 Task: Look for space in Tandahimba, Tanzania from 12th August, 2023 to 16th August, 2023 for 8 adults in price range Rs.10000 to Rs.16000. Place can be private room with 8 bedrooms having 8 beds and 8 bathrooms. Property type can be house, flat, guest house, hotel. Amenities needed are: wifi, TV, free parkinig on premises, gym, breakfast. Booking option can be shelf check-in. Required host language is English.
Action: Mouse moved to (583, 130)
Screenshot: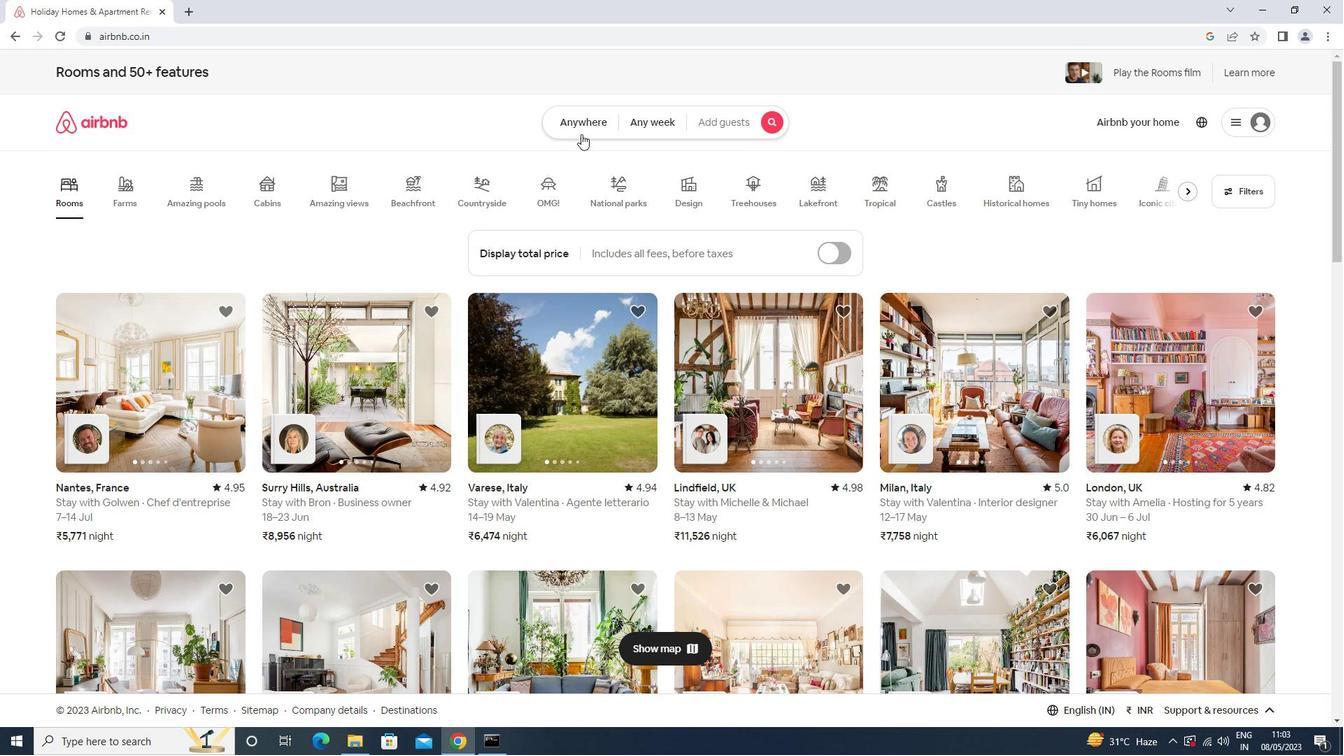 
Action: Mouse pressed left at (583, 130)
Screenshot: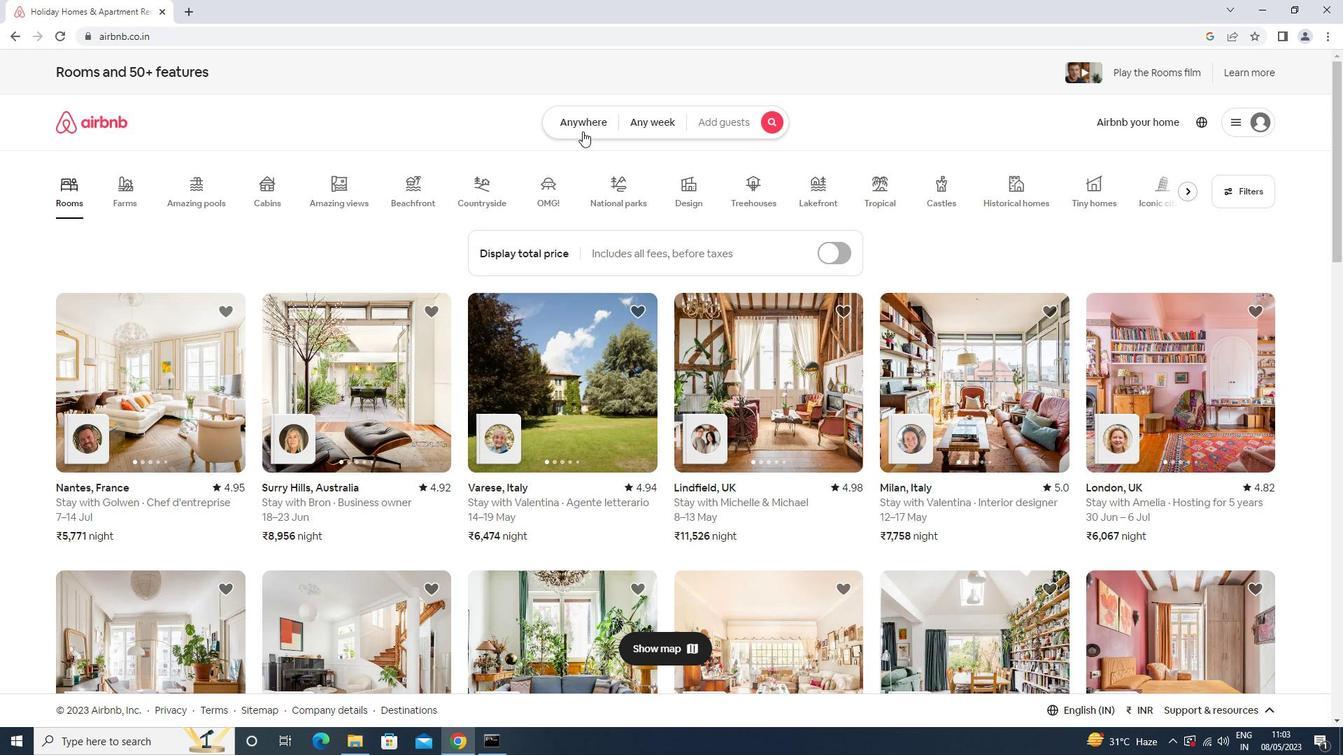 
Action: Mouse moved to (527, 173)
Screenshot: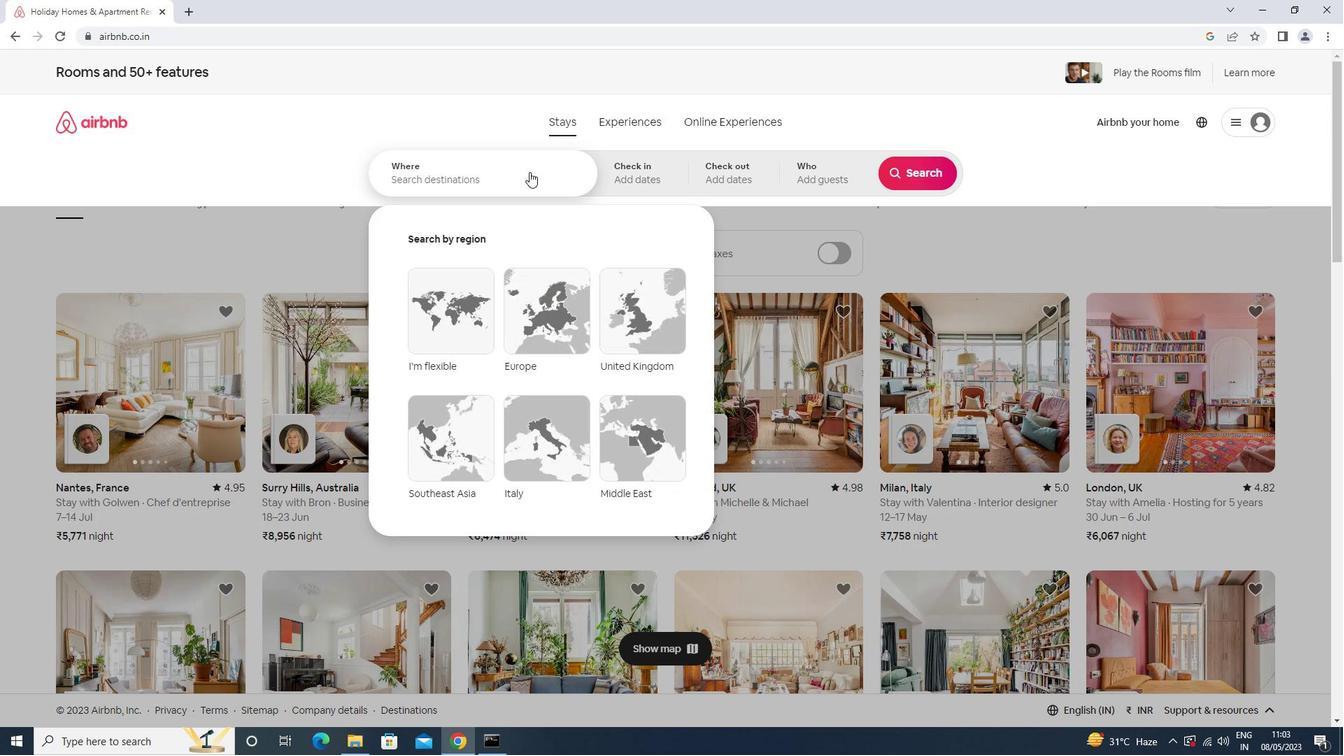 
Action: Mouse pressed left at (527, 173)
Screenshot: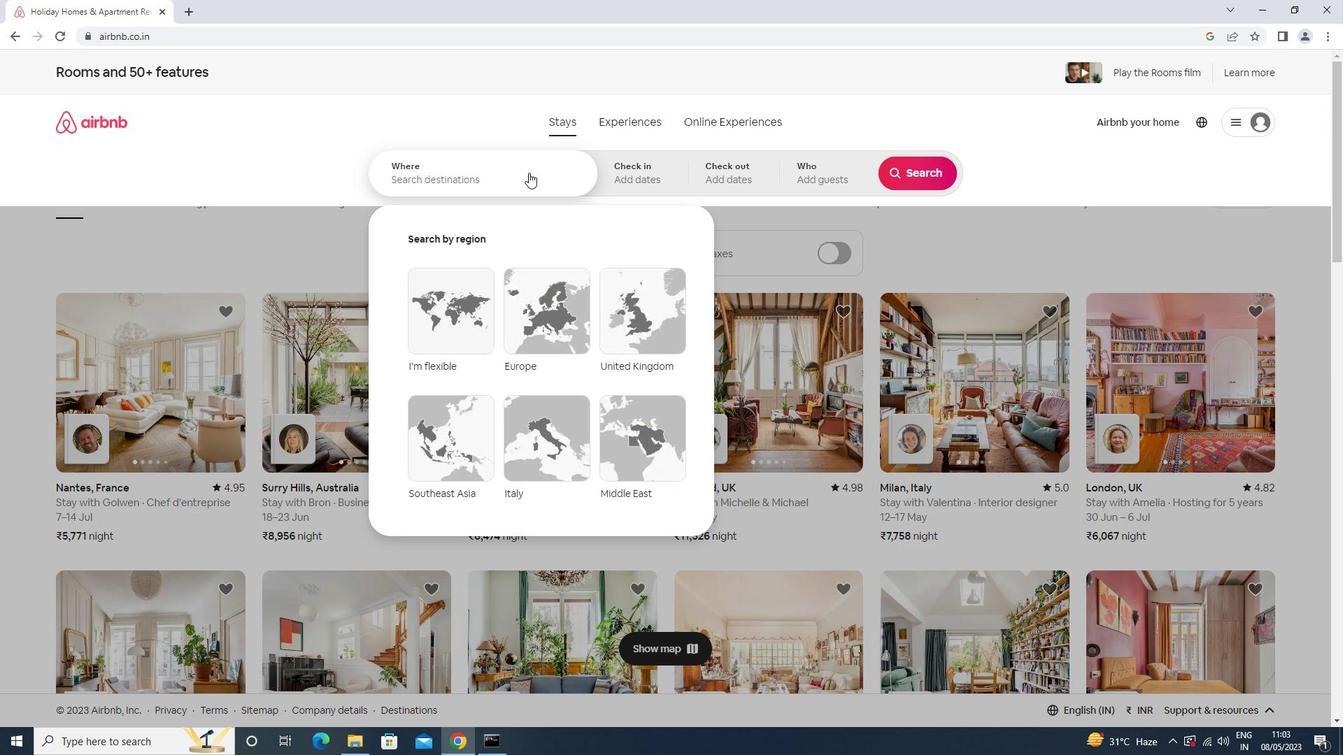 
Action: Mouse moved to (527, 174)
Screenshot: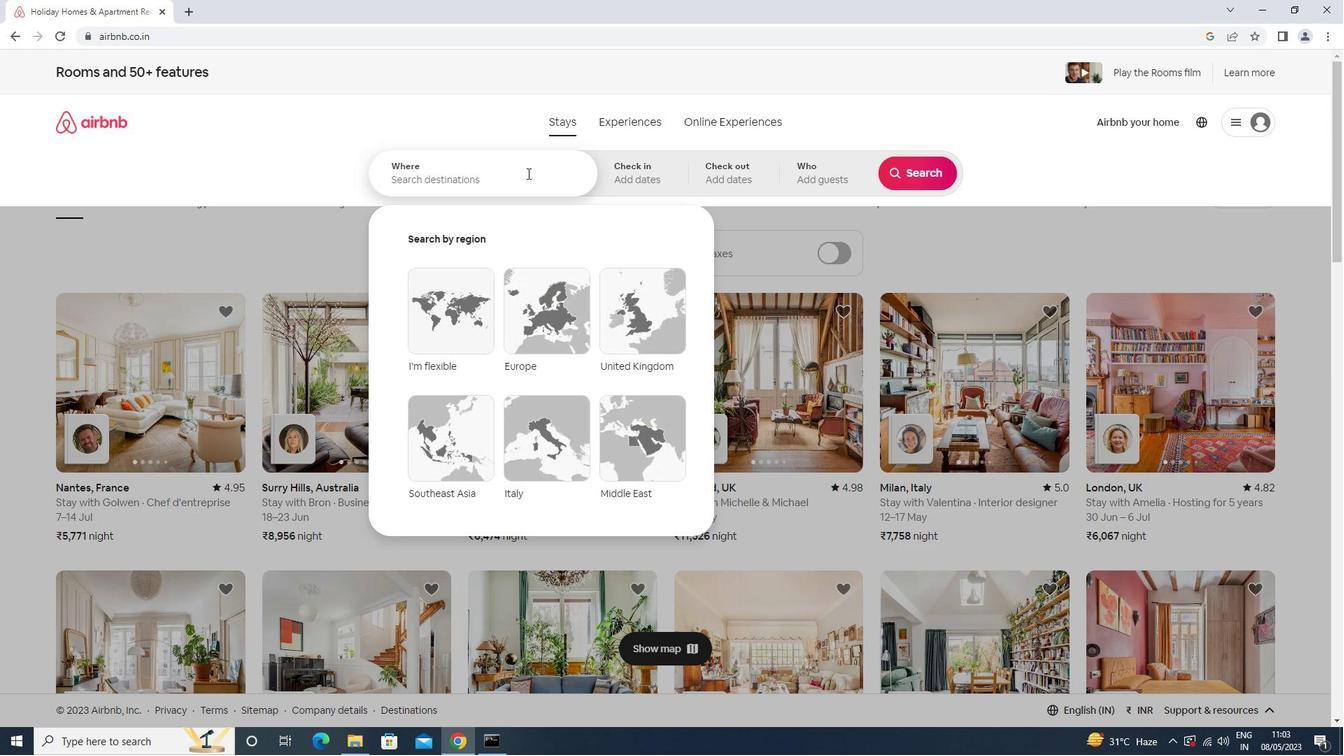 
Action: Key pressed <Key.shift>TANDAHIMBA<Key.down><Key.enter>
Screenshot: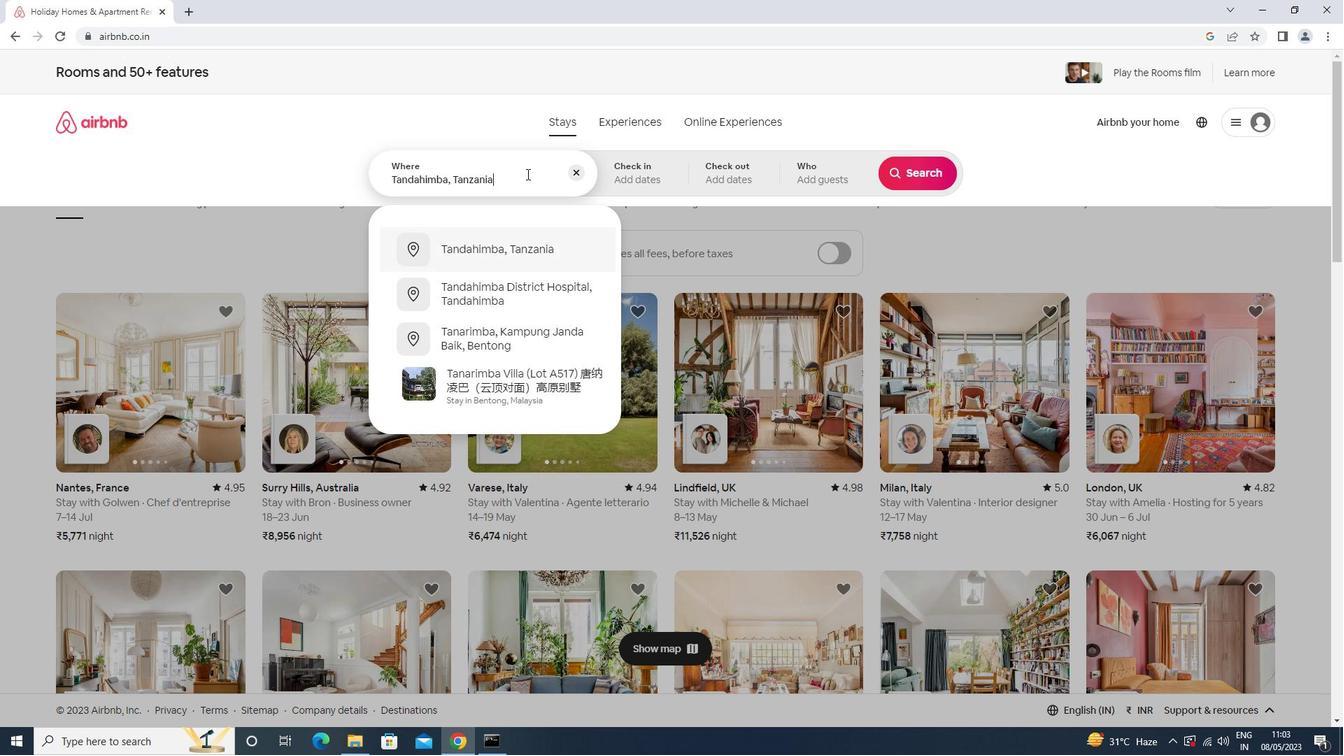 
Action: Mouse moved to (915, 290)
Screenshot: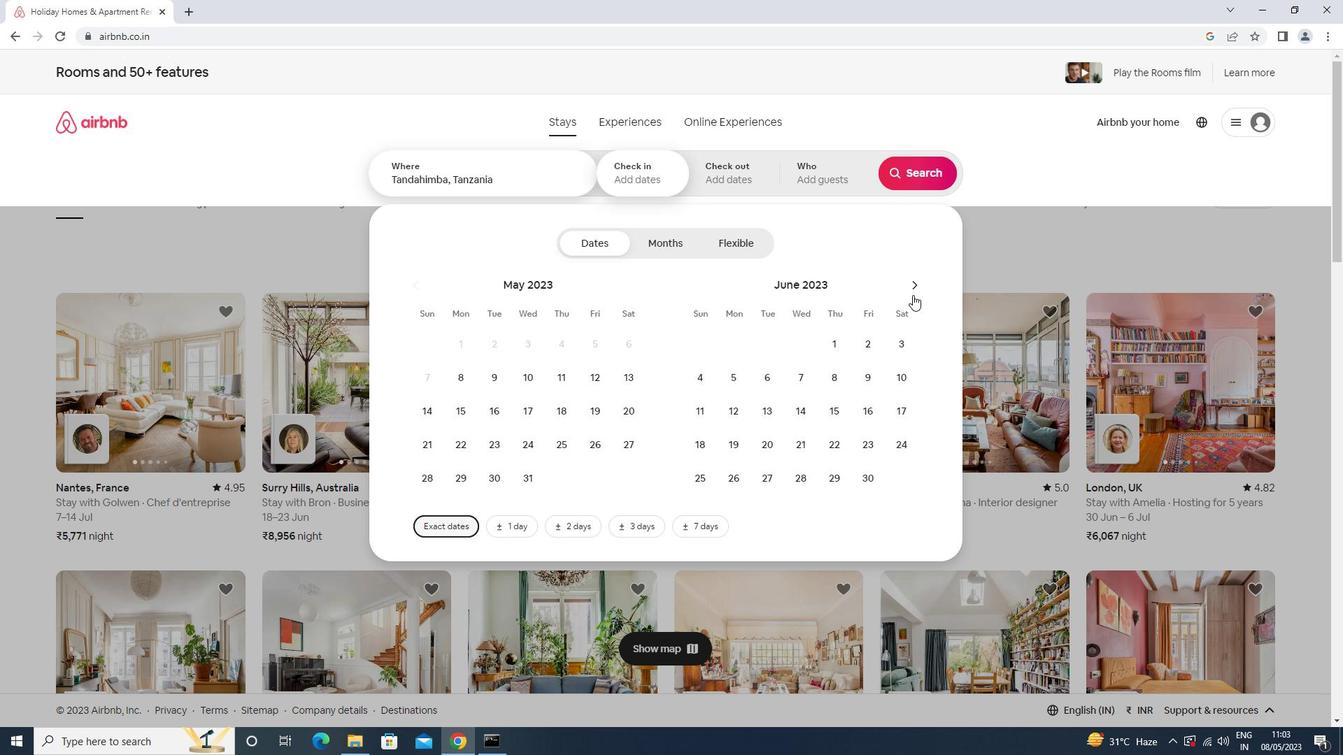 
Action: Mouse pressed left at (915, 290)
Screenshot: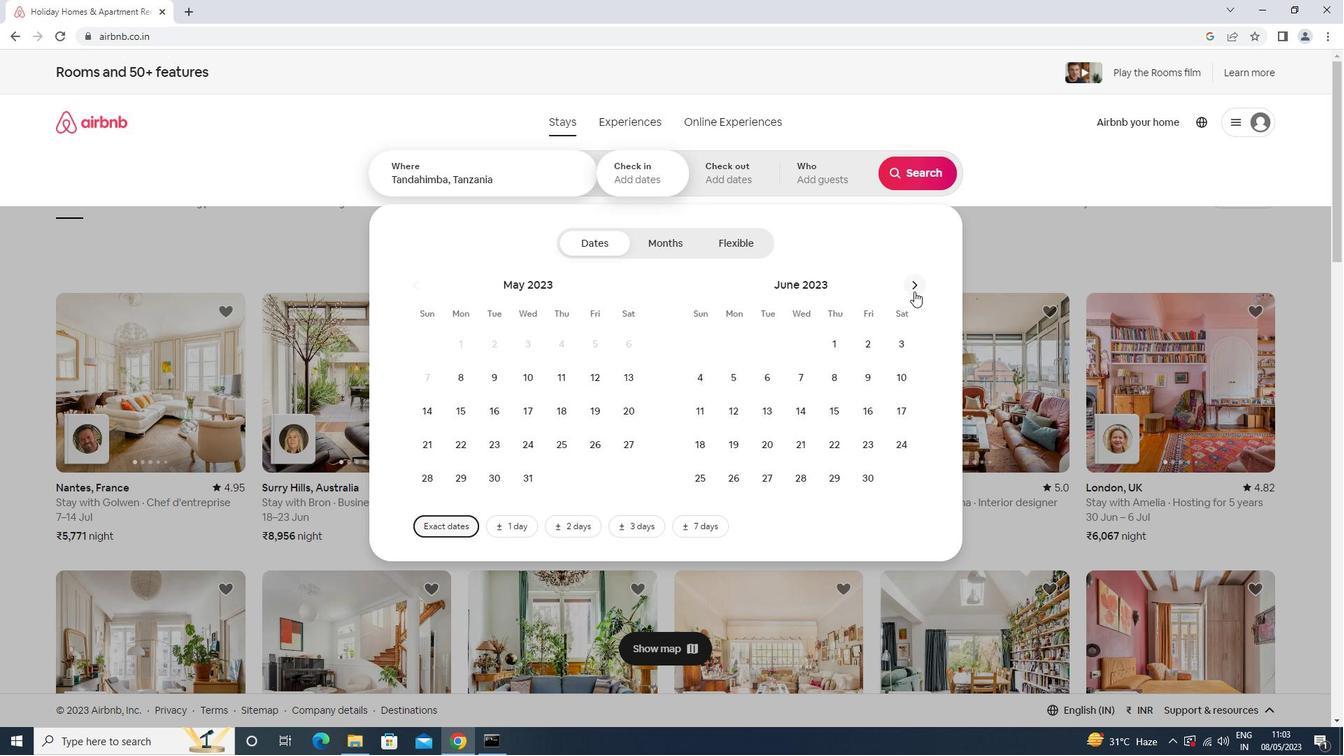 
Action: Mouse pressed left at (915, 290)
Screenshot: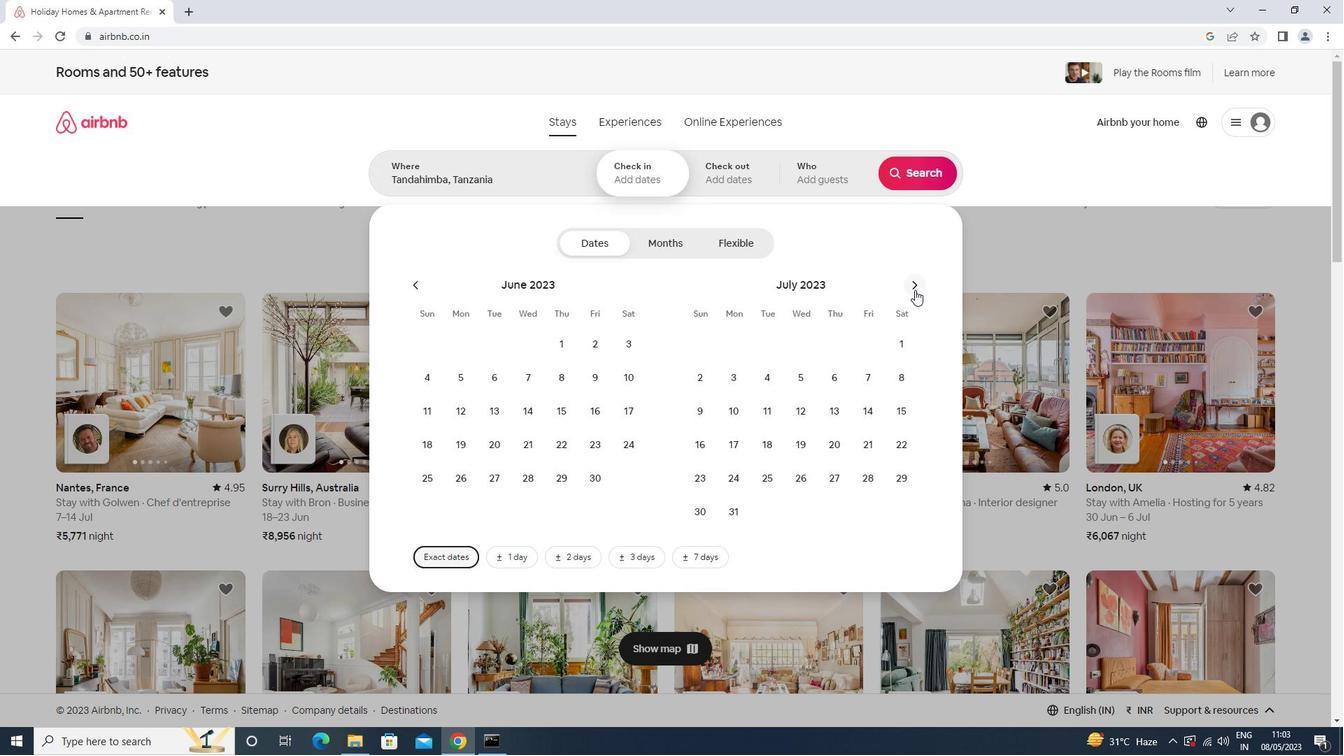 
Action: Mouse moved to (832, 377)
Screenshot: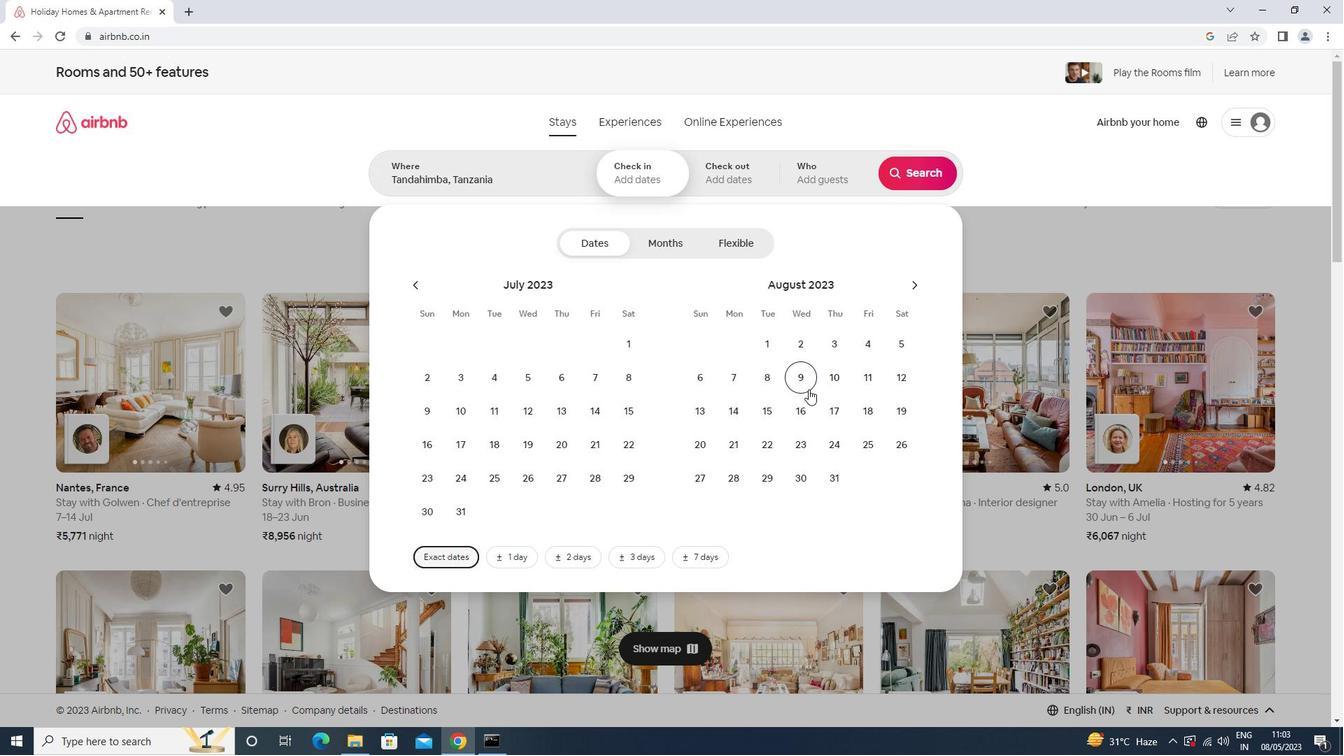 
Action: Mouse pressed left at (832, 377)
Screenshot: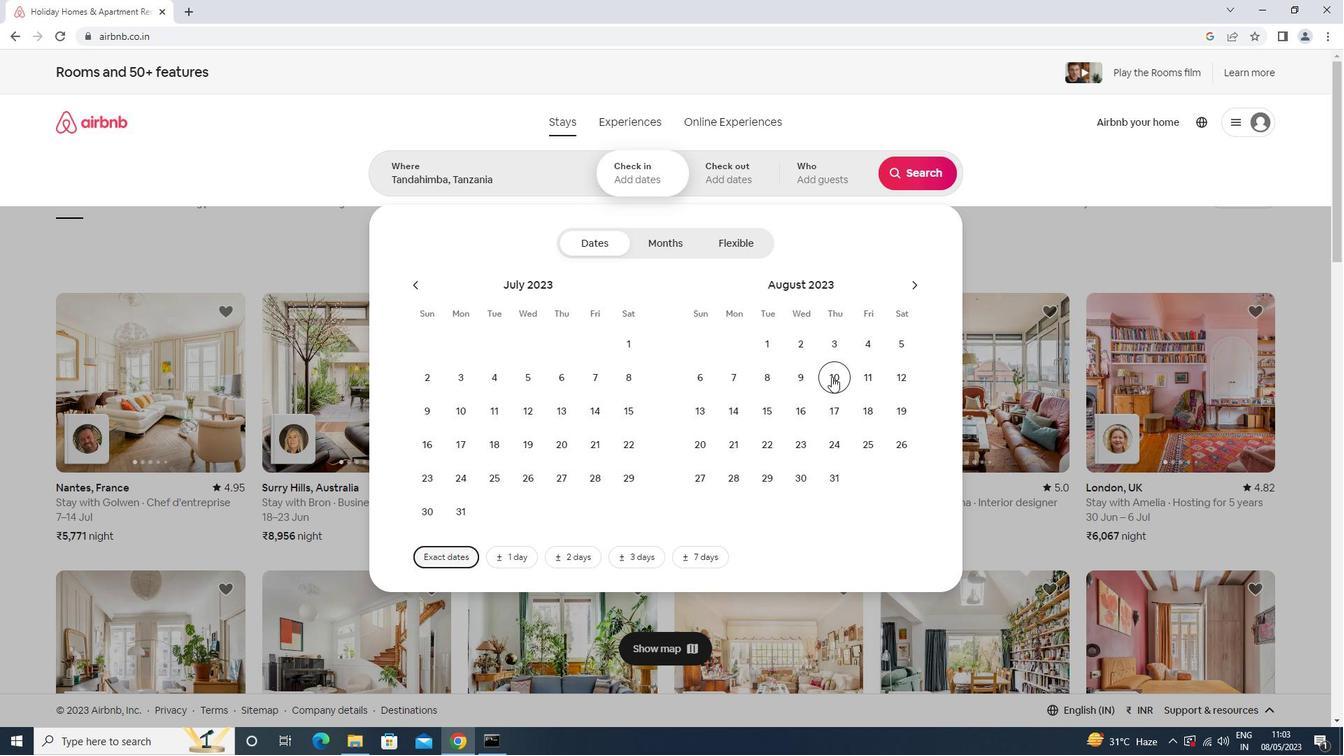 
Action: Mouse moved to (808, 408)
Screenshot: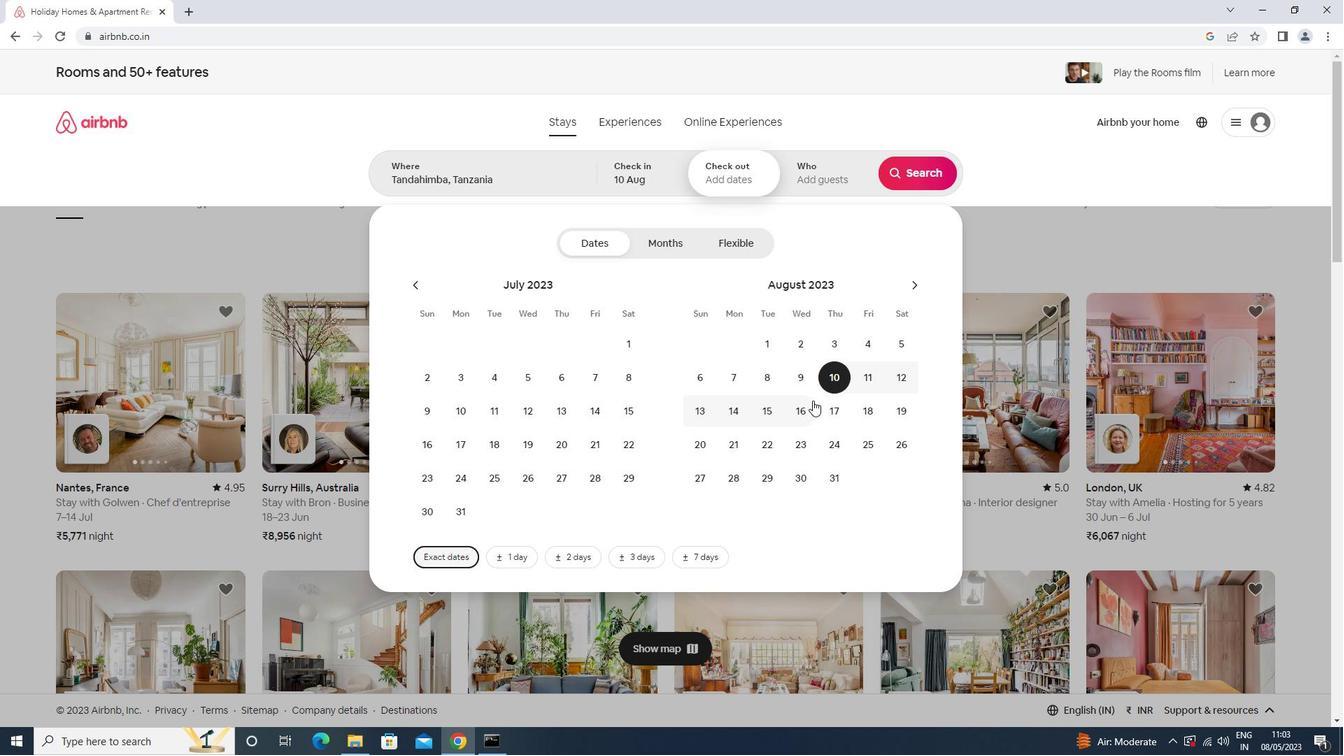 
Action: Mouse pressed left at (808, 408)
Screenshot: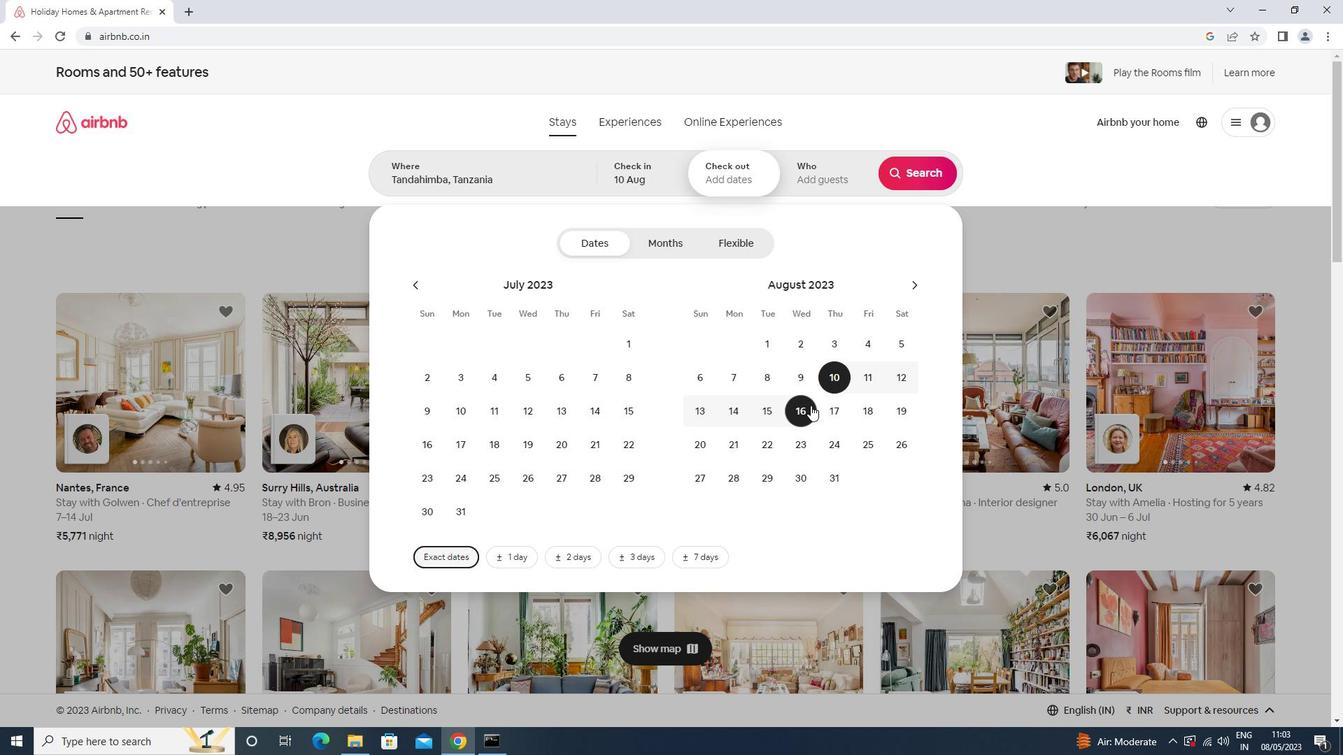 
Action: Mouse moved to (806, 173)
Screenshot: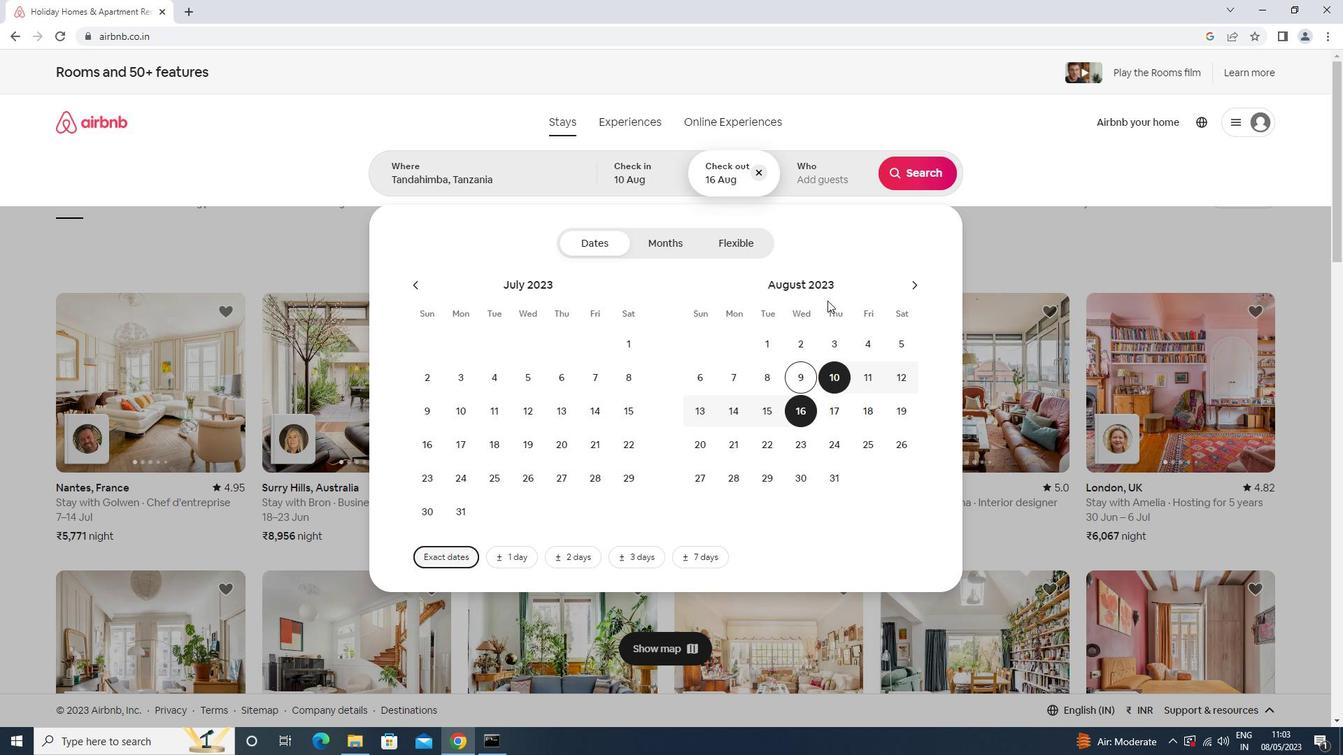 
Action: Mouse pressed left at (806, 173)
Screenshot: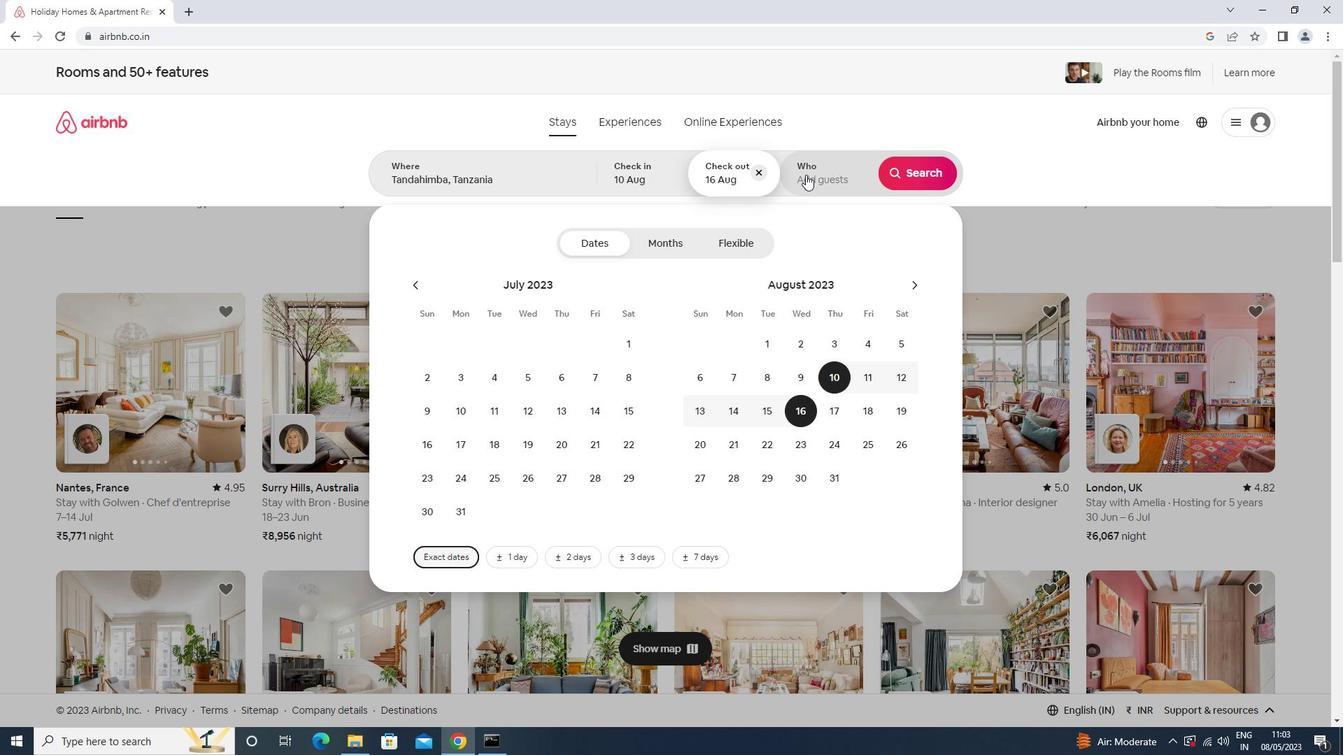 
Action: Mouse moved to (929, 243)
Screenshot: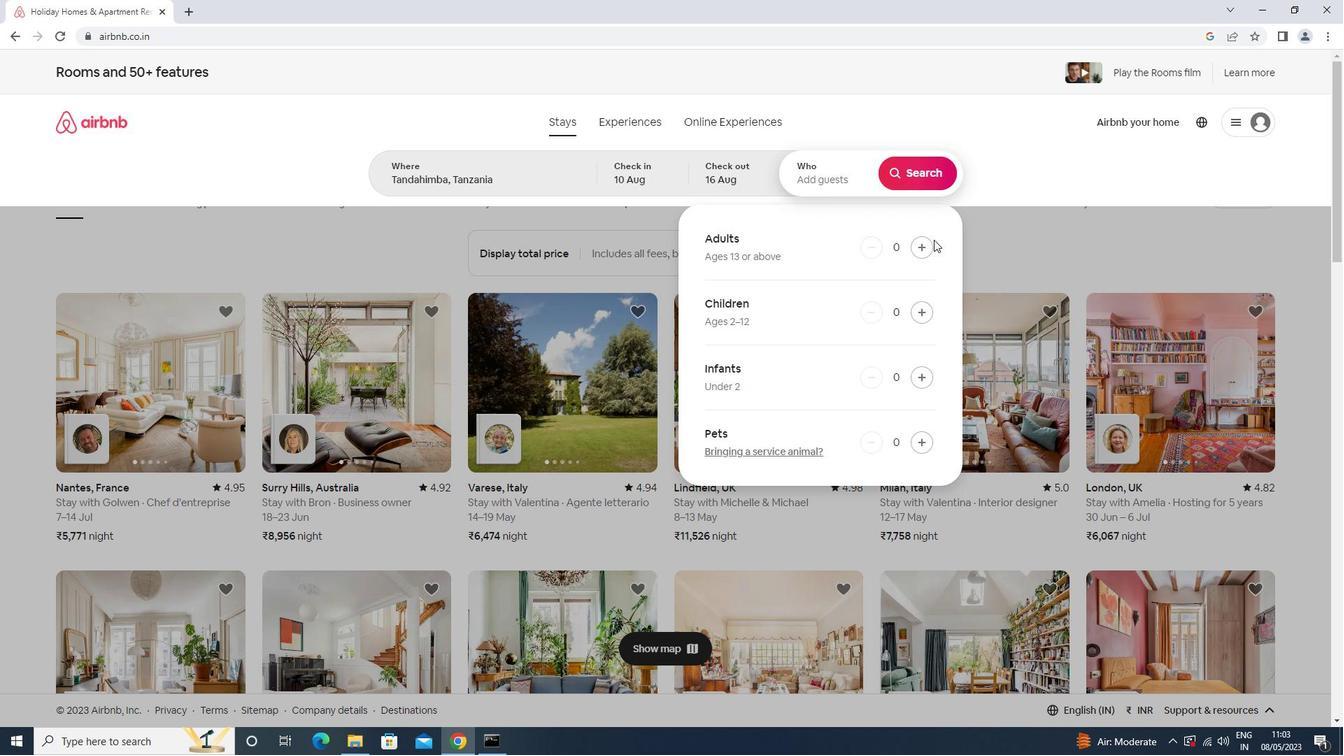 
Action: Mouse pressed left at (929, 243)
Screenshot: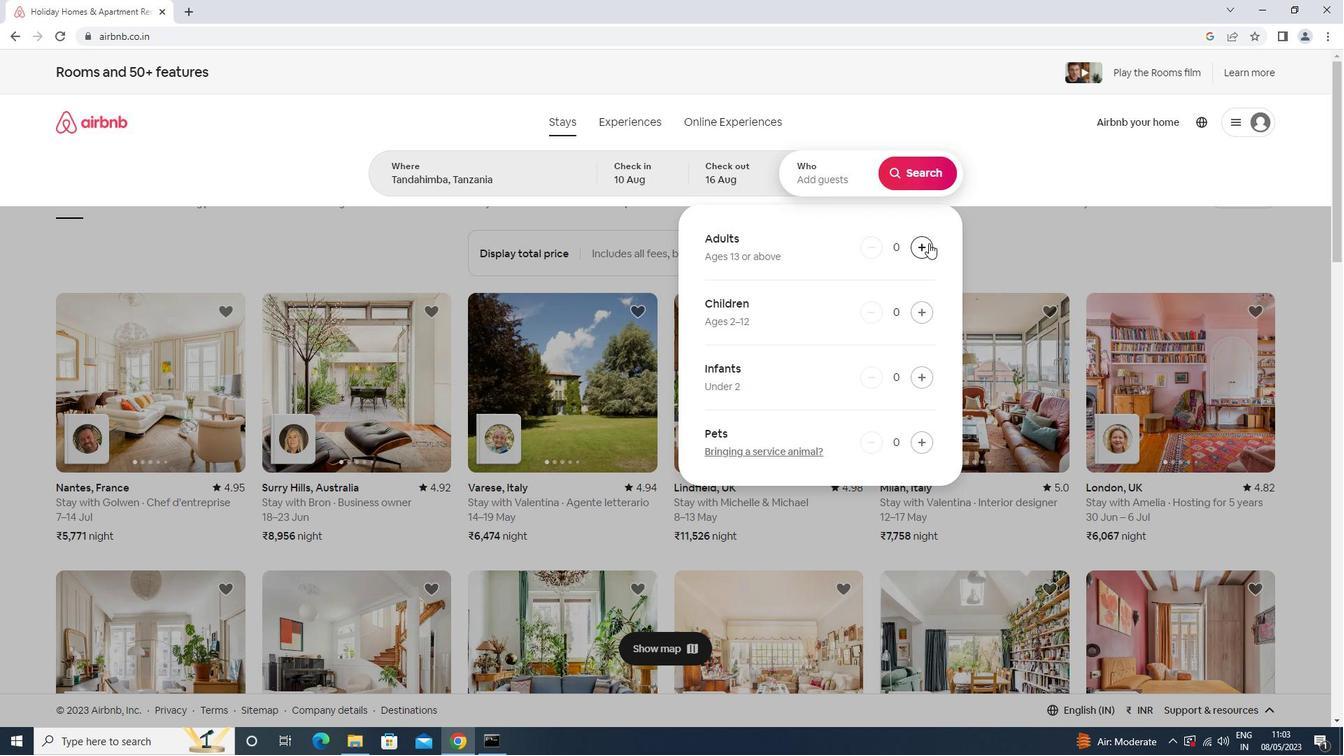 
Action: Mouse pressed left at (929, 243)
Screenshot: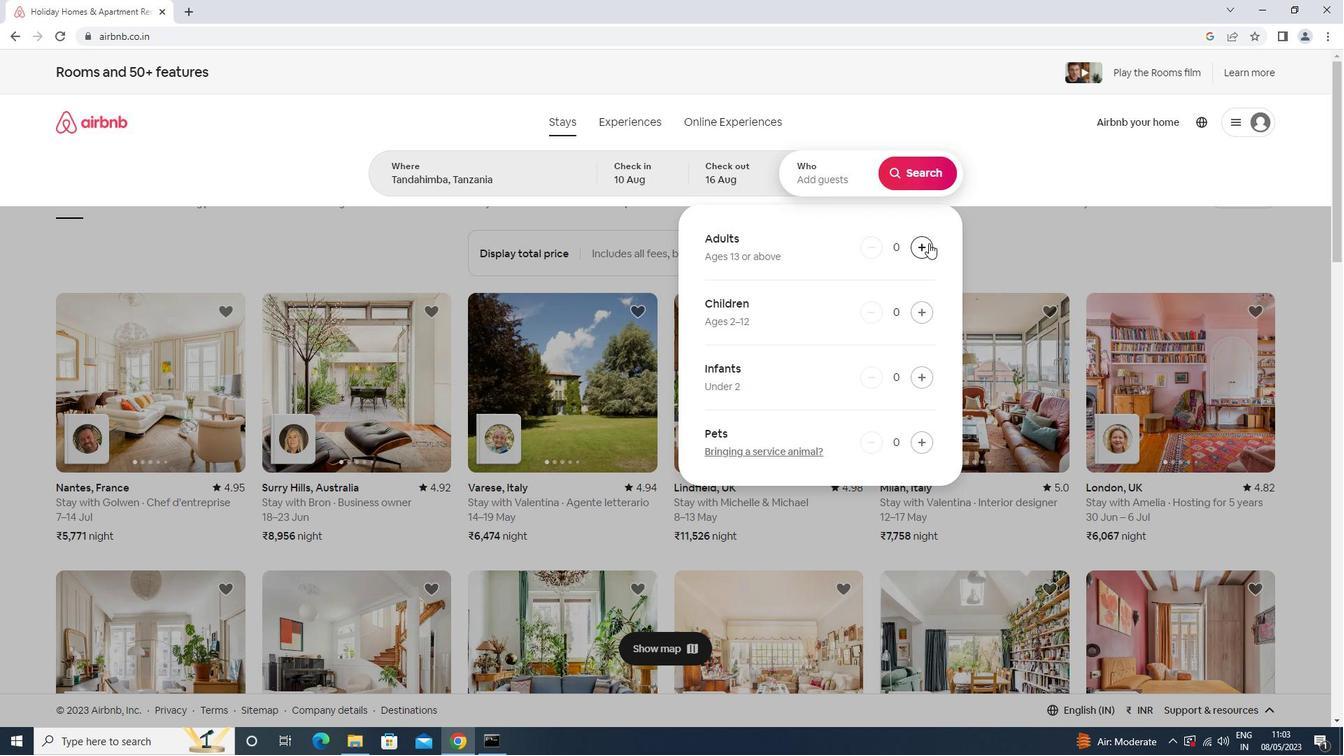 
Action: Mouse pressed left at (929, 243)
Screenshot: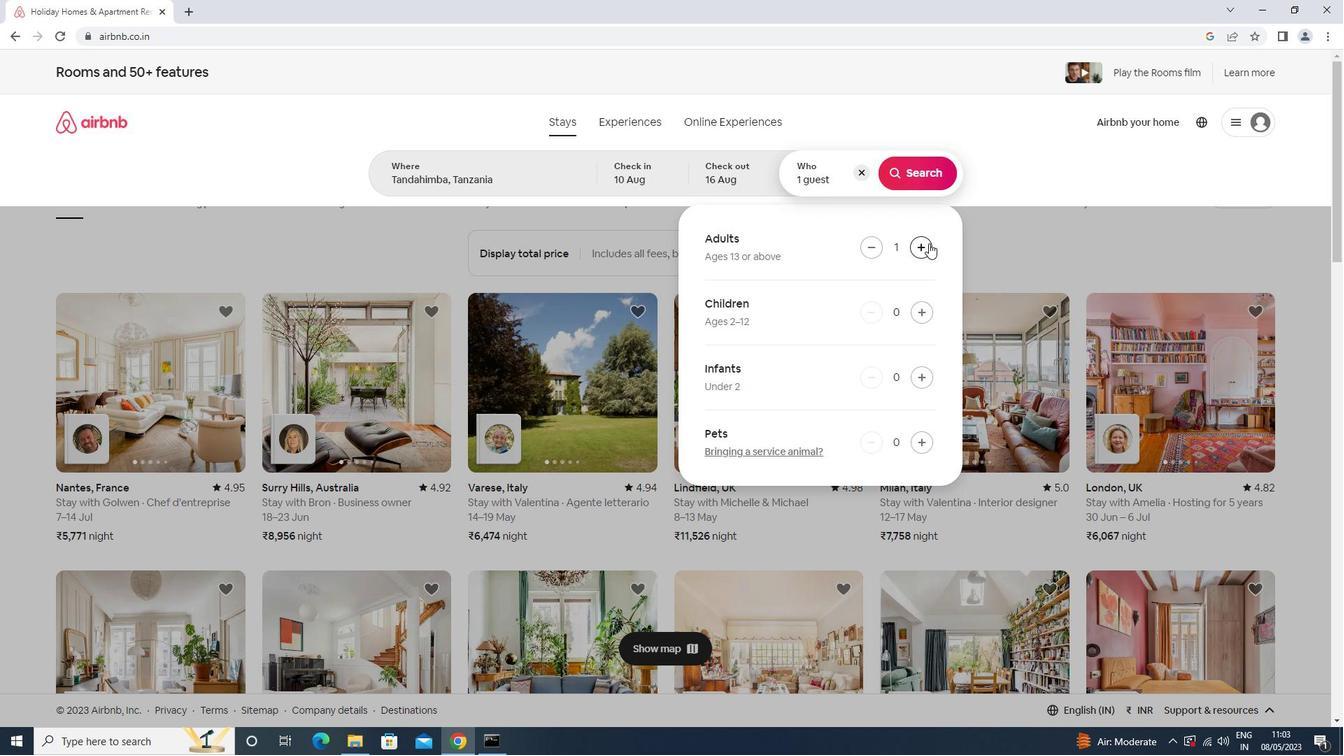 
Action: Mouse pressed left at (929, 243)
Screenshot: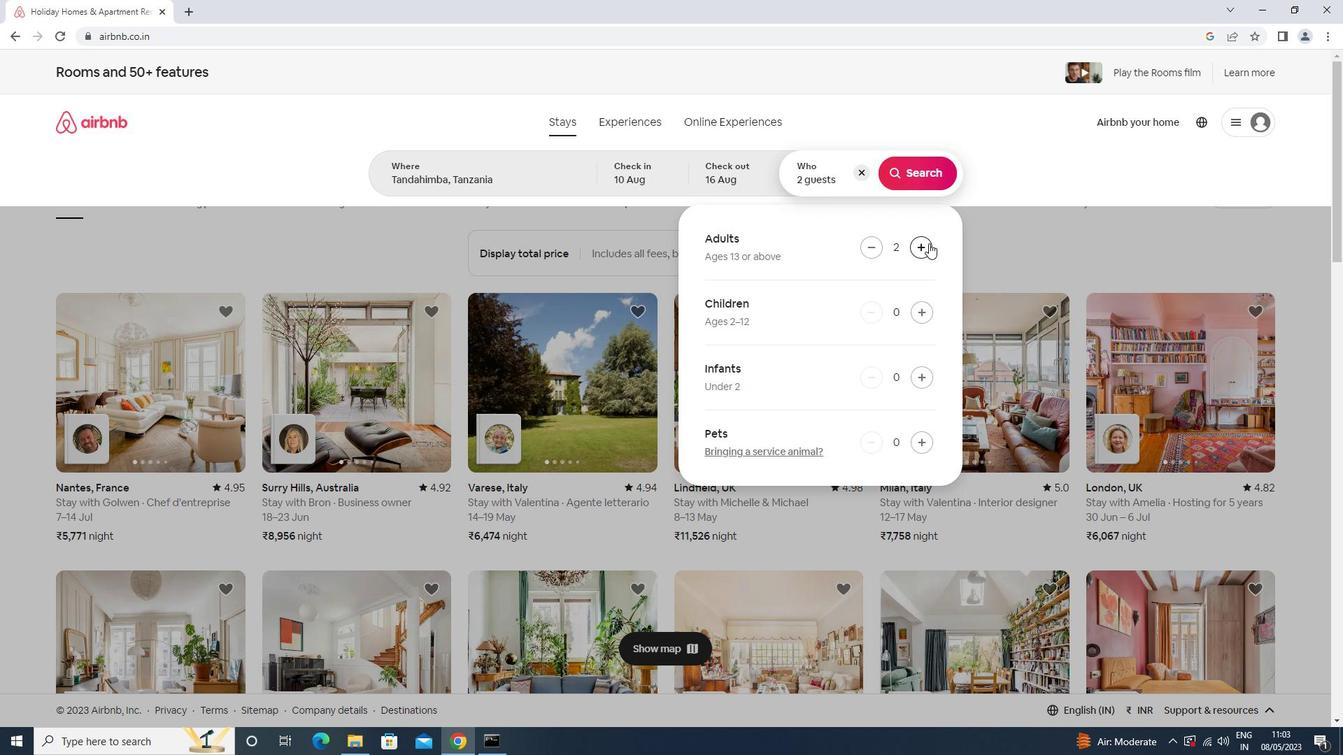 
Action: Mouse pressed left at (929, 243)
Screenshot: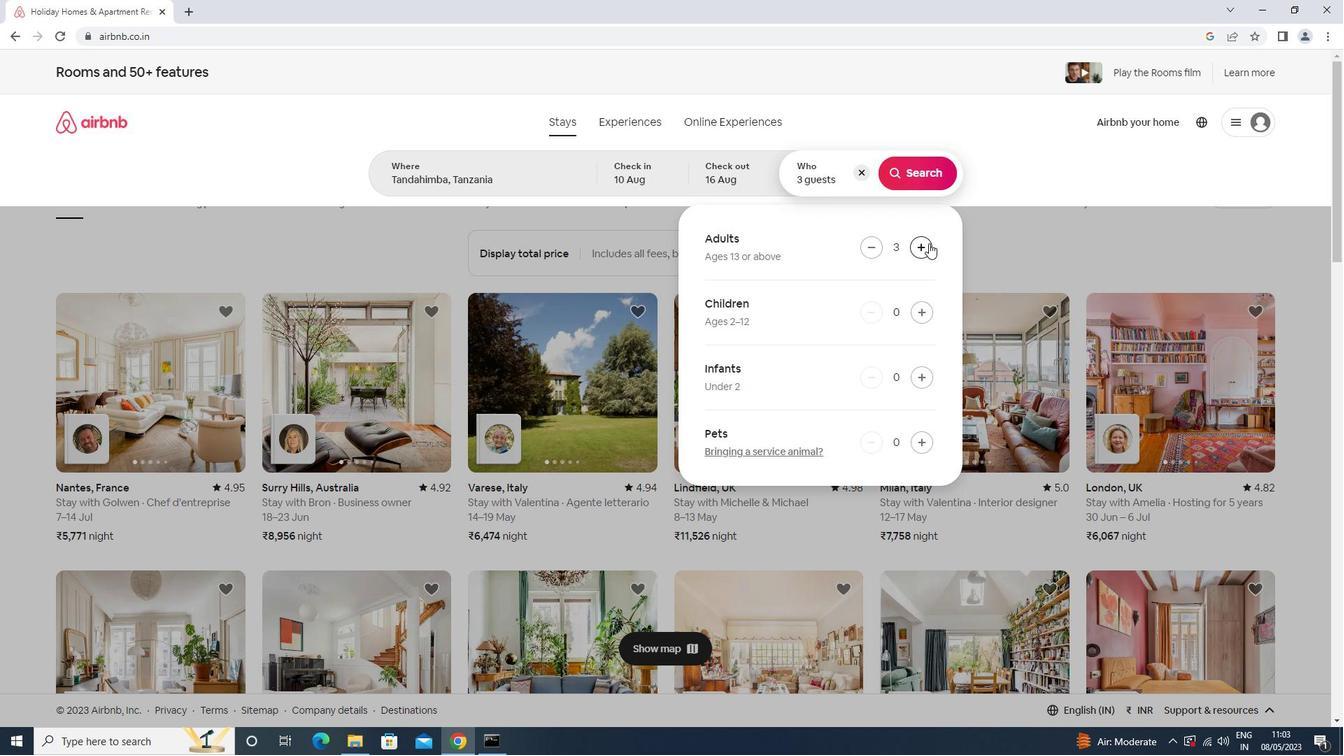 
Action: Mouse pressed left at (929, 243)
Screenshot: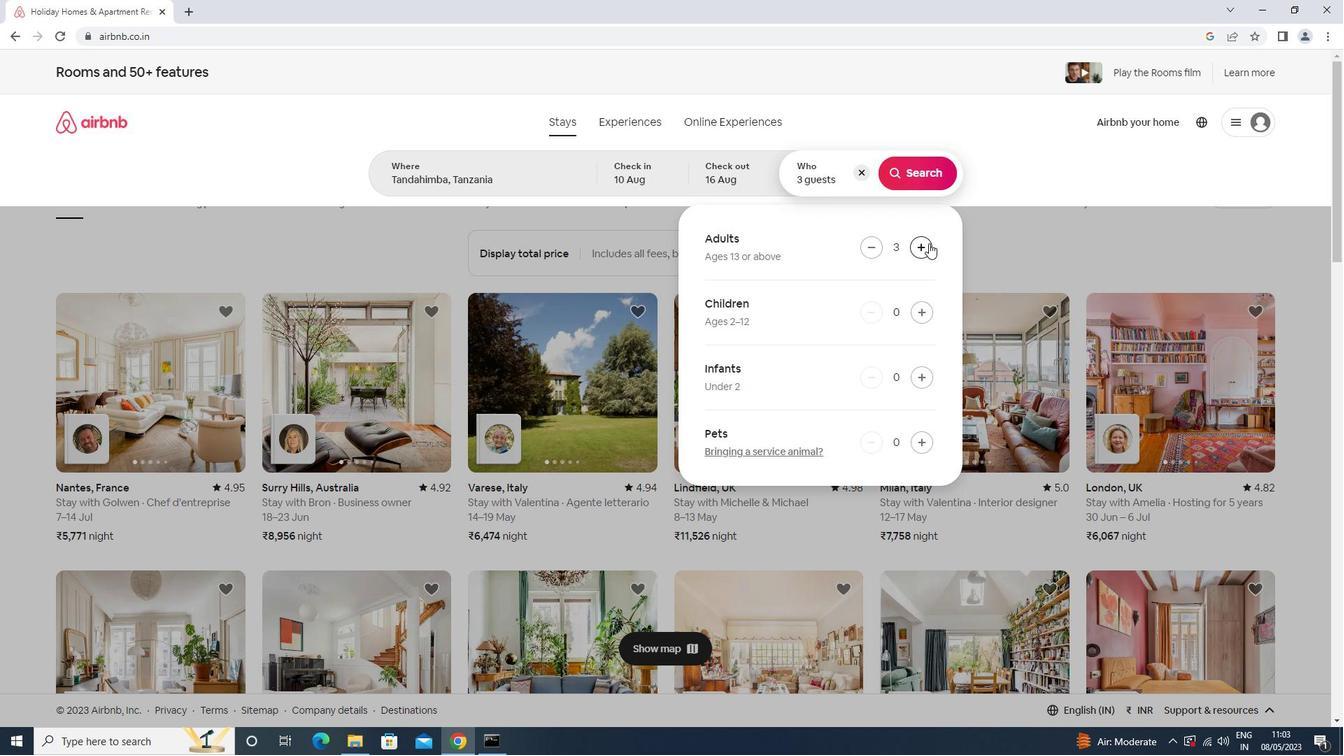 
Action: Mouse pressed left at (929, 243)
Screenshot: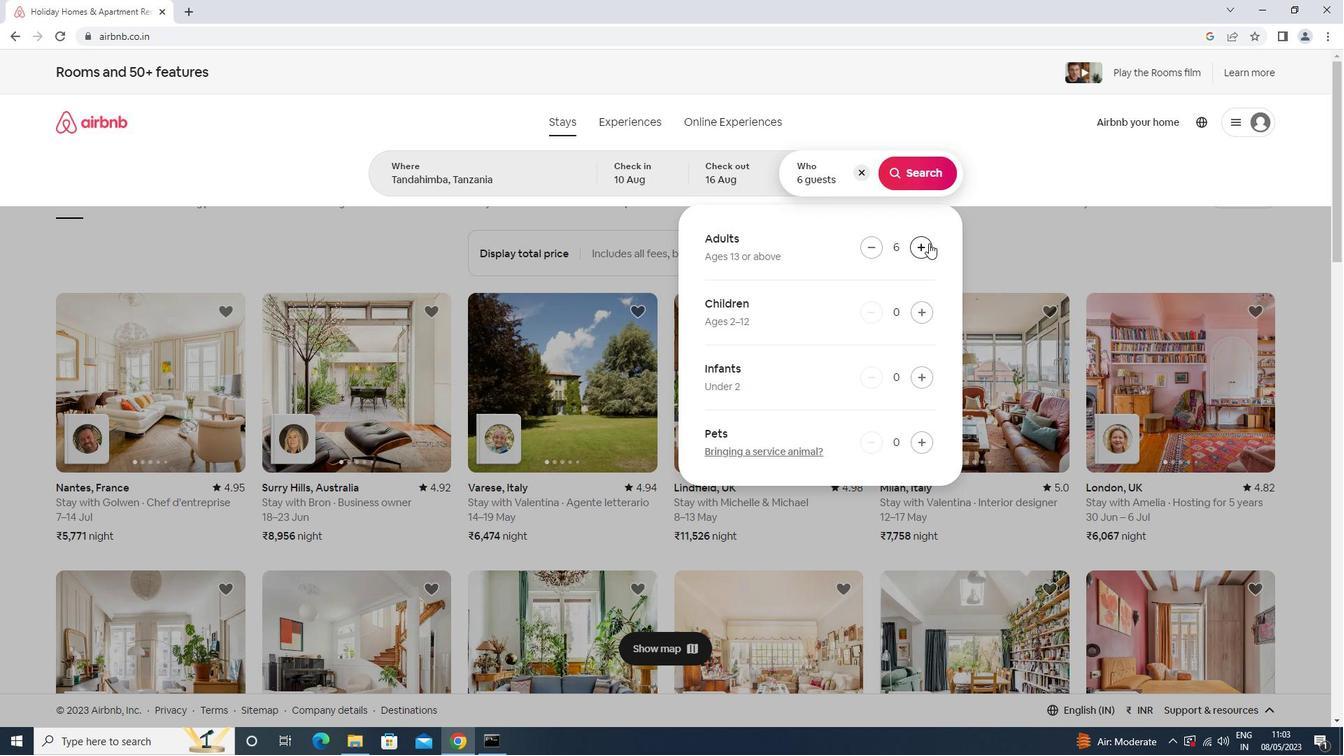
Action: Mouse pressed left at (929, 243)
Screenshot: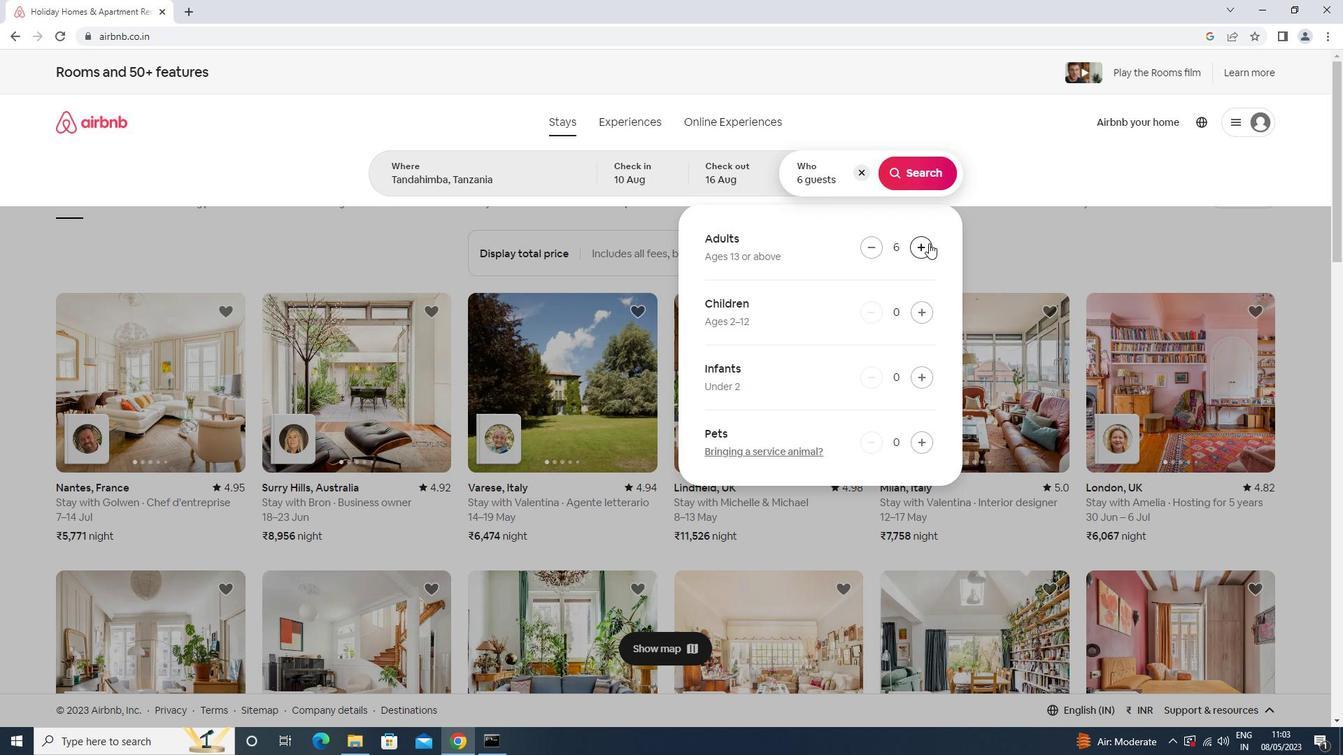 
Action: Mouse moved to (928, 174)
Screenshot: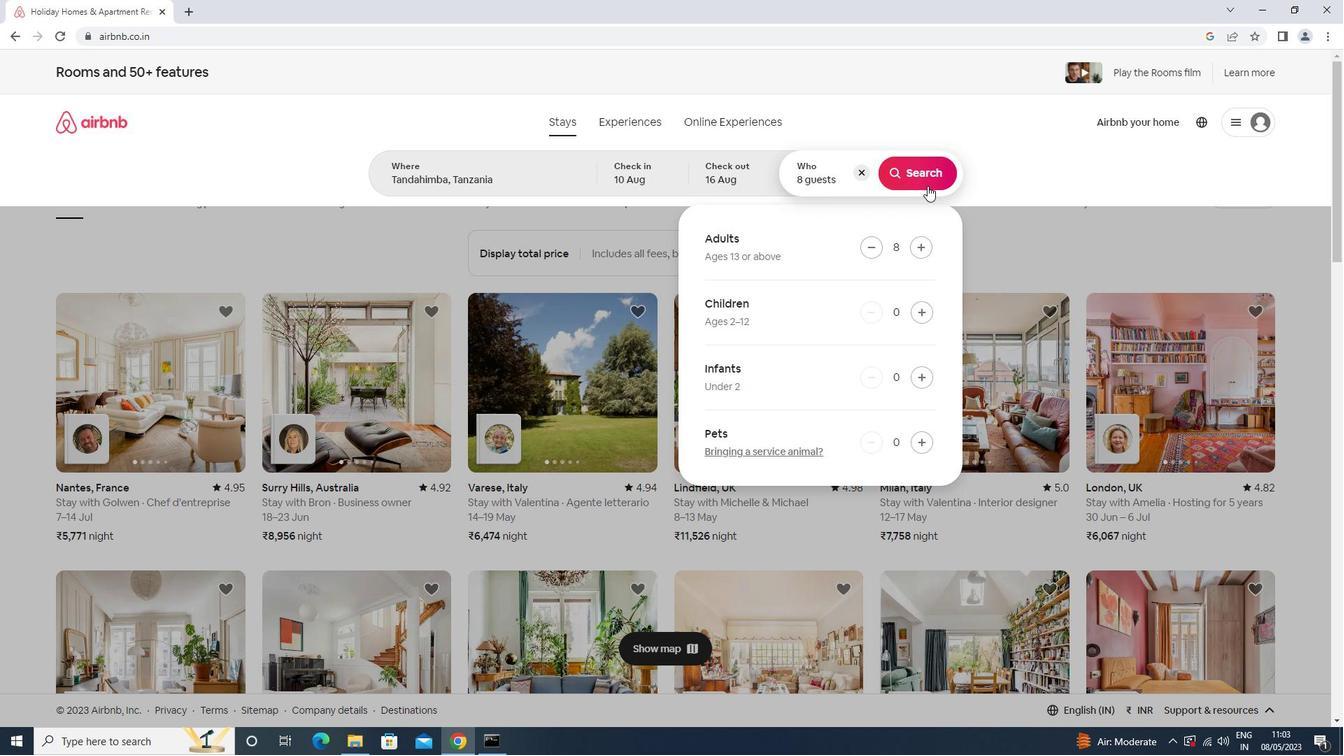 
Action: Mouse pressed left at (928, 174)
Screenshot: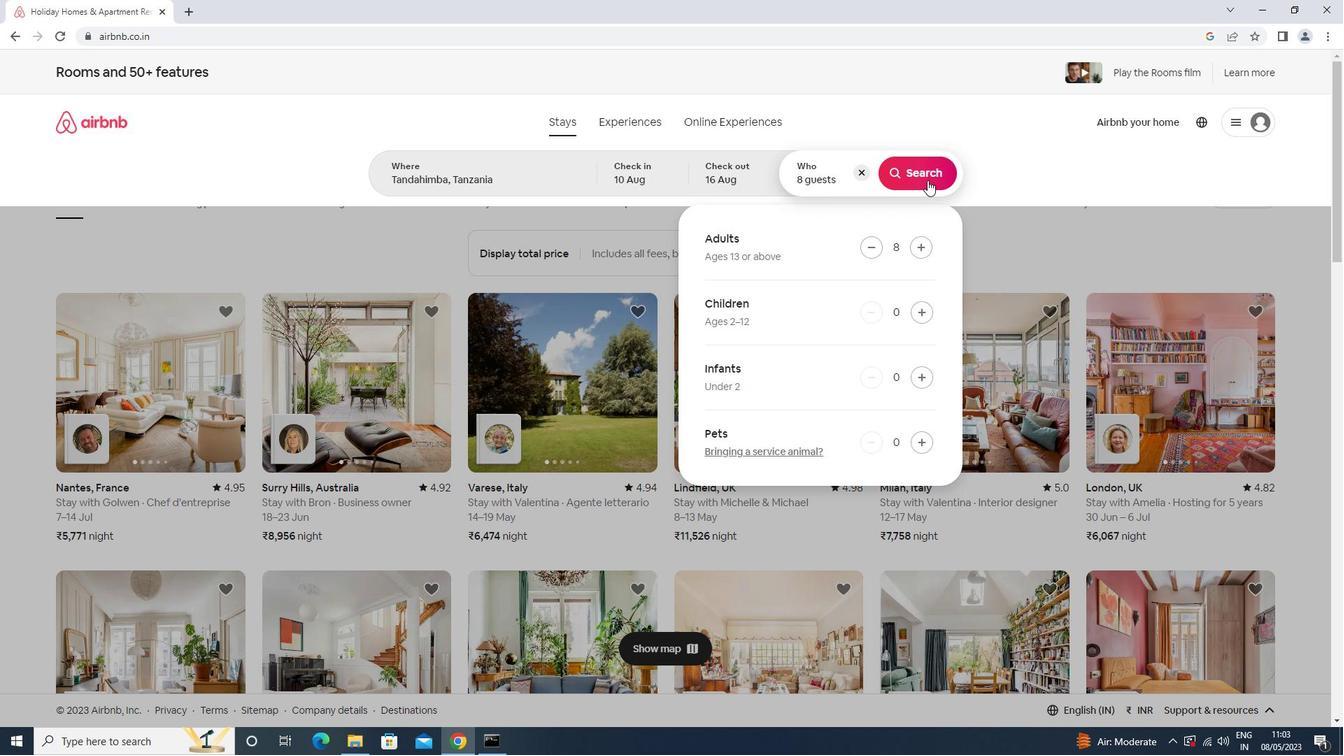 
Action: Mouse moved to (1280, 127)
Screenshot: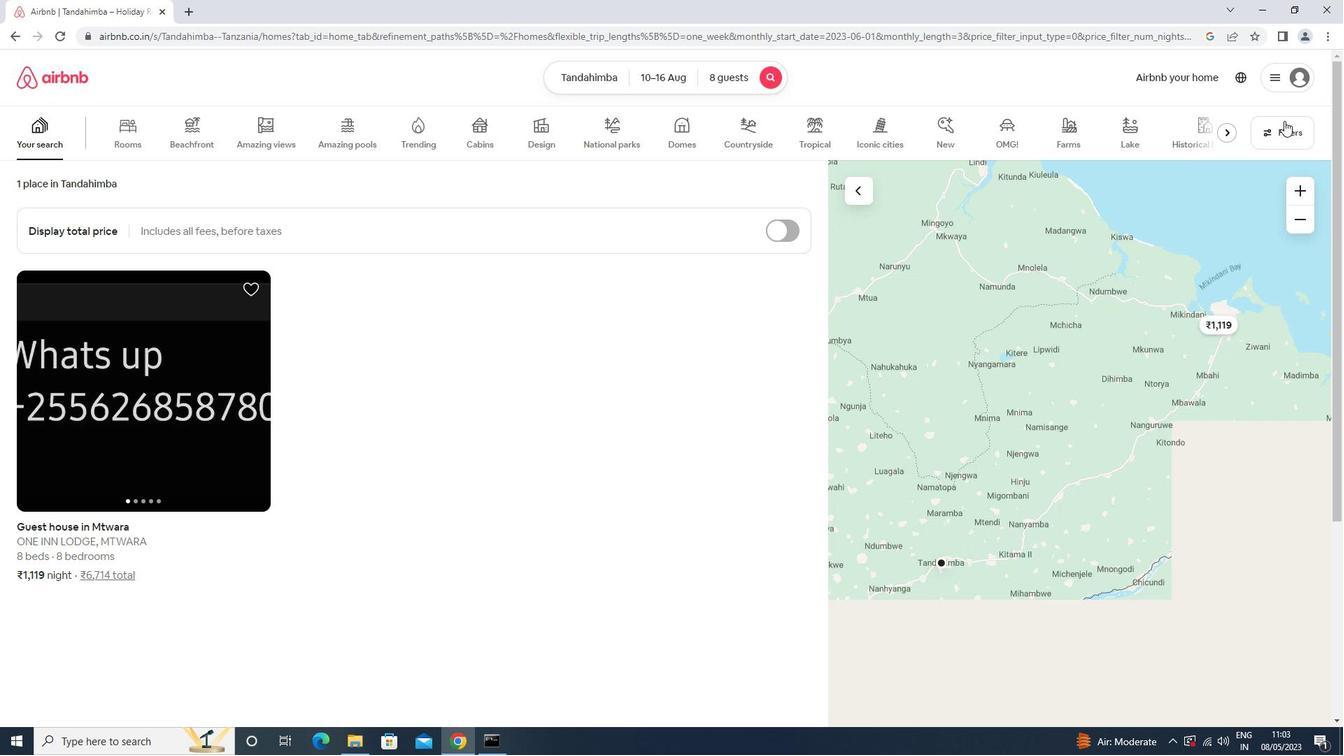 
Action: Mouse pressed left at (1280, 127)
Screenshot: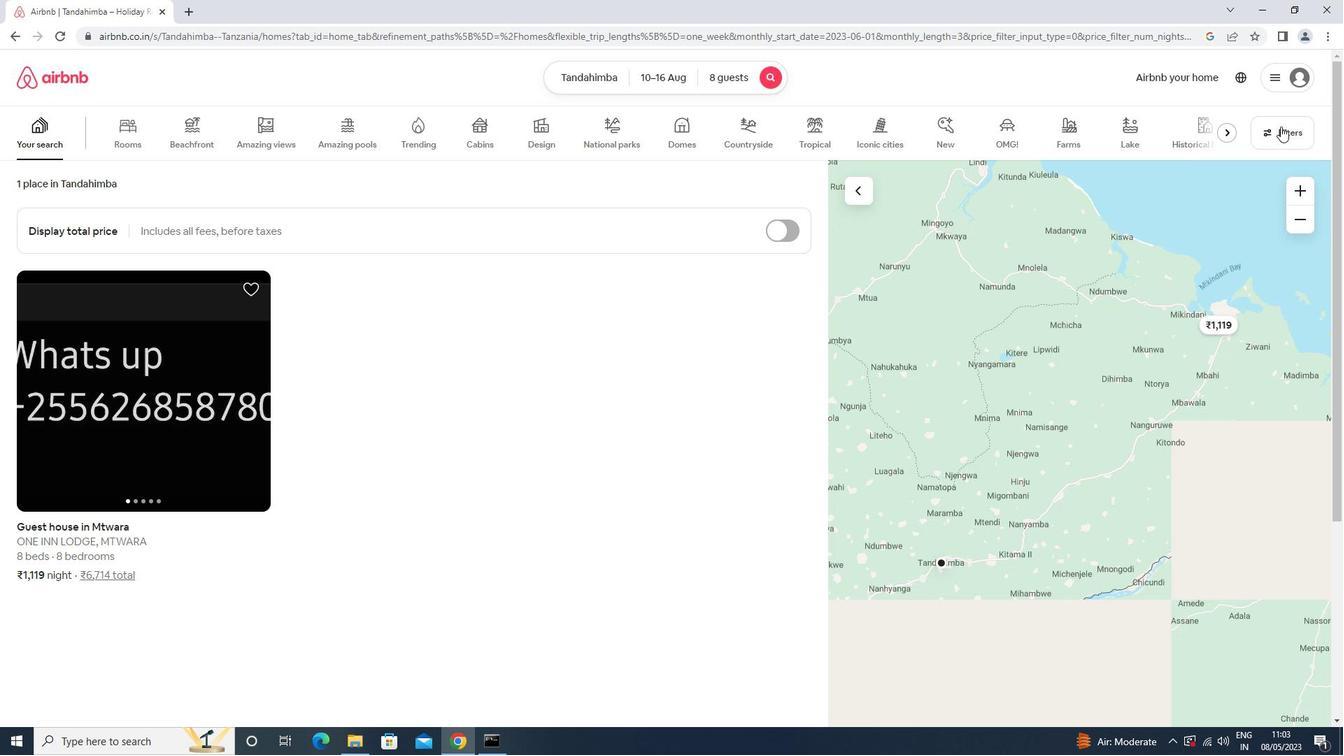 
Action: Mouse moved to (603, 472)
Screenshot: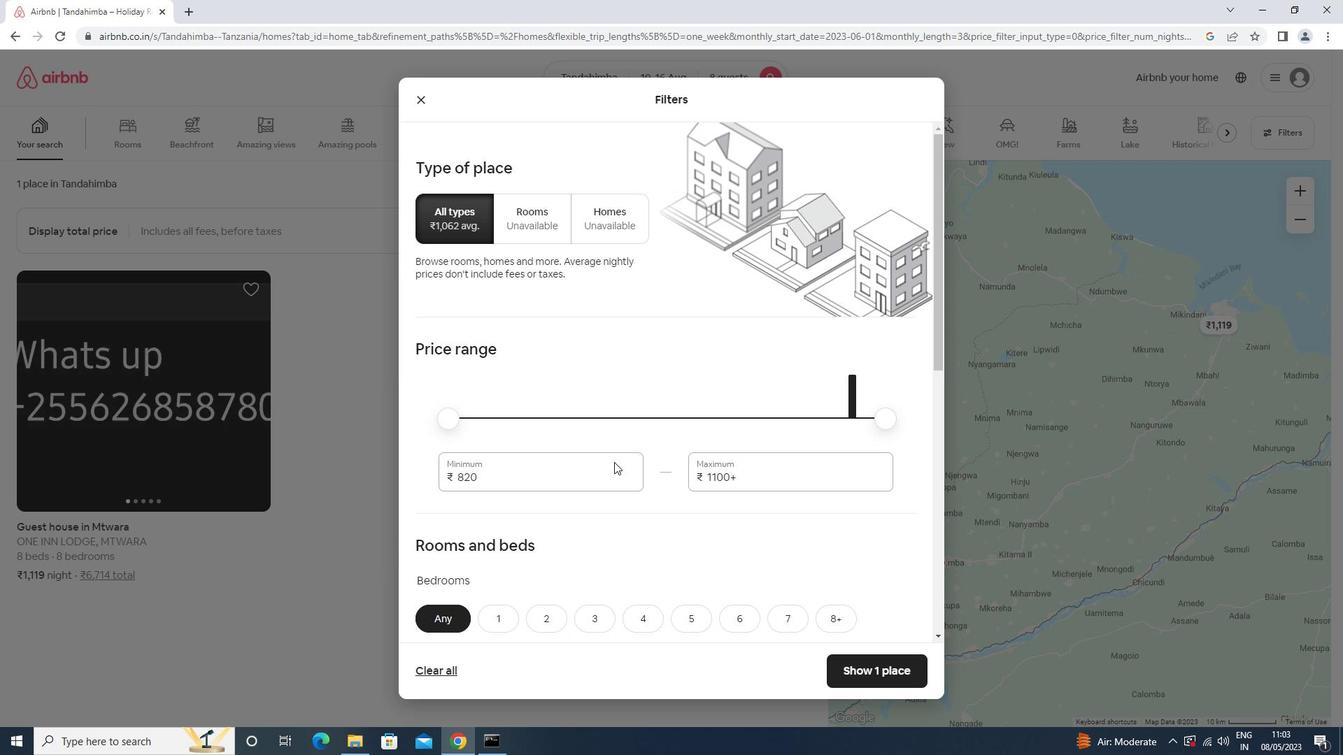 
Action: Mouse pressed left at (603, 472)
Screenshot: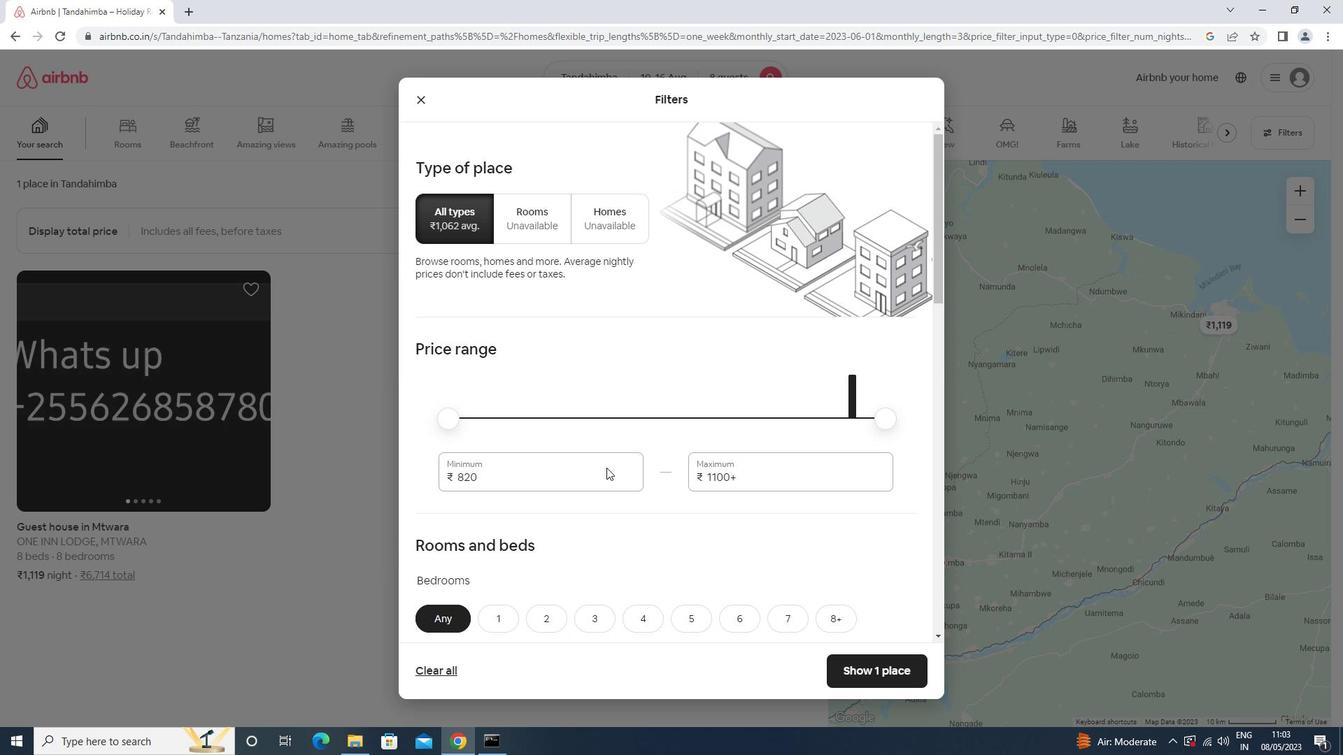 
Action: Key pressed <Key.backspace><Key.backspace><Key.backspace>10000<Key.tab>16000
Screenshot: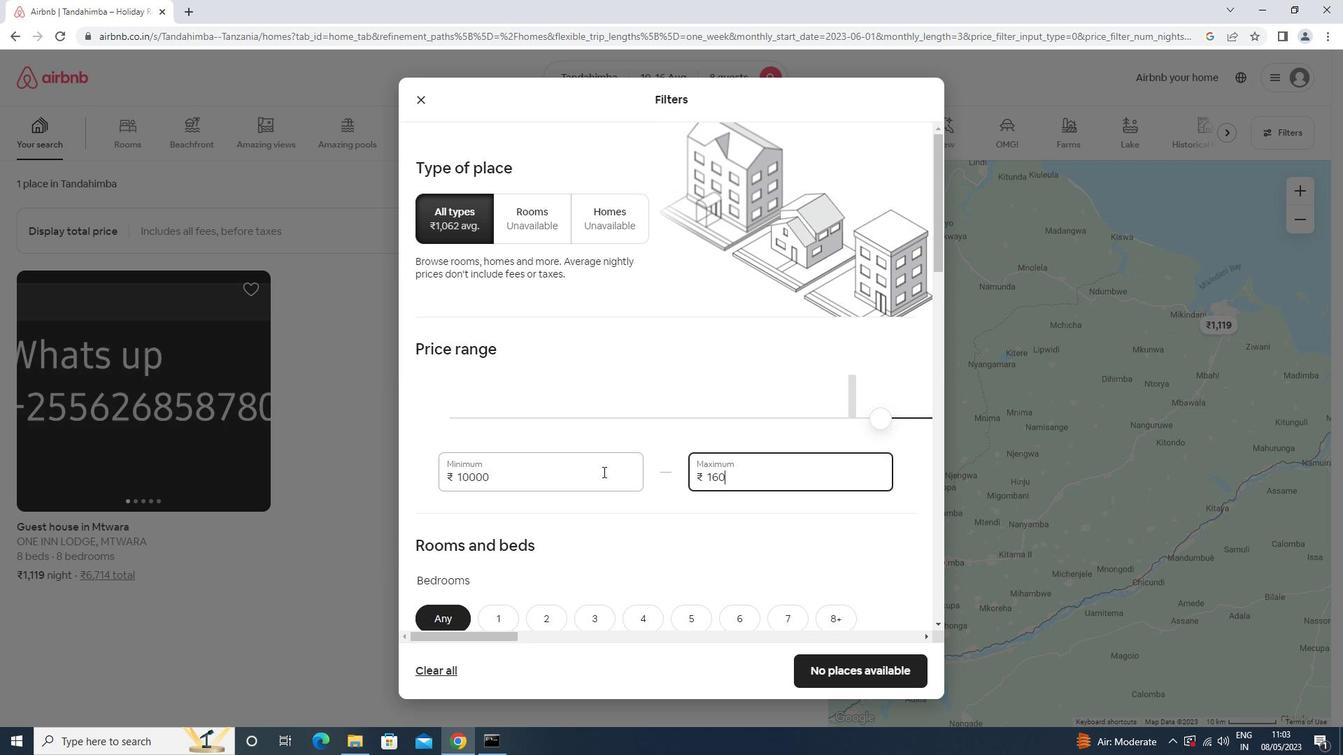 
Action: Mouse moved to (597, 432)
Screenshot: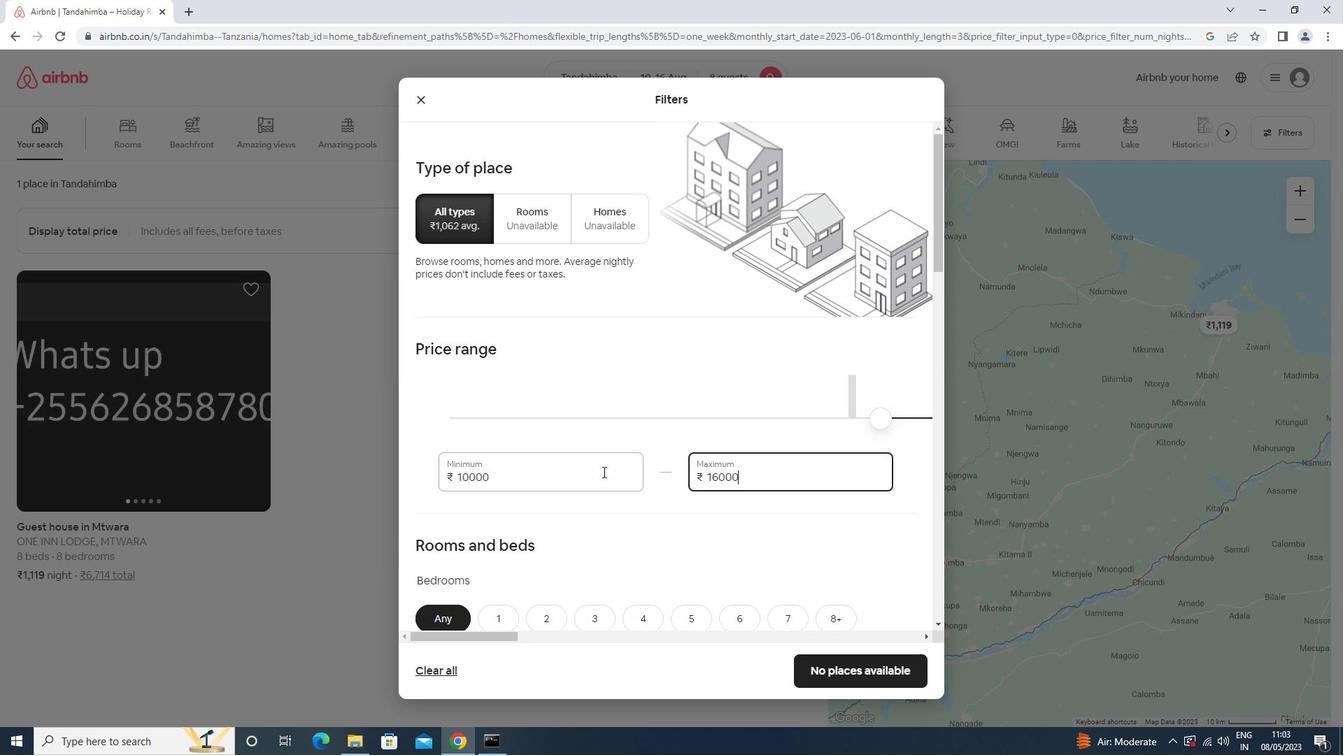 
Action: Mouse scrolled (597, 431) with delta (0, 0)
Screenshot: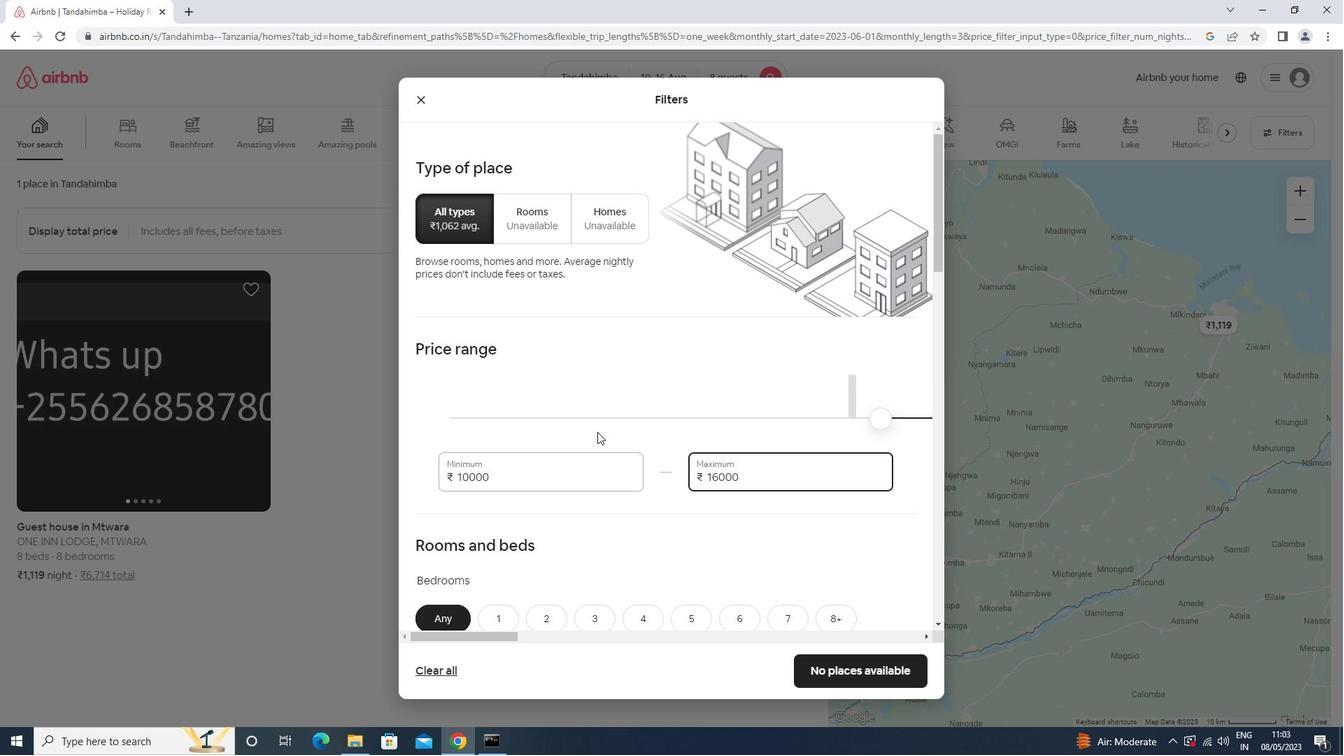 
Action: Mouse scrolled (597, 431) with delta (0, 0)
Screenshot: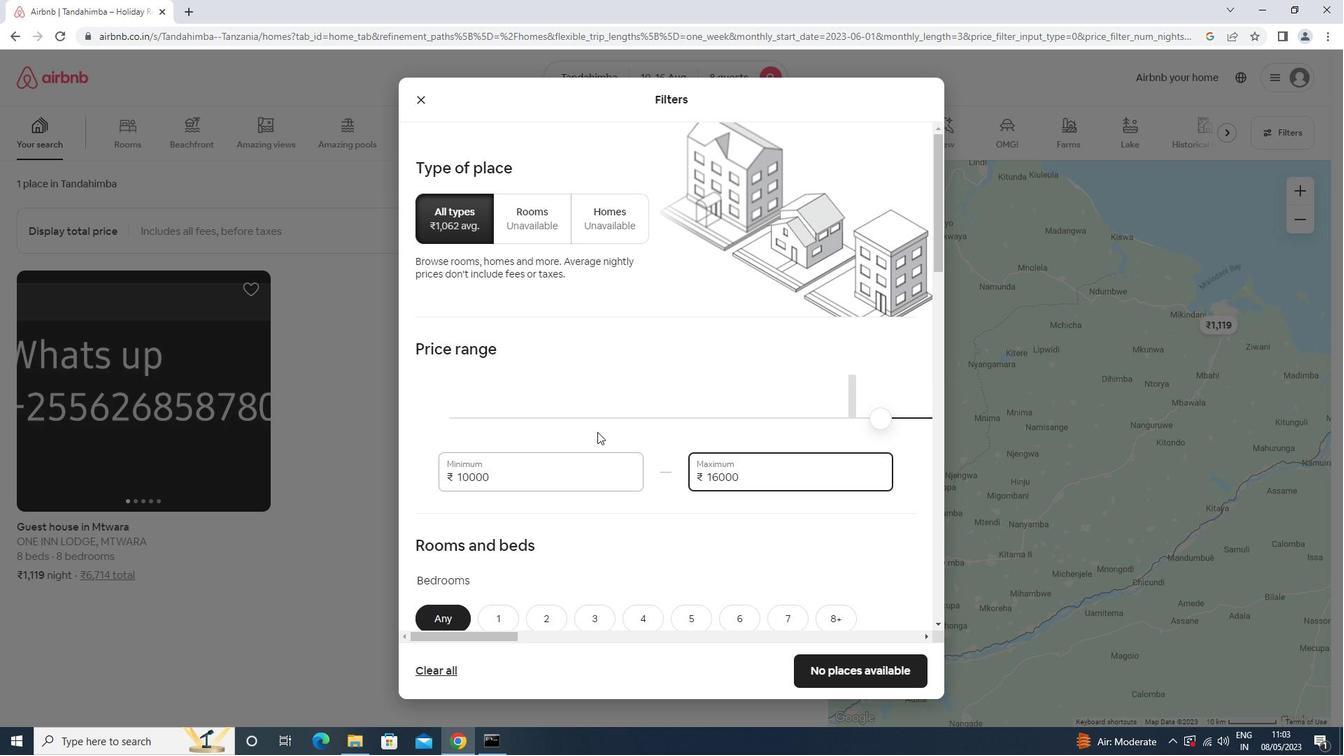 
Action: Mouse scrolled (597, 431) with delta (0, 0)
Screenshot: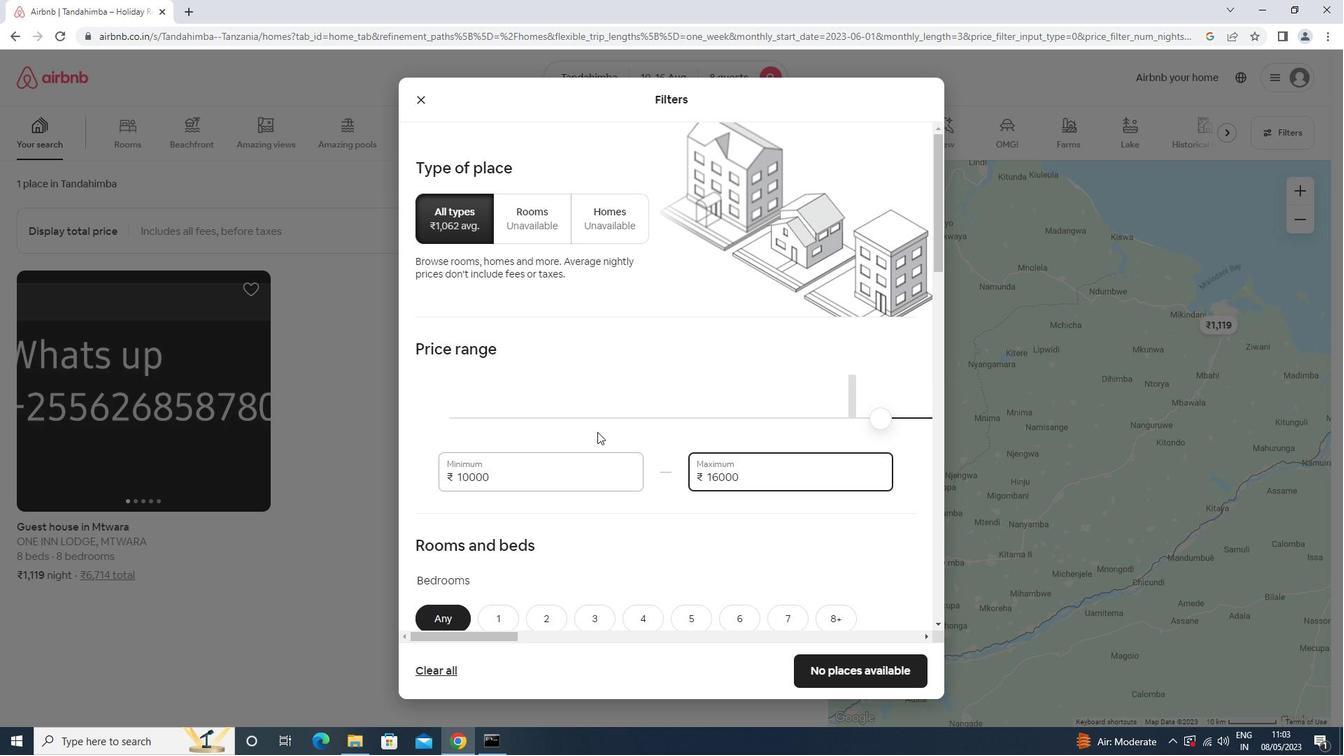 
Action: Mouse scrolled (597, 431) with delta (0, 0)
Screenshot: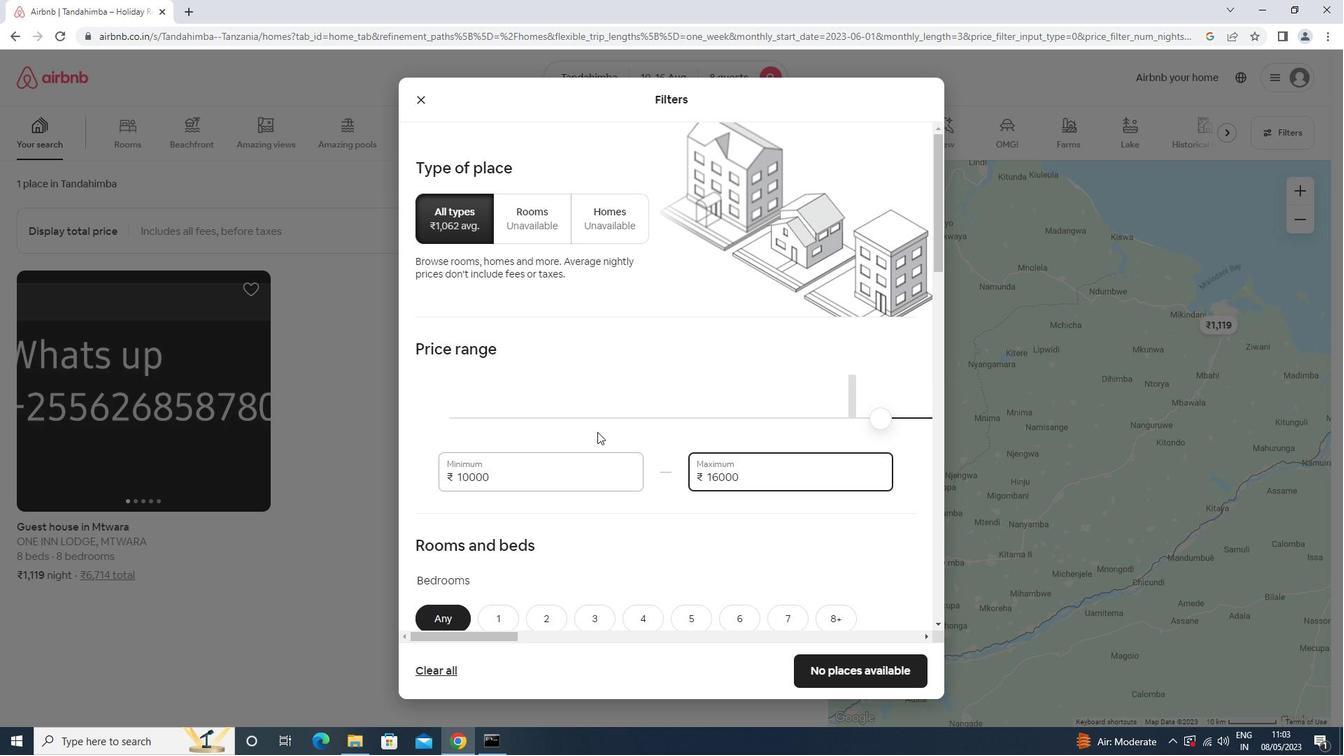 
Action: Mouse moved to (843, 344)
Screenshot: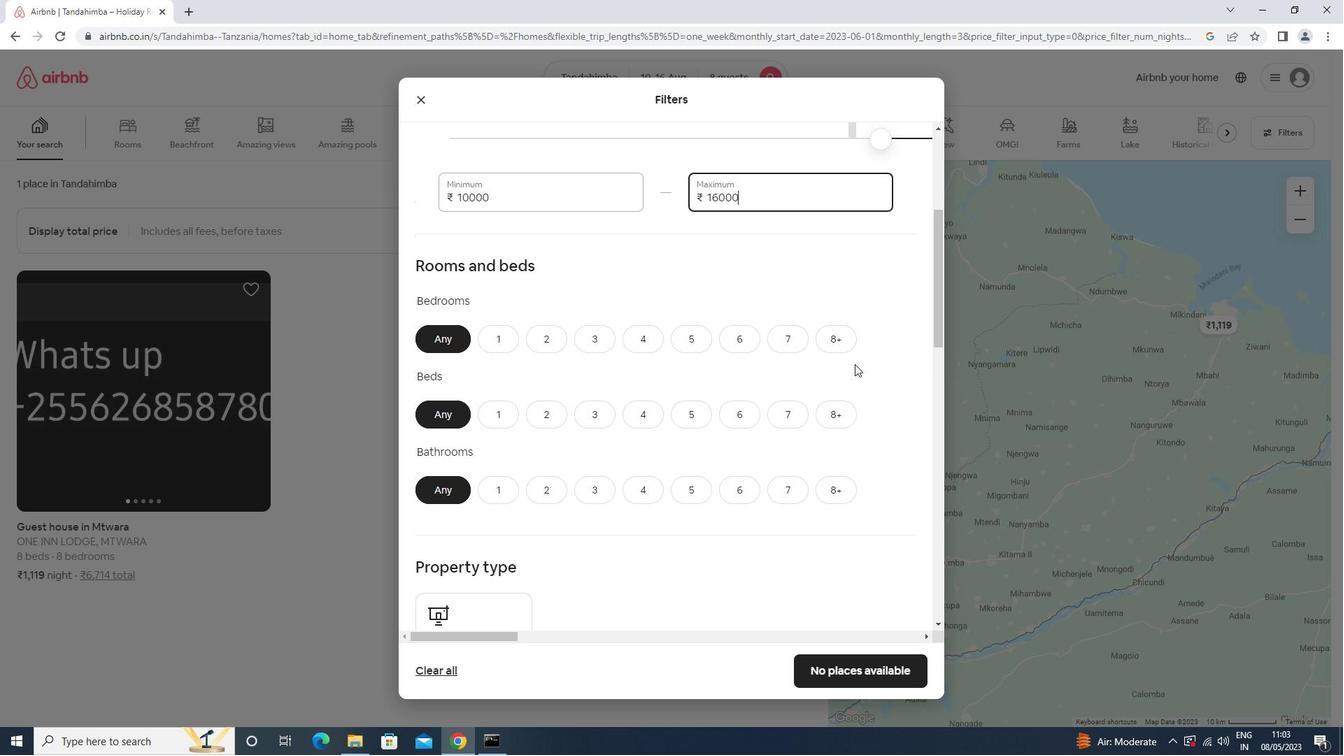
Action: Mouse pressed left at (843, 344)
Screenshot: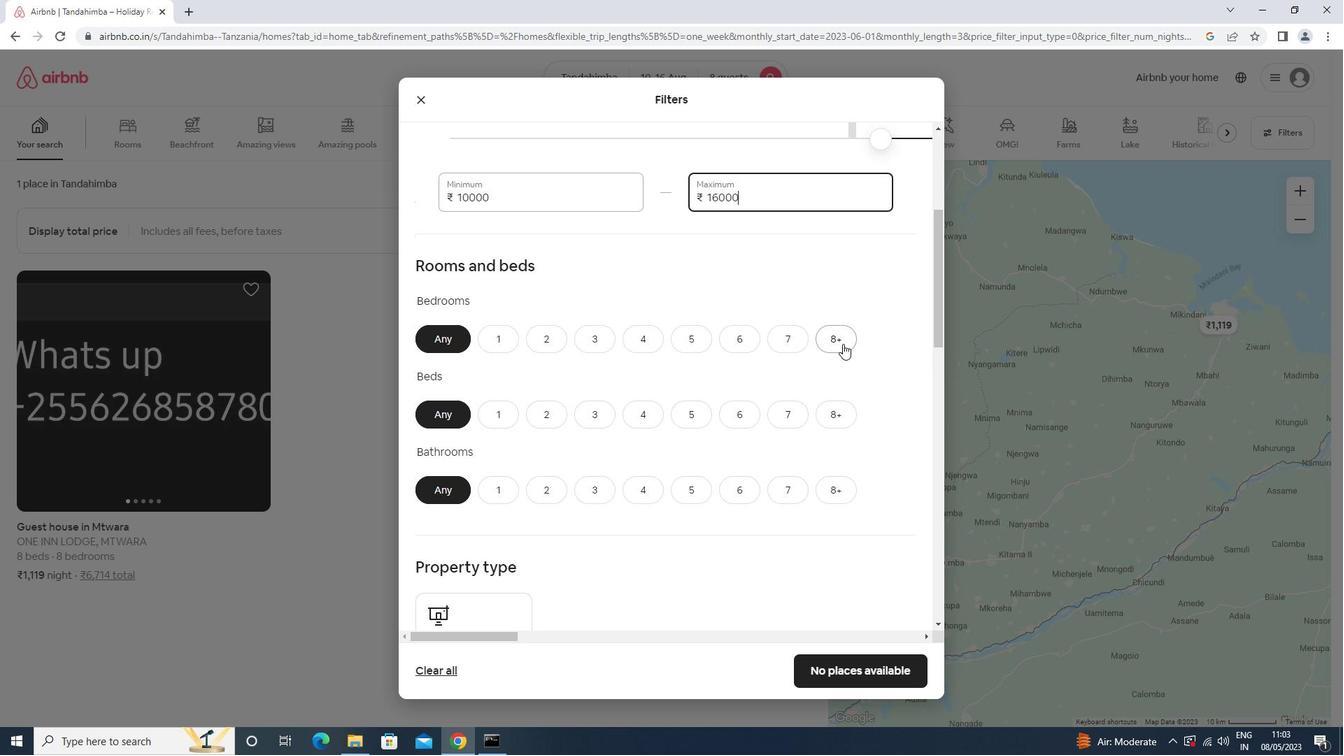 
Action: Mouse moved to (838, 409)
Screenshot: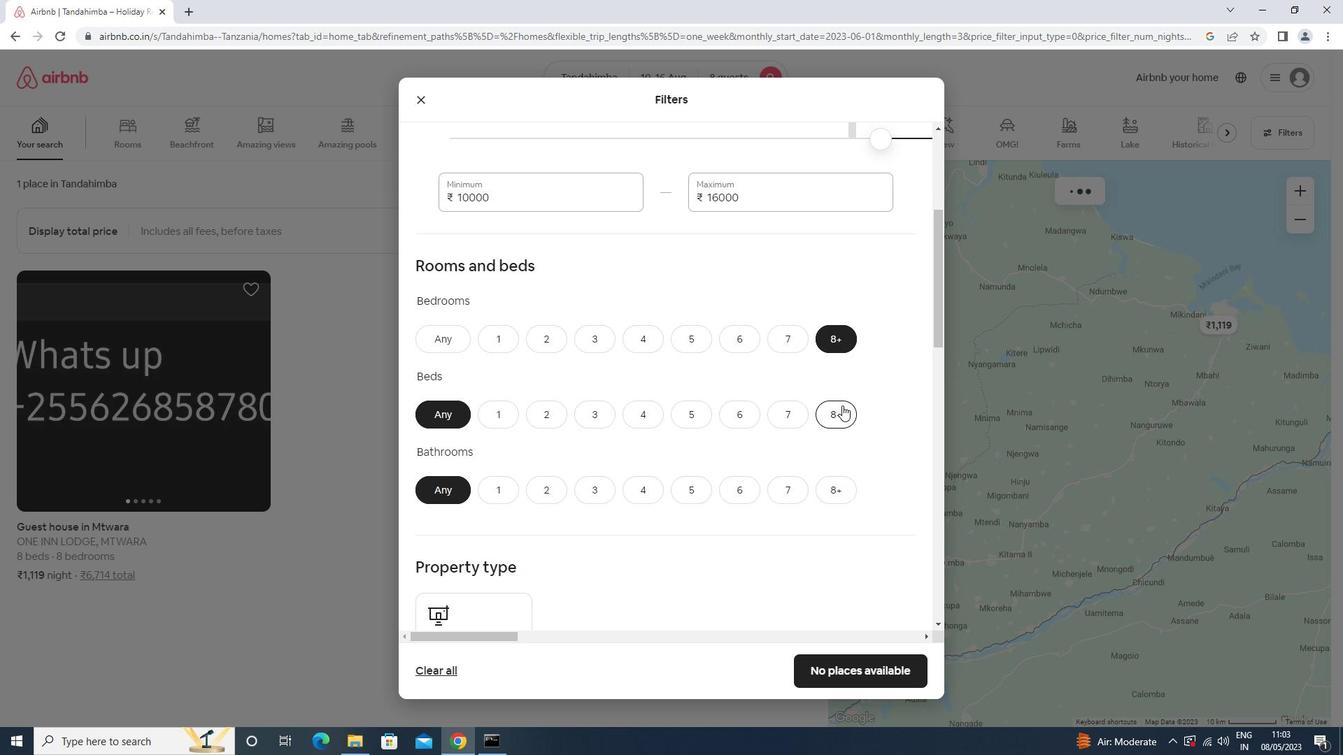 
Action: Mouse pressed left at (838, 409)
Screenshot: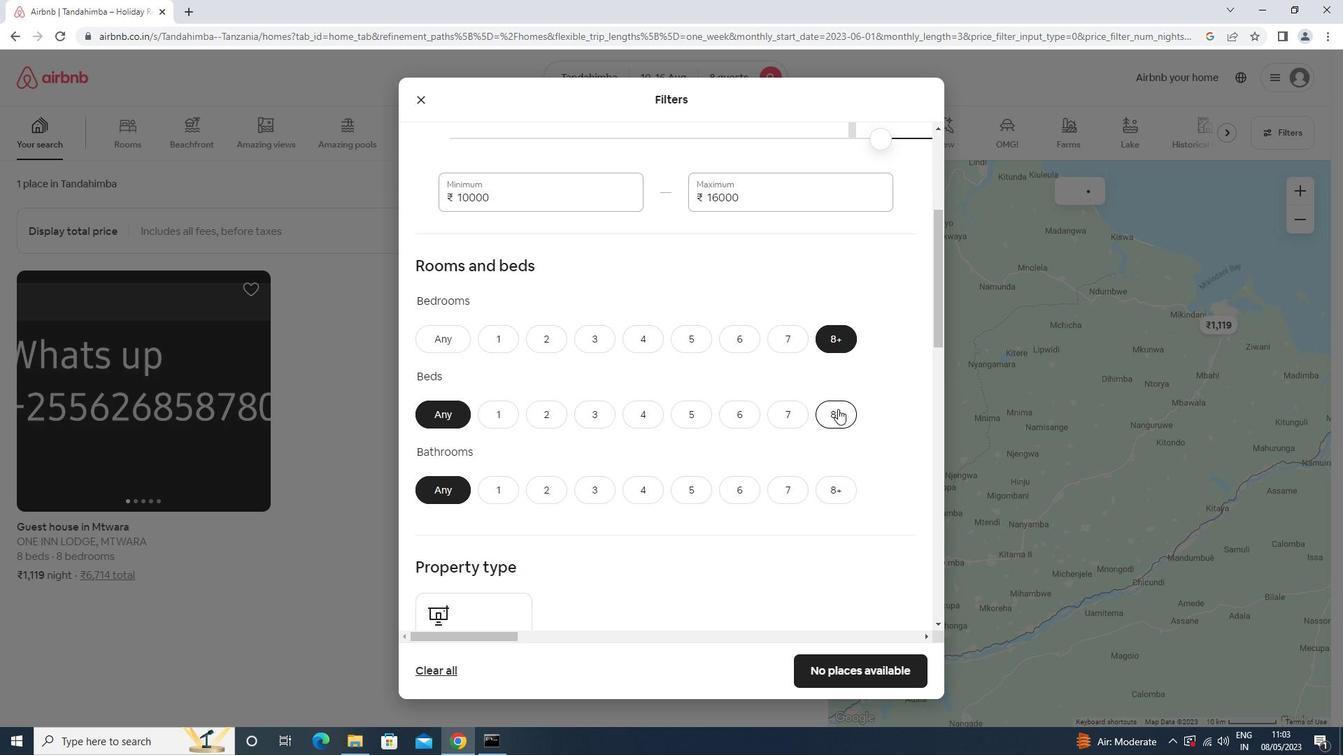 
Action: Mouse moved to (833, 485)
Screenshot: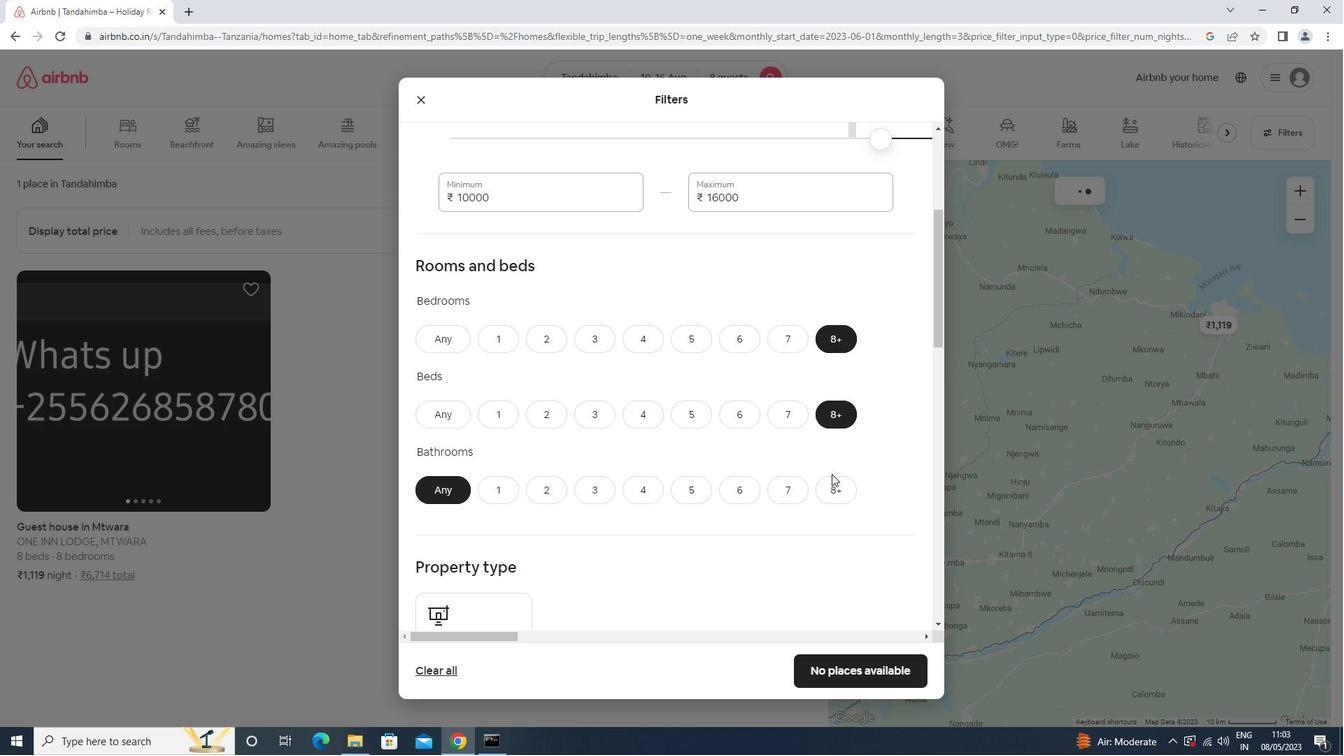 
Action: Mouse pressed left at (833, 485)
Screenshot: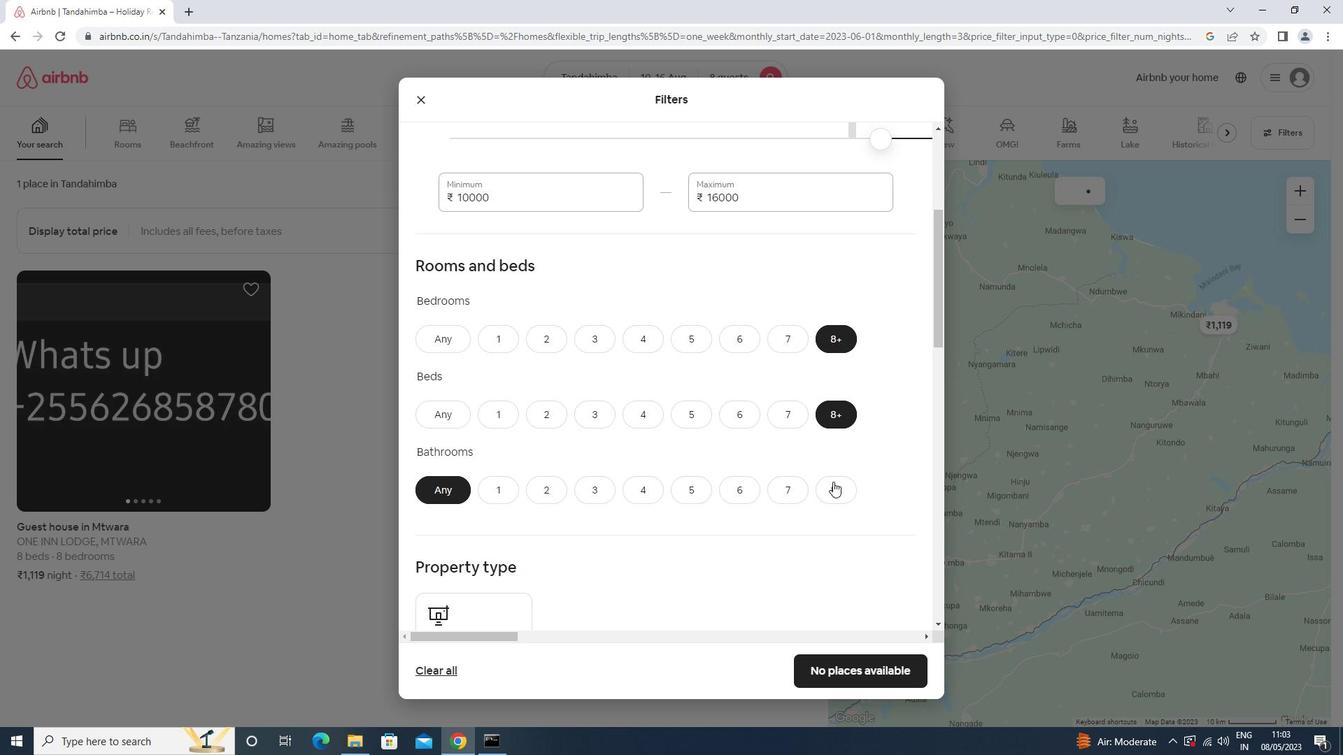 
Action: Mouse moved to (738, 405)
Screenshot: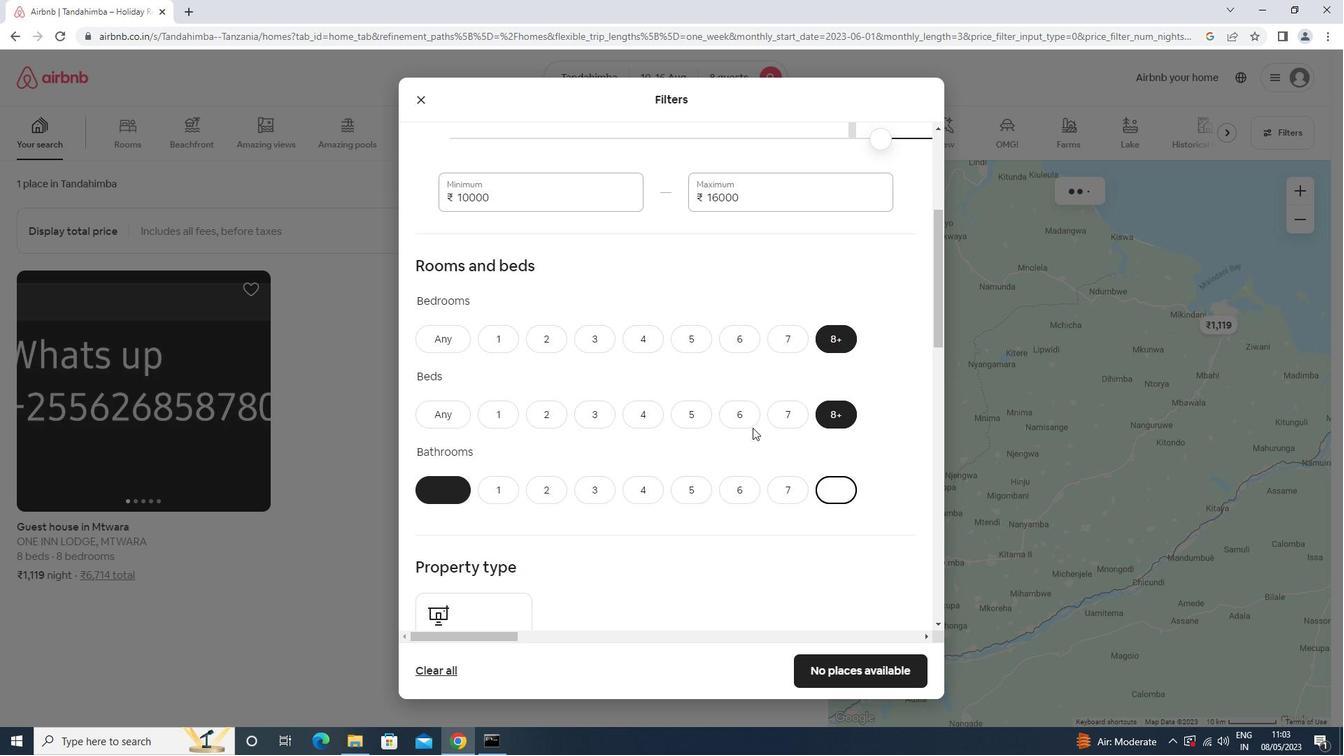 
Action: Mouse scrolled (738, 404) with delta (0, 0)
Screenshot: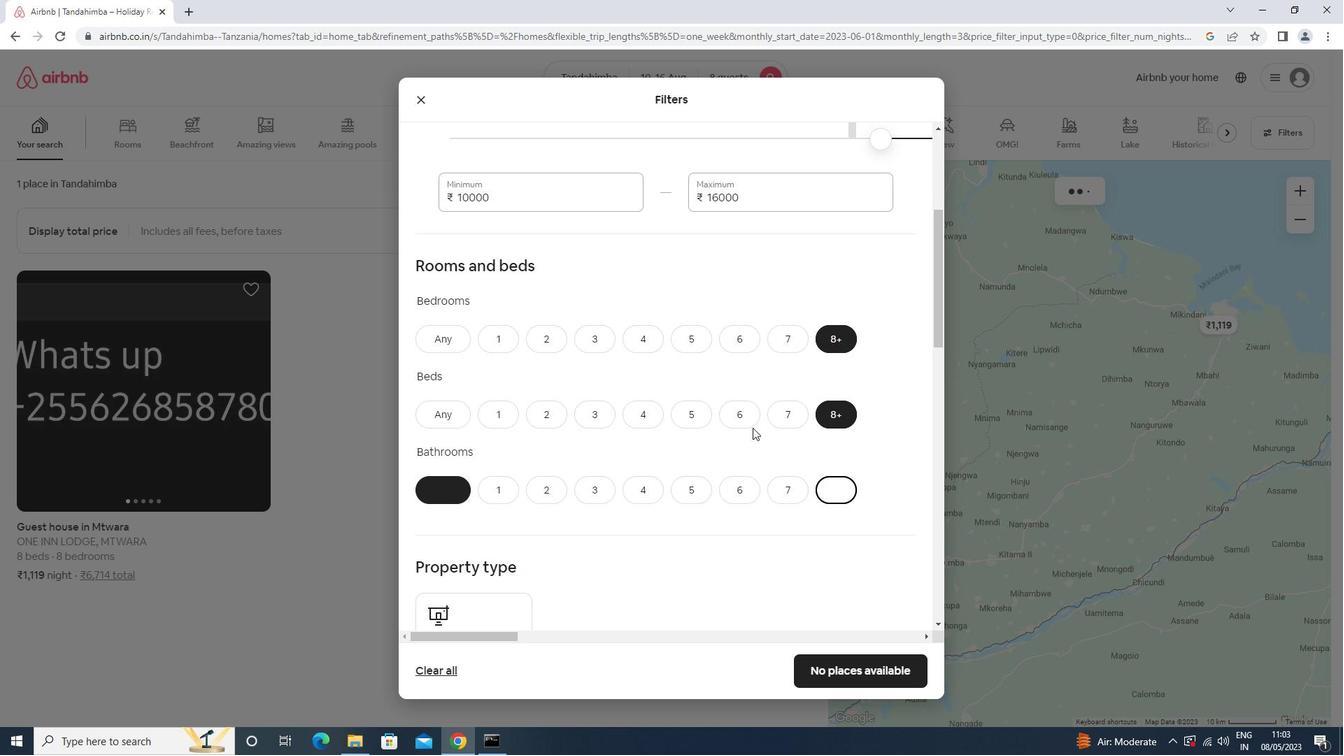 
Action: Mouse scrolled (738, 404) with delta (0, 0)
Screenshot: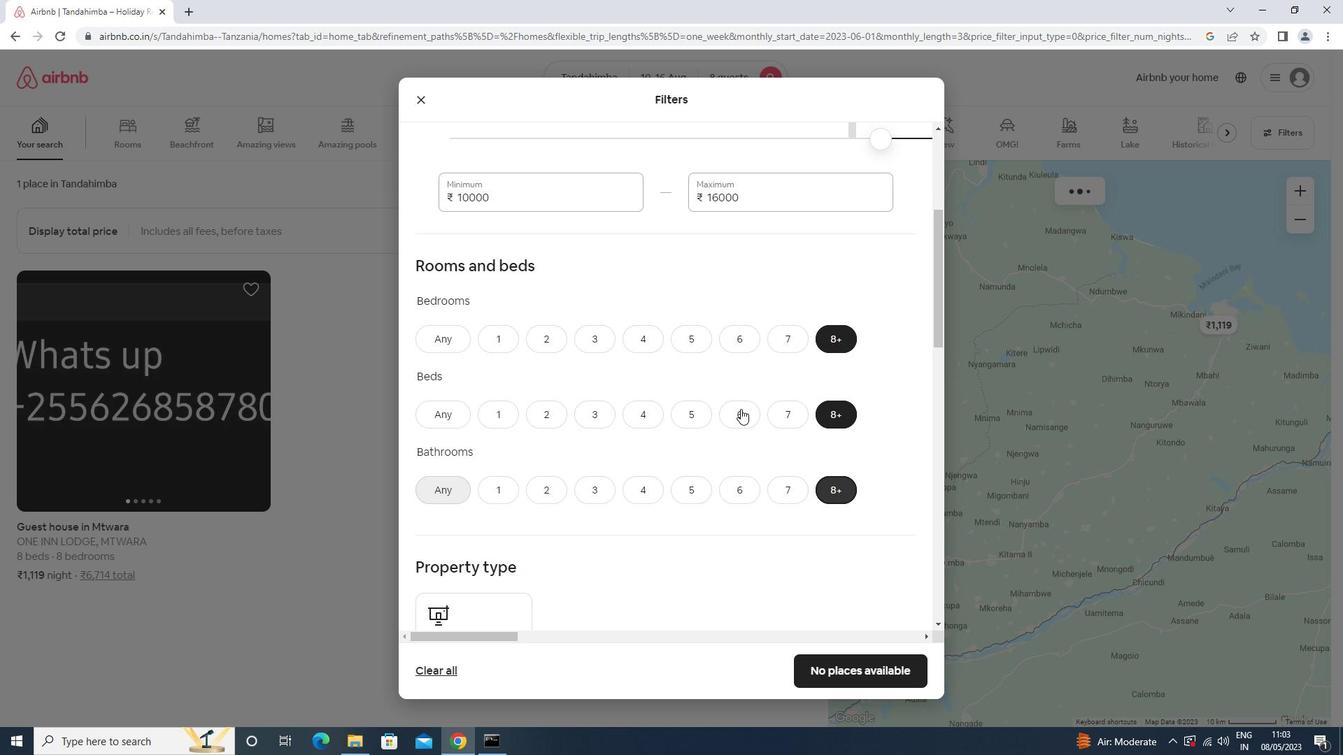 
Action: Mouse scrolled (738, 404) with delta (0, 0)
Screenshot: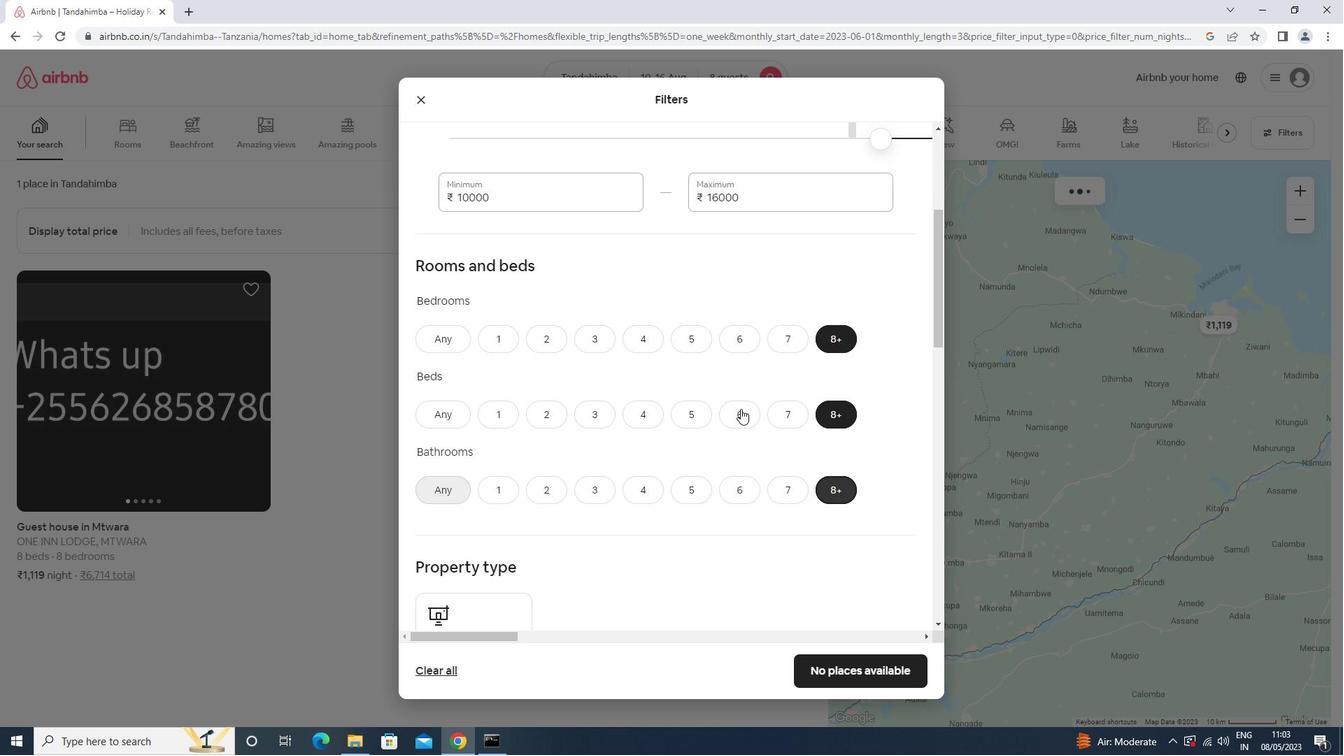 
Action: Mouse scrolled (738, 404) with delta (0, 0)
Screenshot: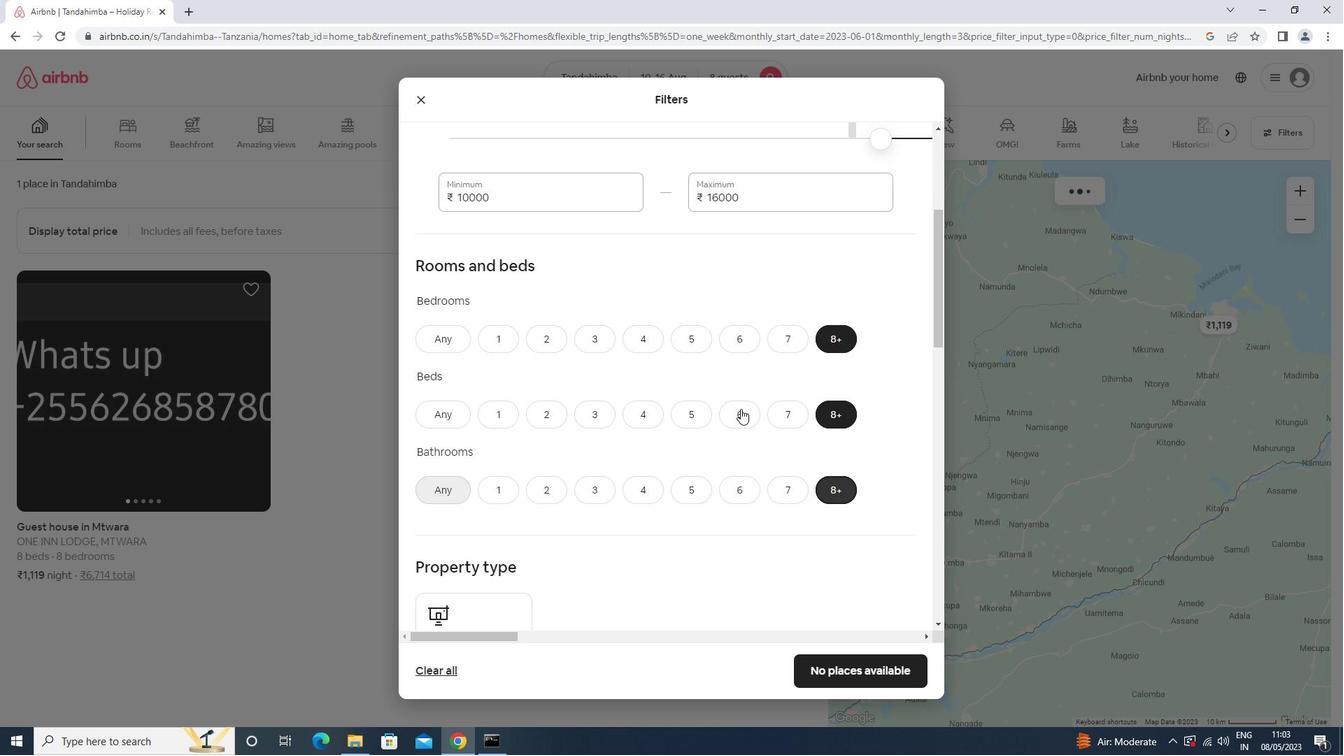 
Action: Mouse scrolled (738, 404) with delta (0, 0)
Screenshot: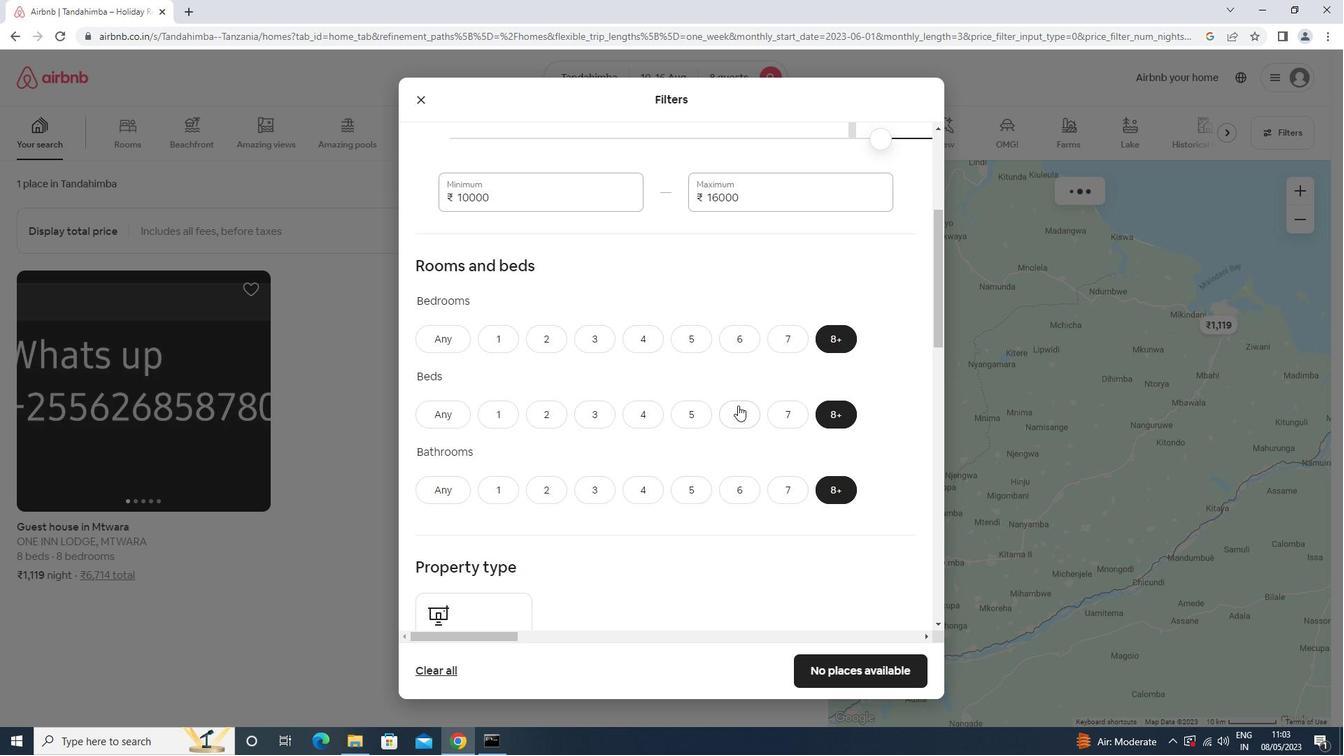 
Action: Mouse moved to (482, 450)
Screenshot: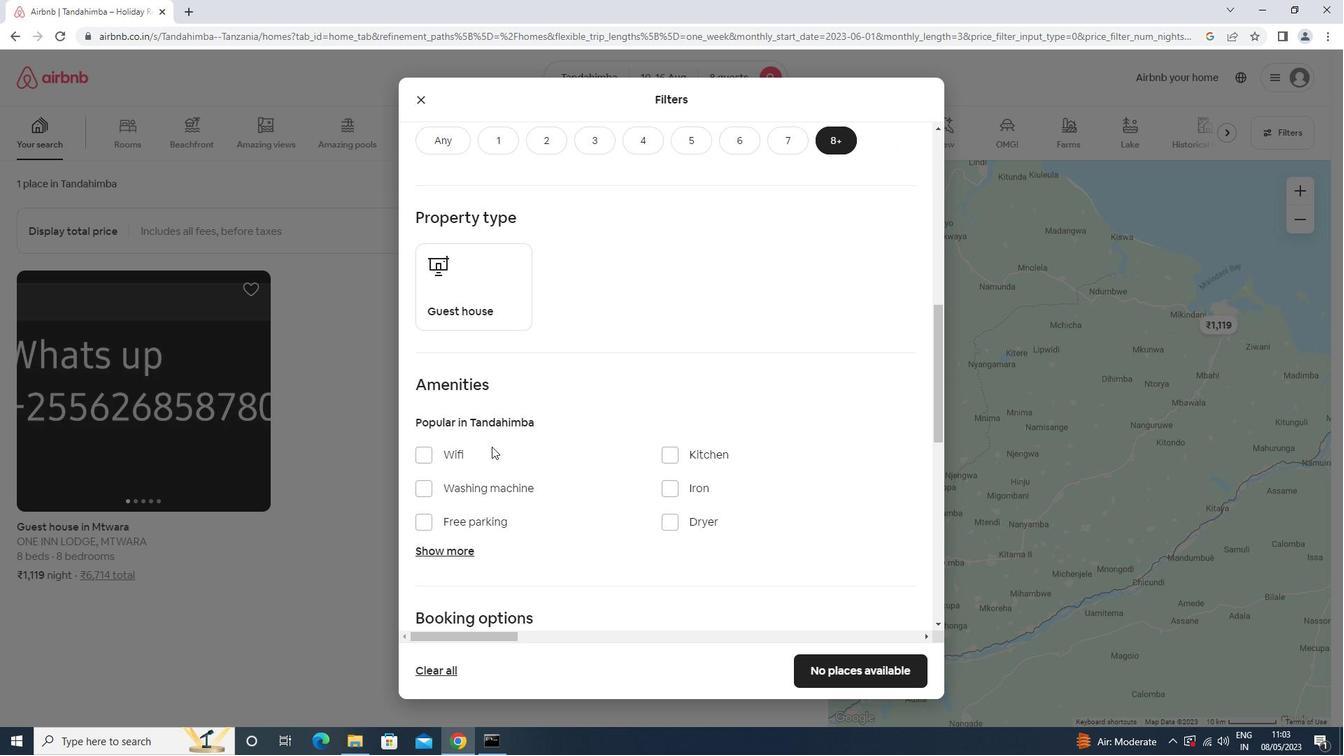
Action: Mouse pressed left at (482, 450)
Screenshot: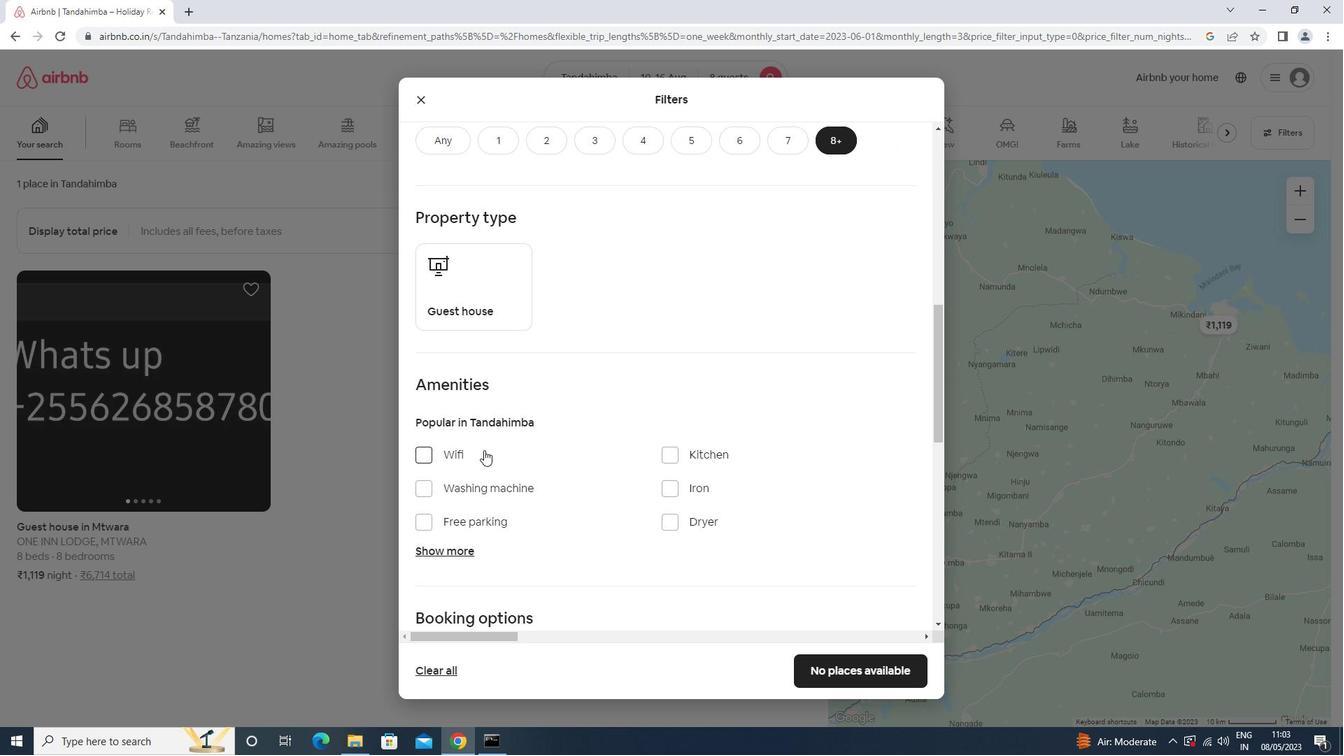 
Action: Mouse moved to (469, 520)
Screenshot: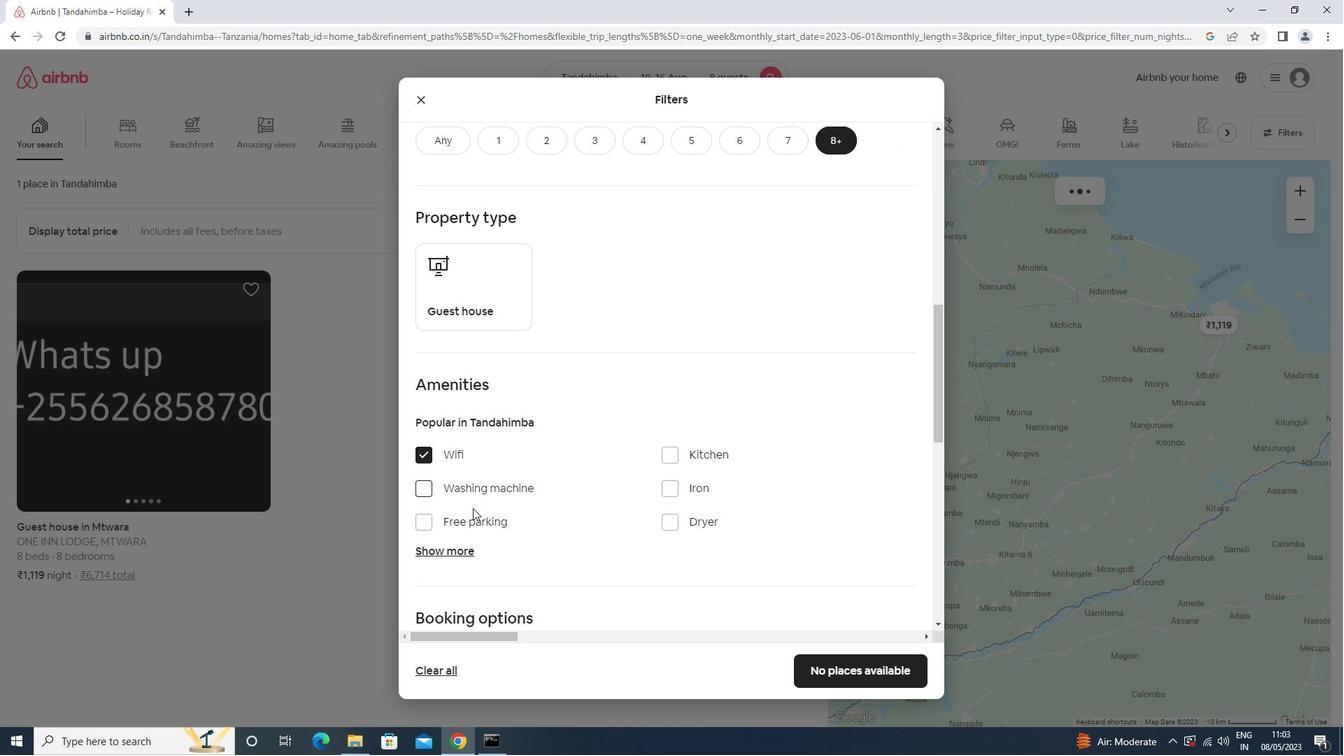 
Action: Mouse pressed left at (469, 520)
Screenshot: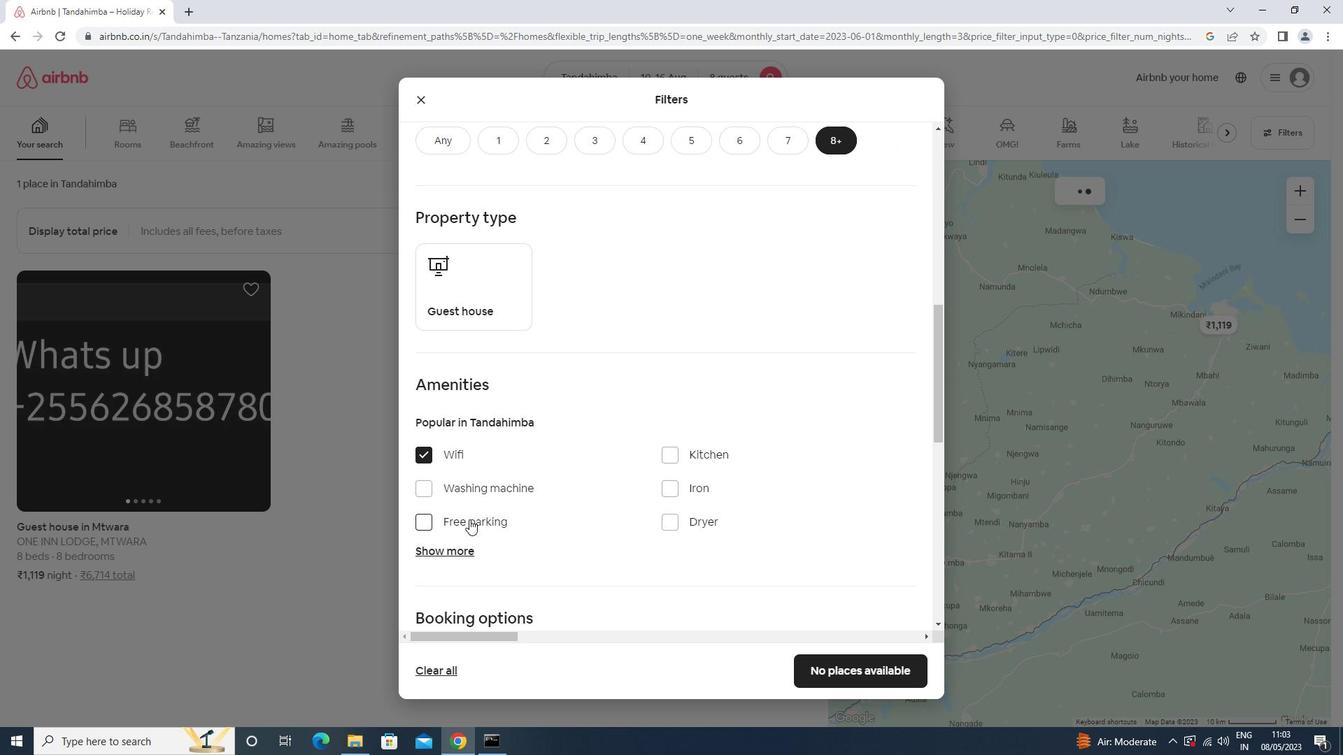 
Action: Mouse moved to (538, 437)
Screenshot: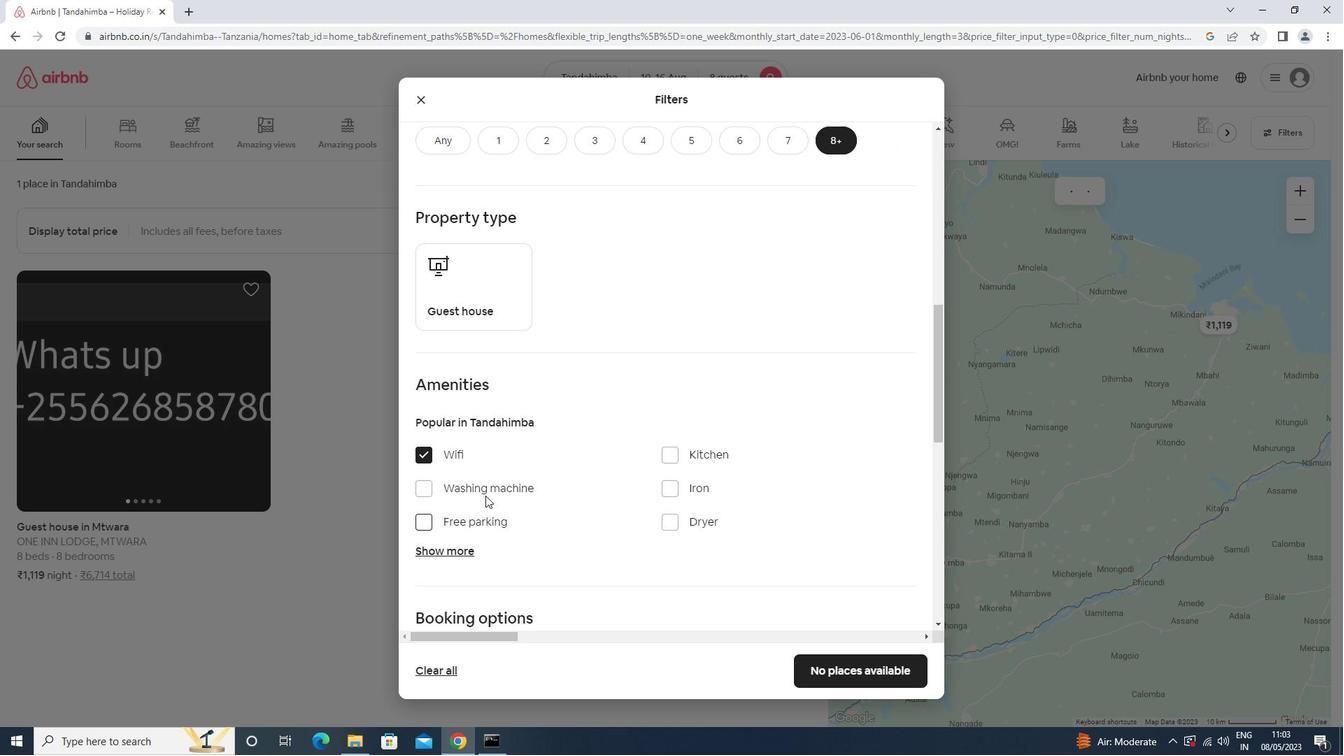 
Action: Mouse scrolled (538, 436) with delta (0, 0)
Screenshot: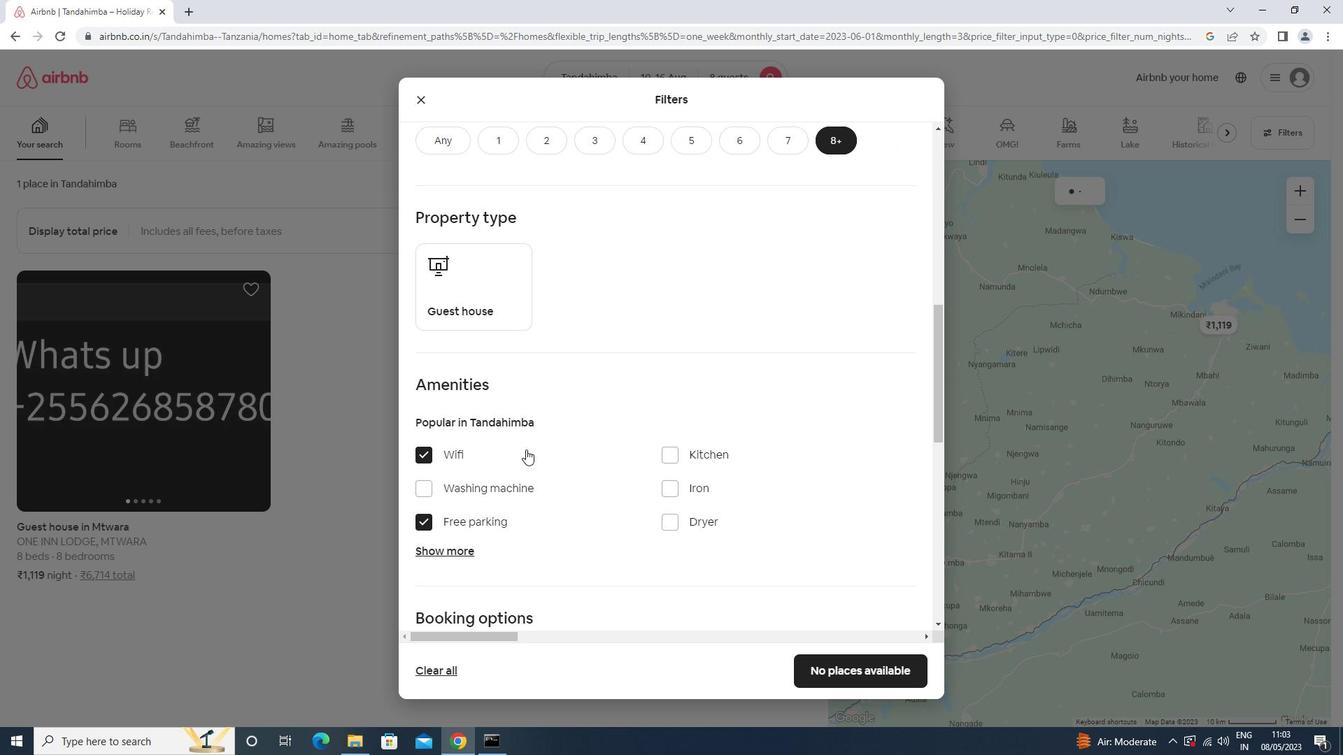 
Action: Mouse moved to (470, 486)
Screenshot: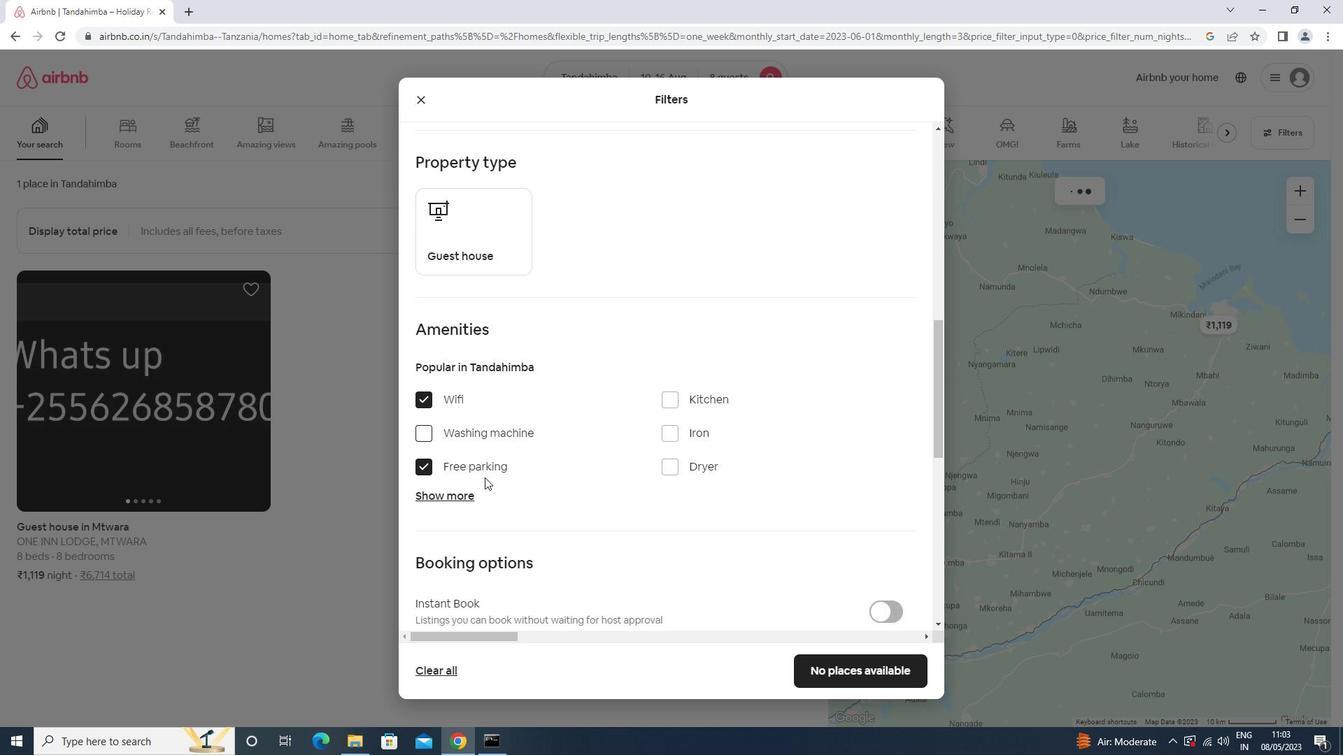 
Action: Mouse pressed left at (470, 486)
Screenshot: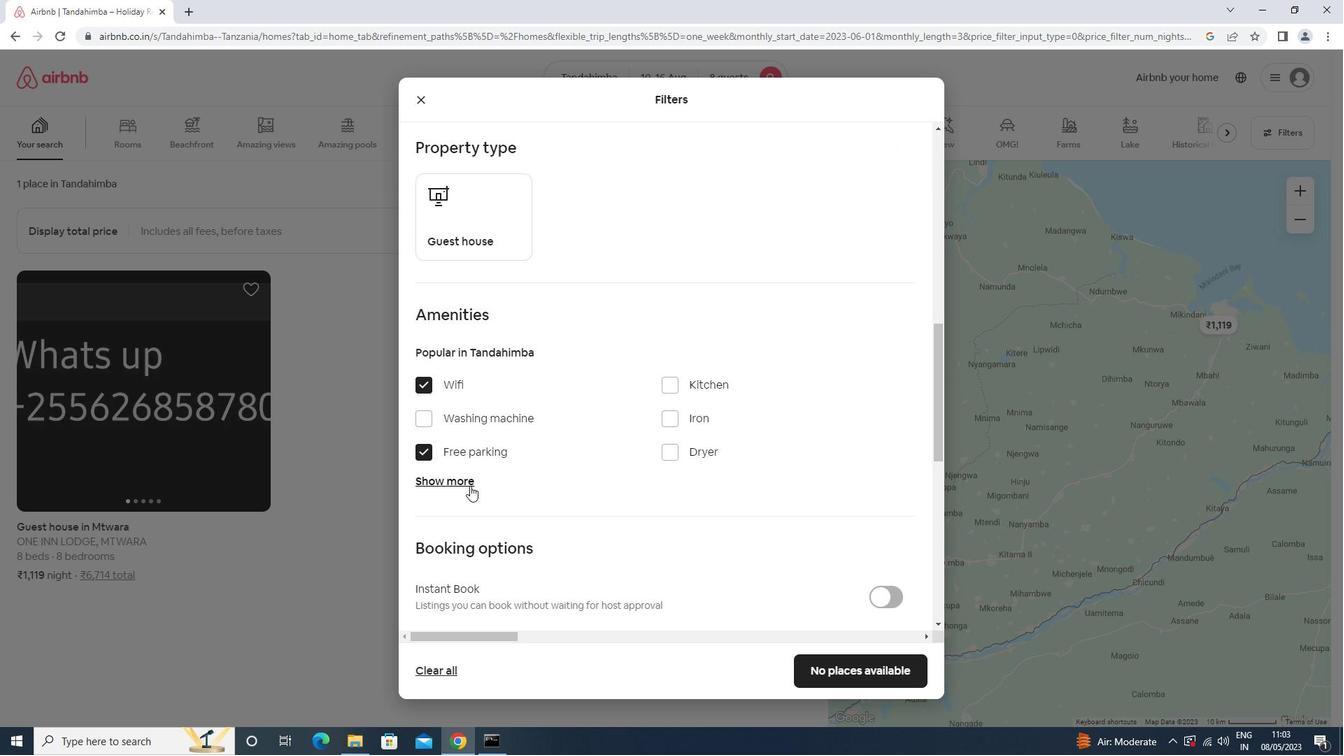 
Action: Mouse moved to (555, 451)
Screenshot: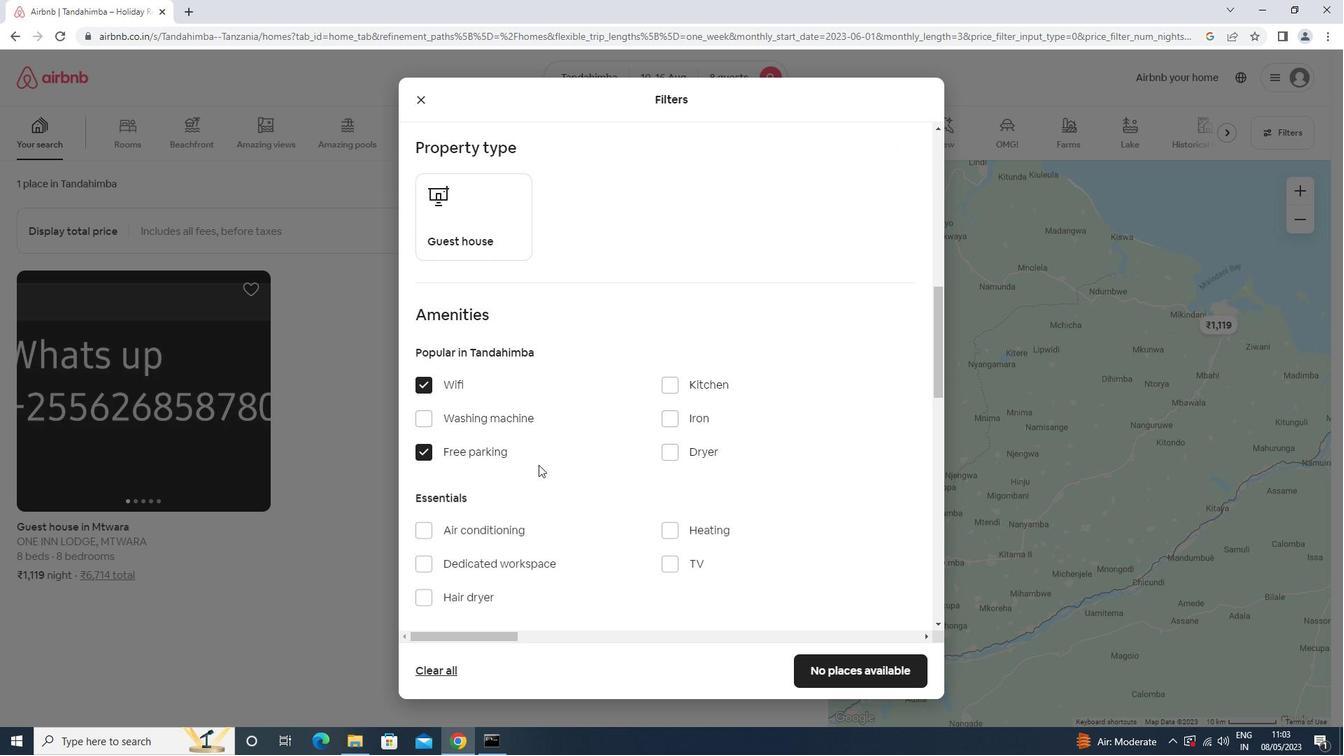 
Action: Mouse scrolled (555, 450) with delta (0, 0)
Screenshot: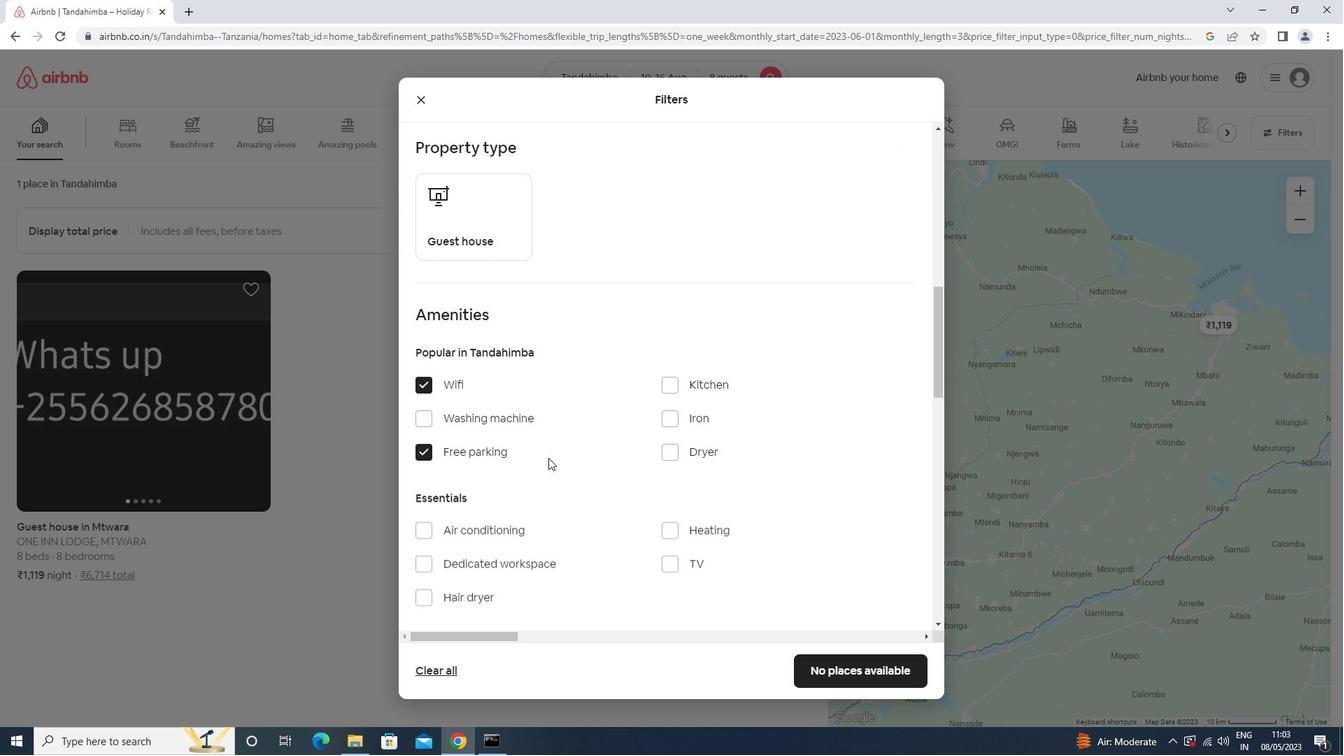 
Action: Mouse scrolled (555, 450) with delta (0, 0)
Screenshot: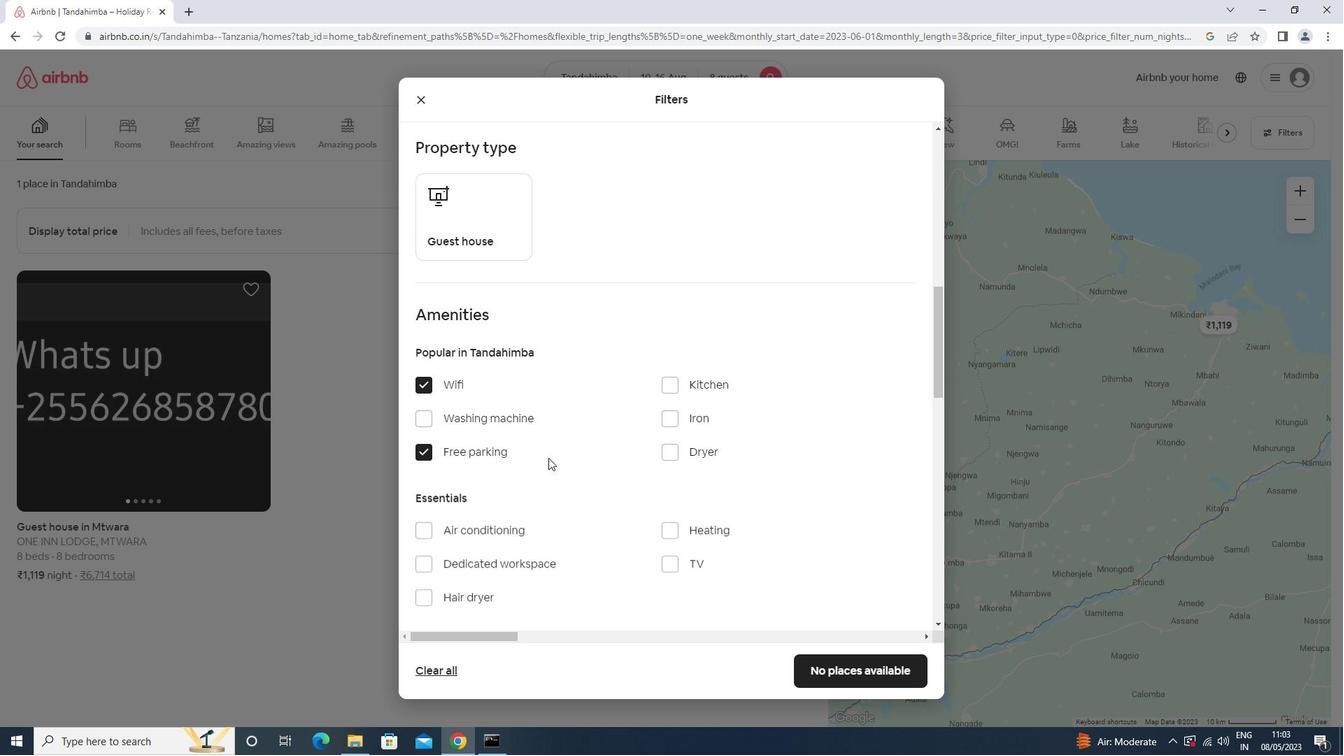 
Action: Mouse moved to (669, 414)
Screenshot: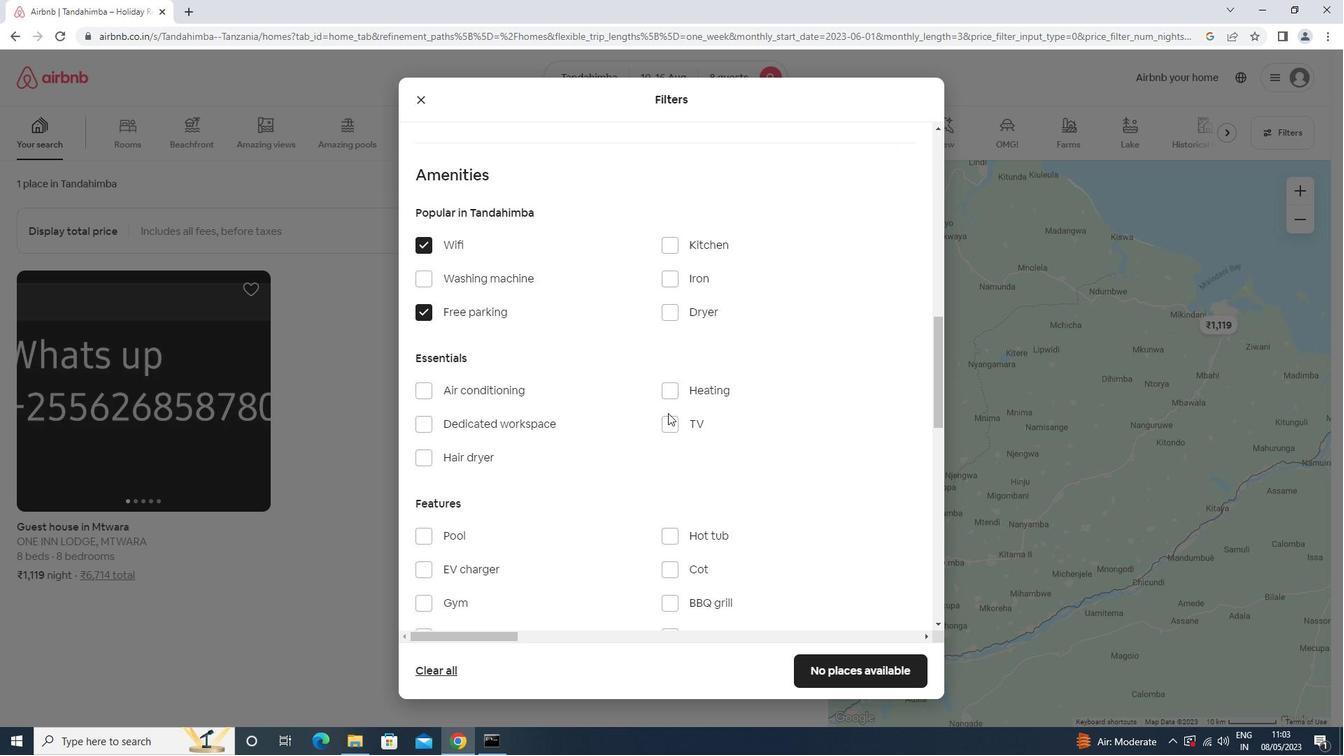 
Action: Mouse pressed left at (669, 414)
Screenshot: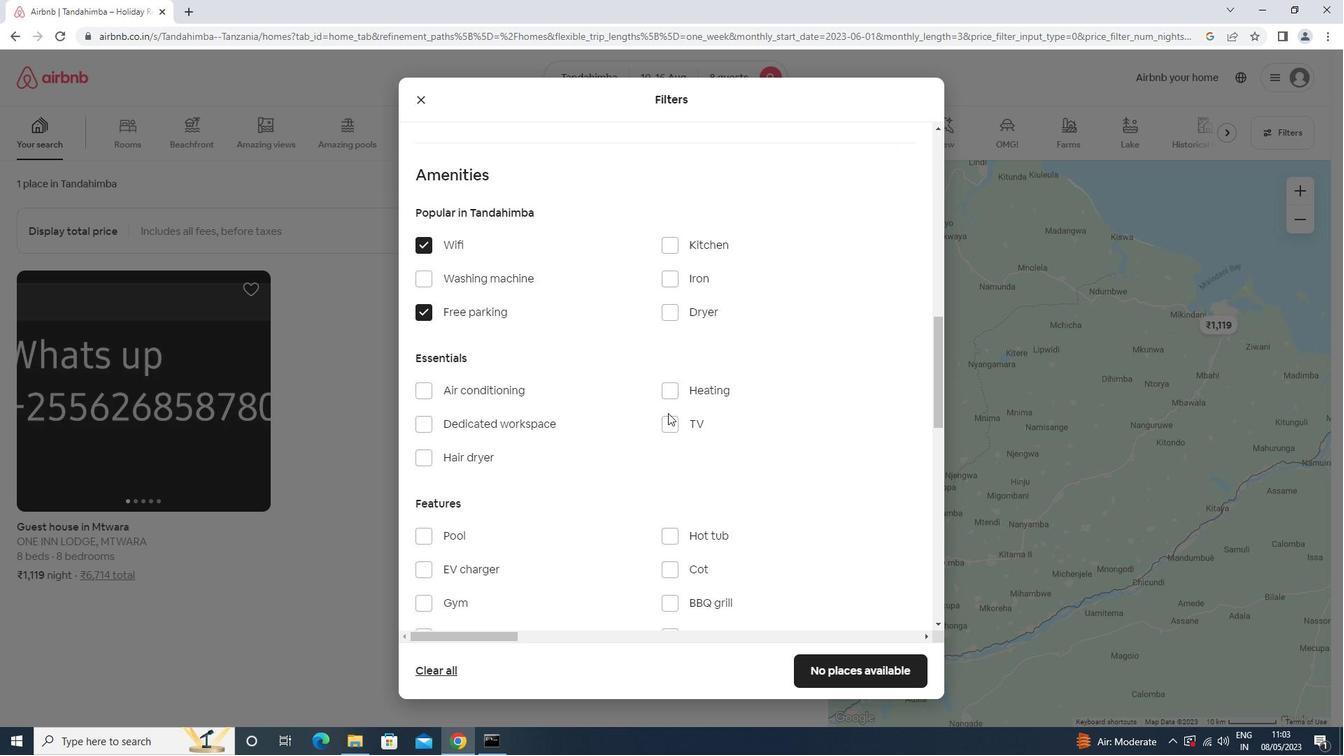 
Action: Mouse moved to (670, 422)
Screenshot: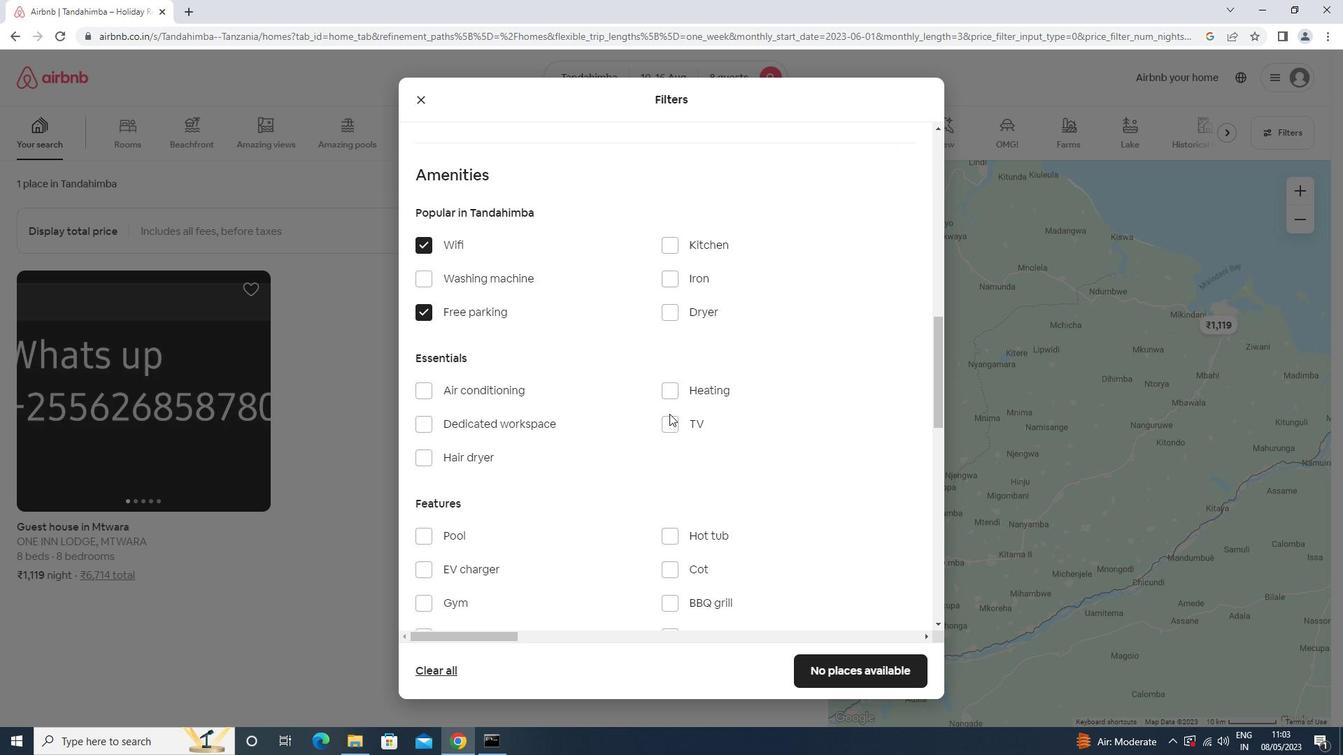 
Action: Mouse pressed left at (670, 422)
Screenshot: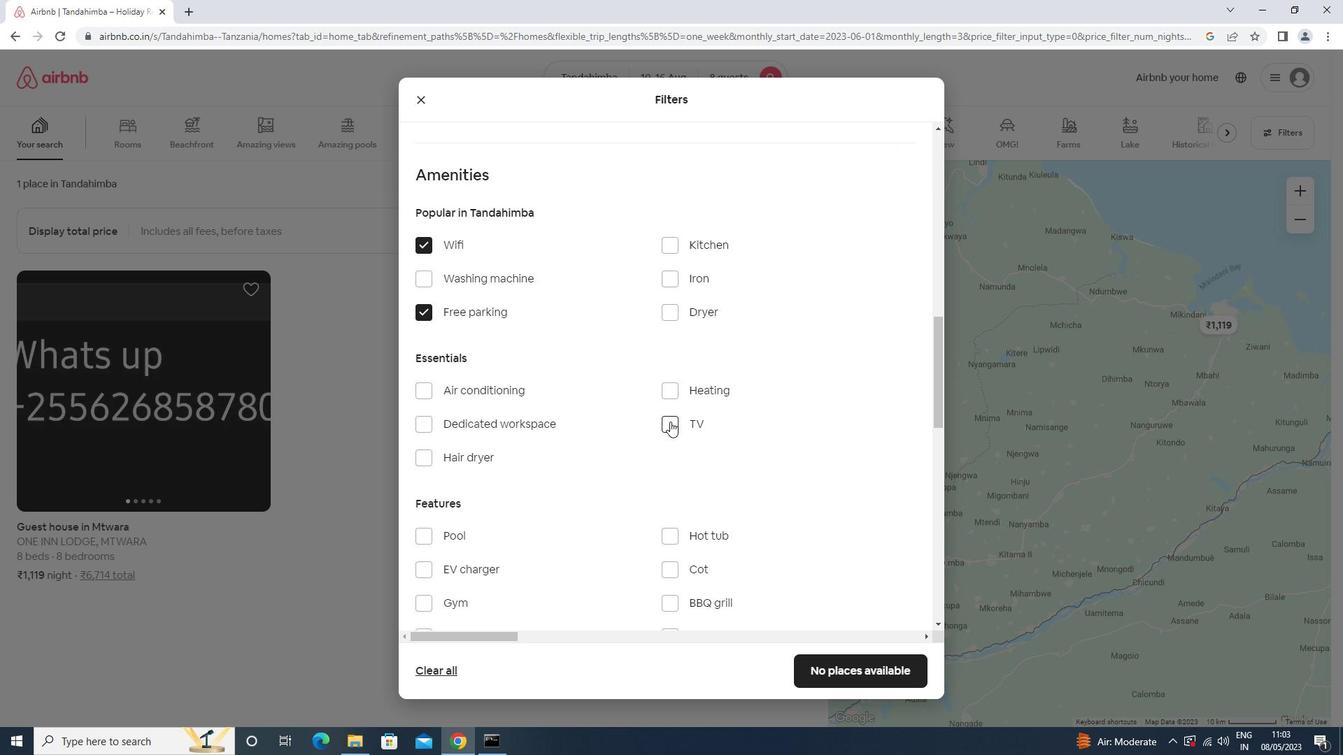 
Action: Mouse moved to (587, 415)
Screenshot: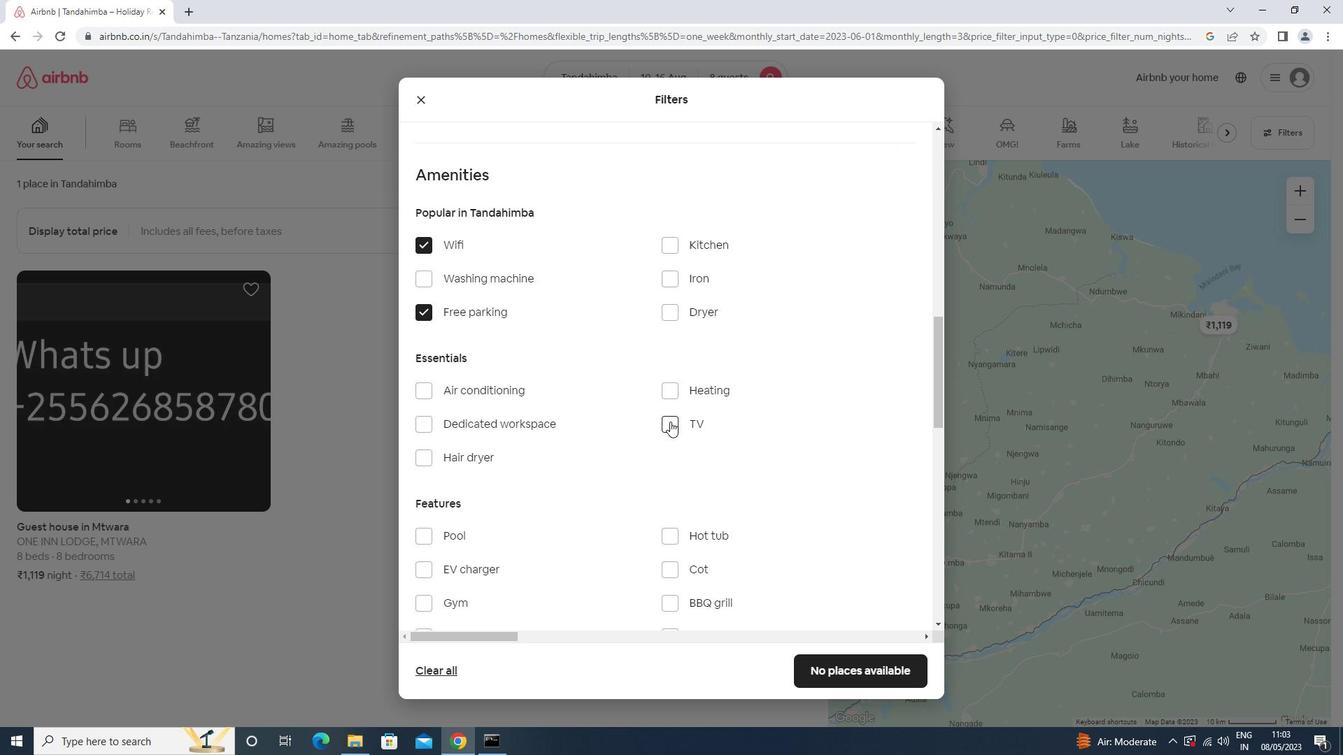 
Action: Mouse scrolled (587, 415) with delta (0, 0)
Screenshot: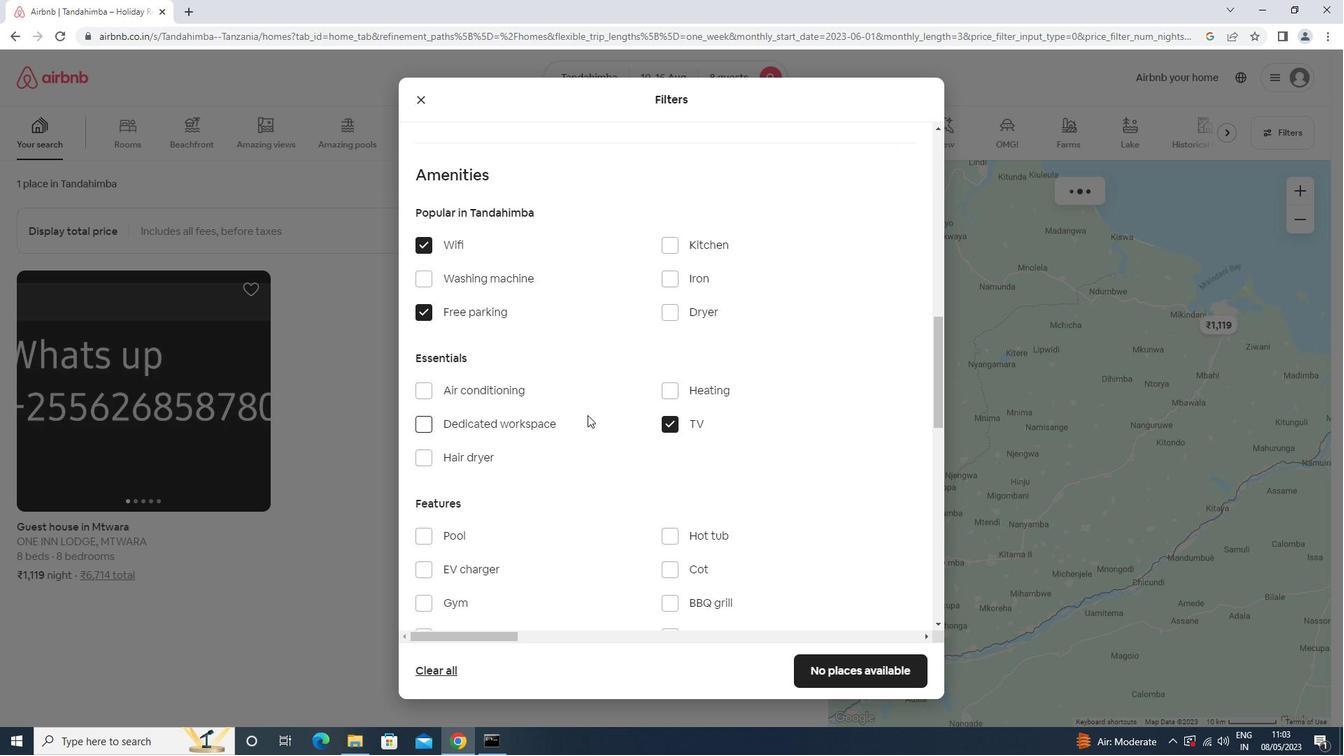 
Action: Mouse scrolled (587, 415) with delta (0, 0)
Screenshot: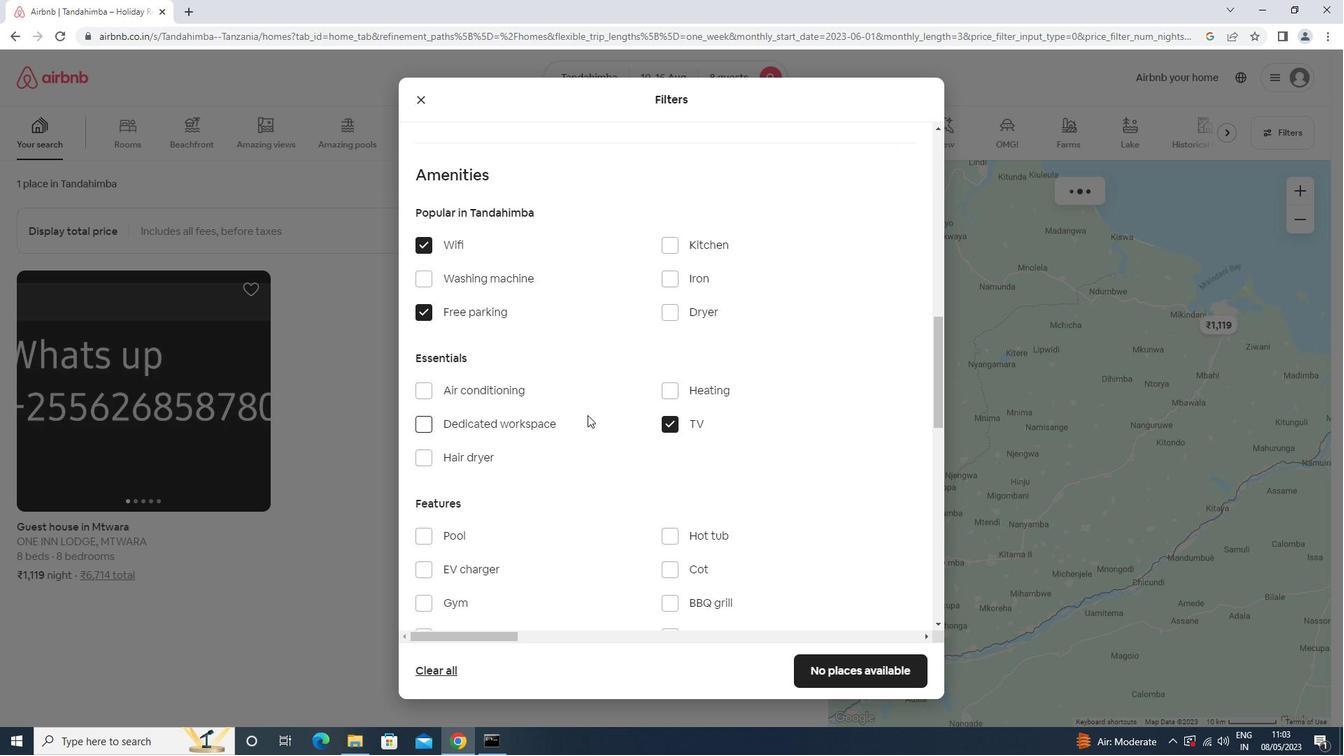 
Action: Mouse scrolled (587, 415) with delta (0, 0)
Screenshot: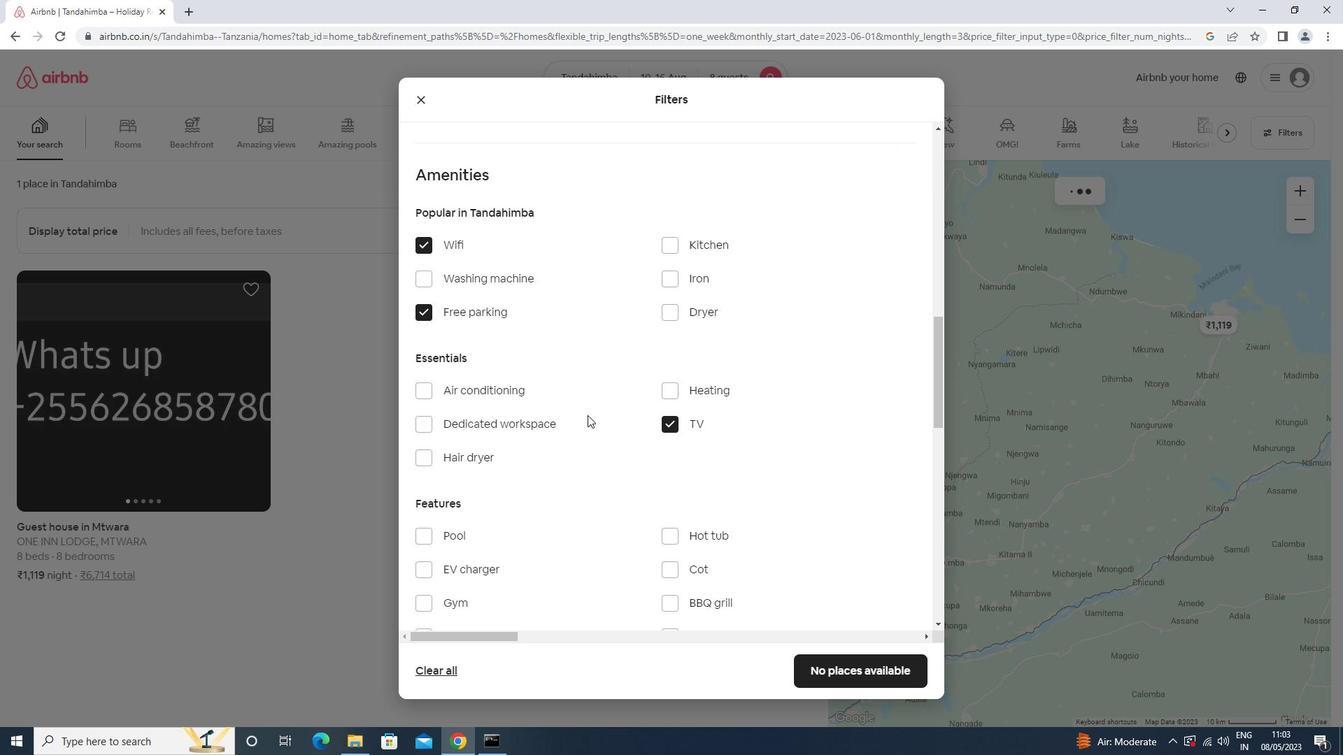 
Action: Mouse scrolled (587, 415) with delta (0, 0)
Screenshot: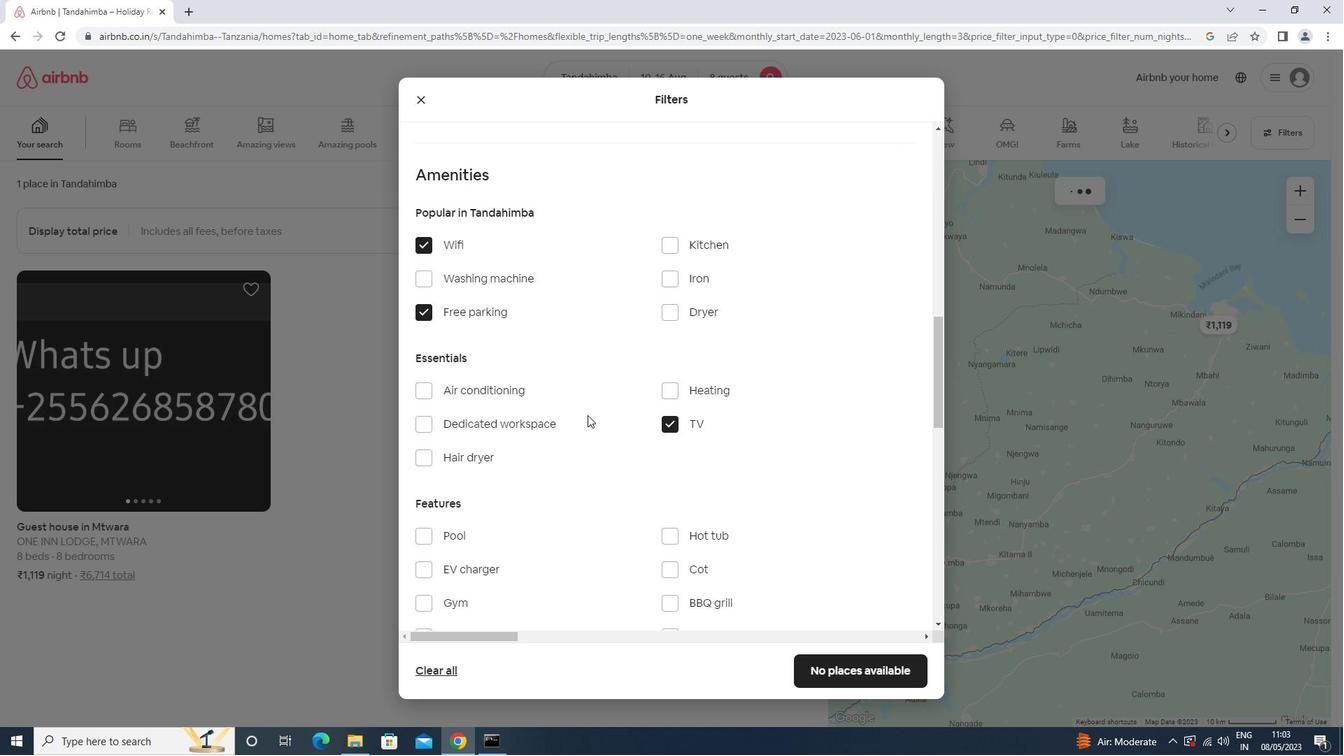 
Action: Mouse moved to (501, 359)
Screenshot: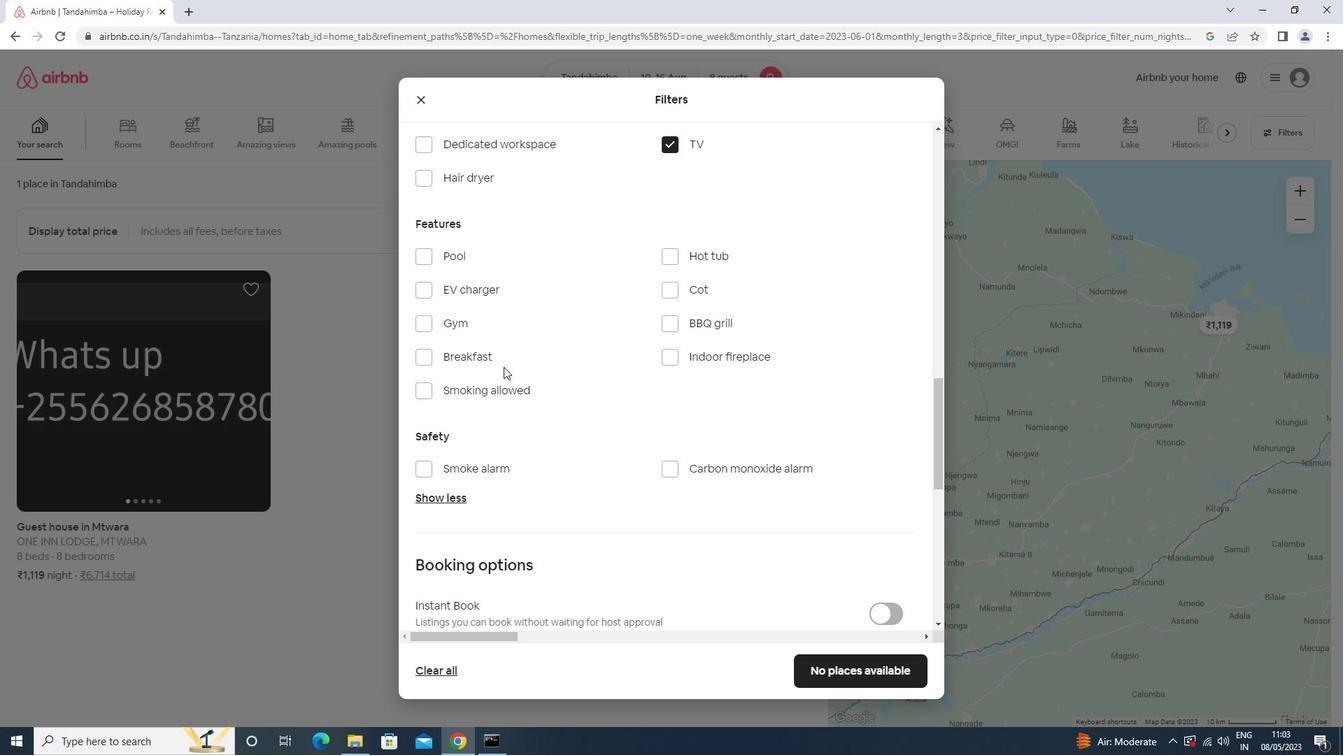 
Action: Mouse pressed left at (501, 359)
Screenshot: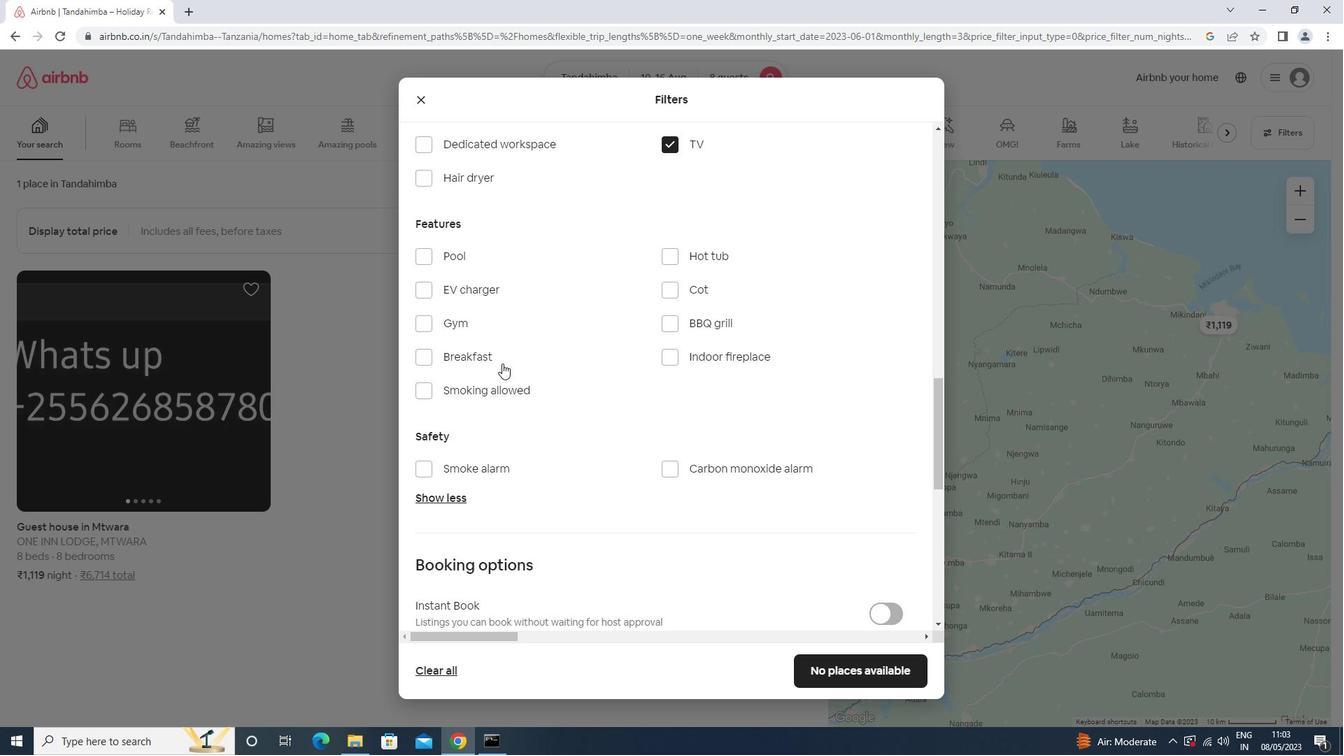 
Action: Mouse moved to (489, 319)
Screenshot: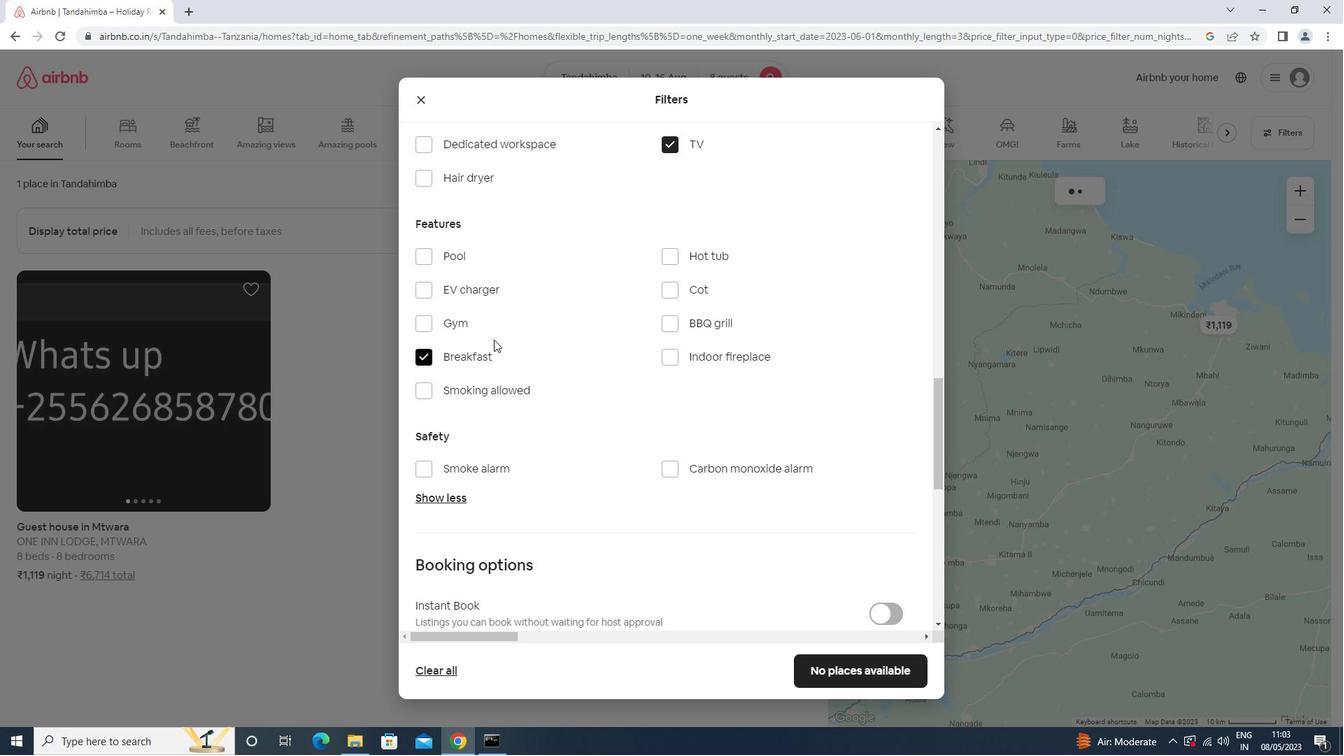 
Action: Mouse pressed left at (489, 319)
Screenshot: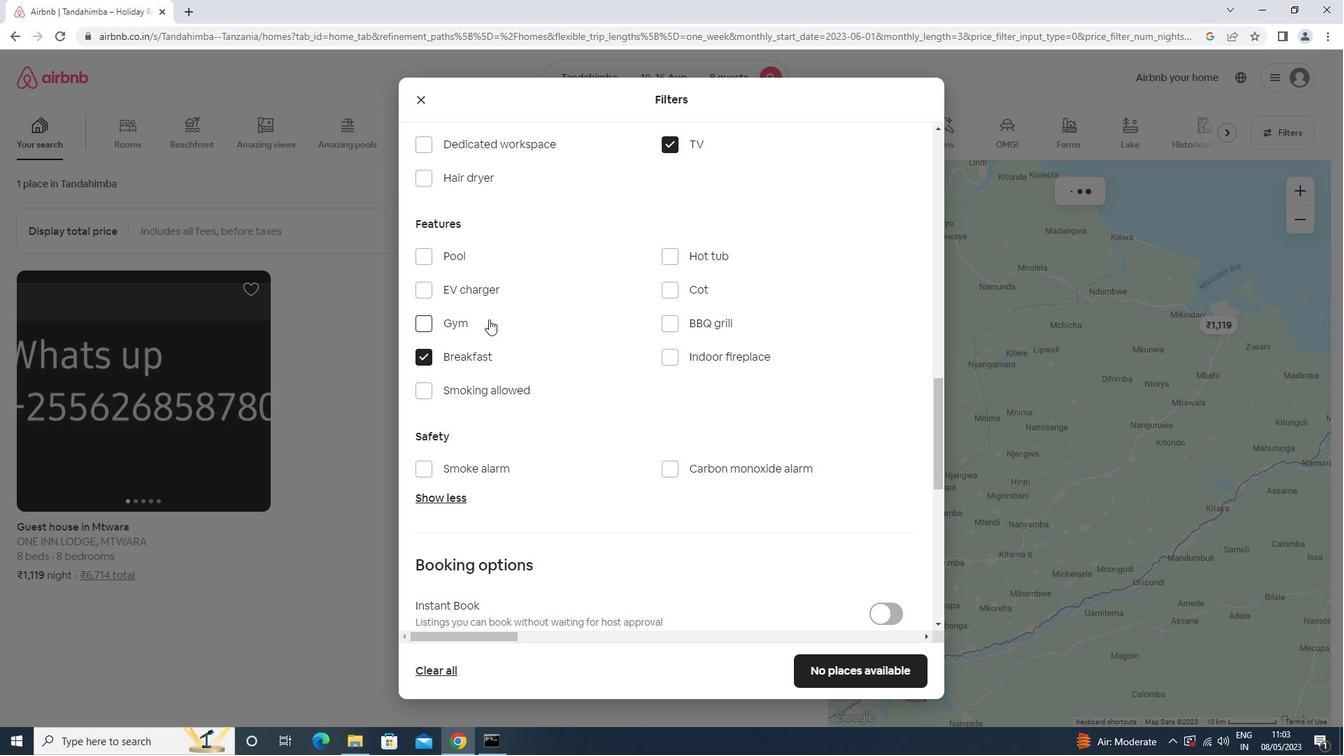 
Action: Mouse moved to (818, 334)
Screenshot: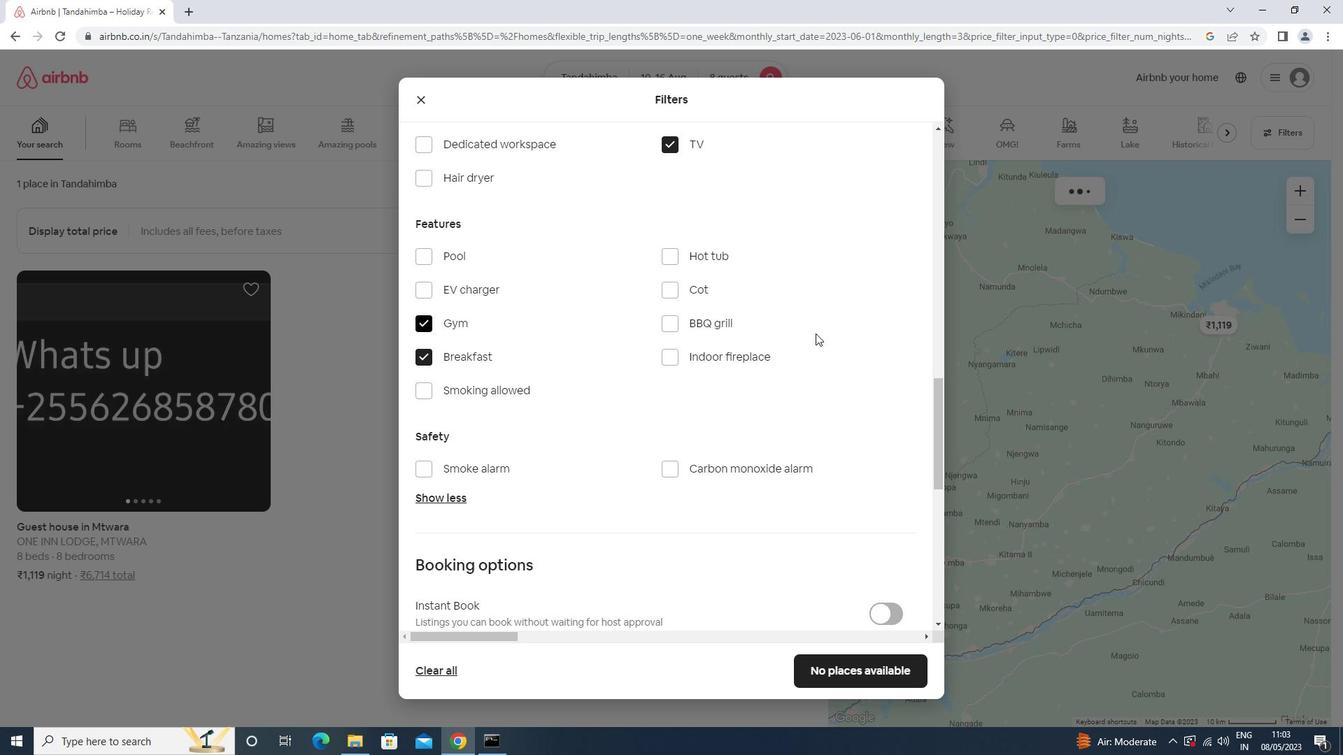 
Action: Mouse scrolled (818, 333) with delta (0, 0)
Screenshot: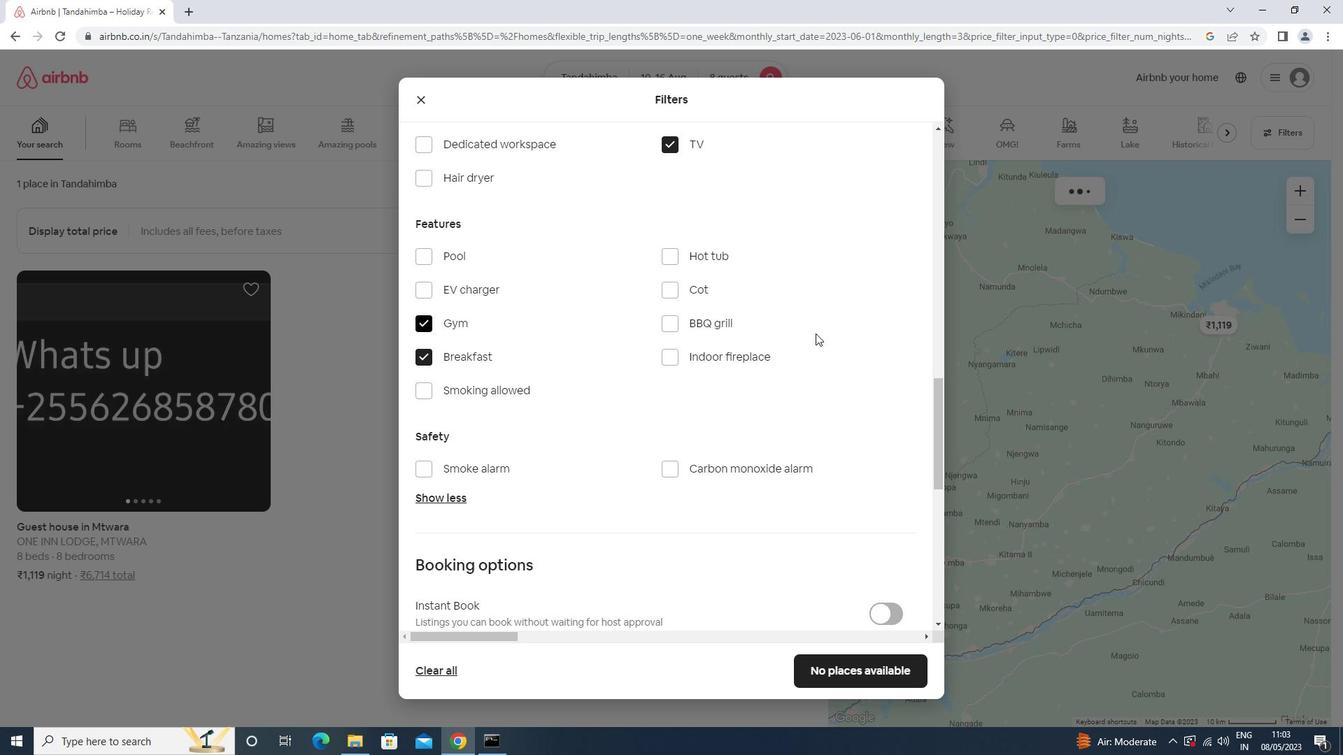 
Action: Mouse moved to (818, 336)
Screenshot: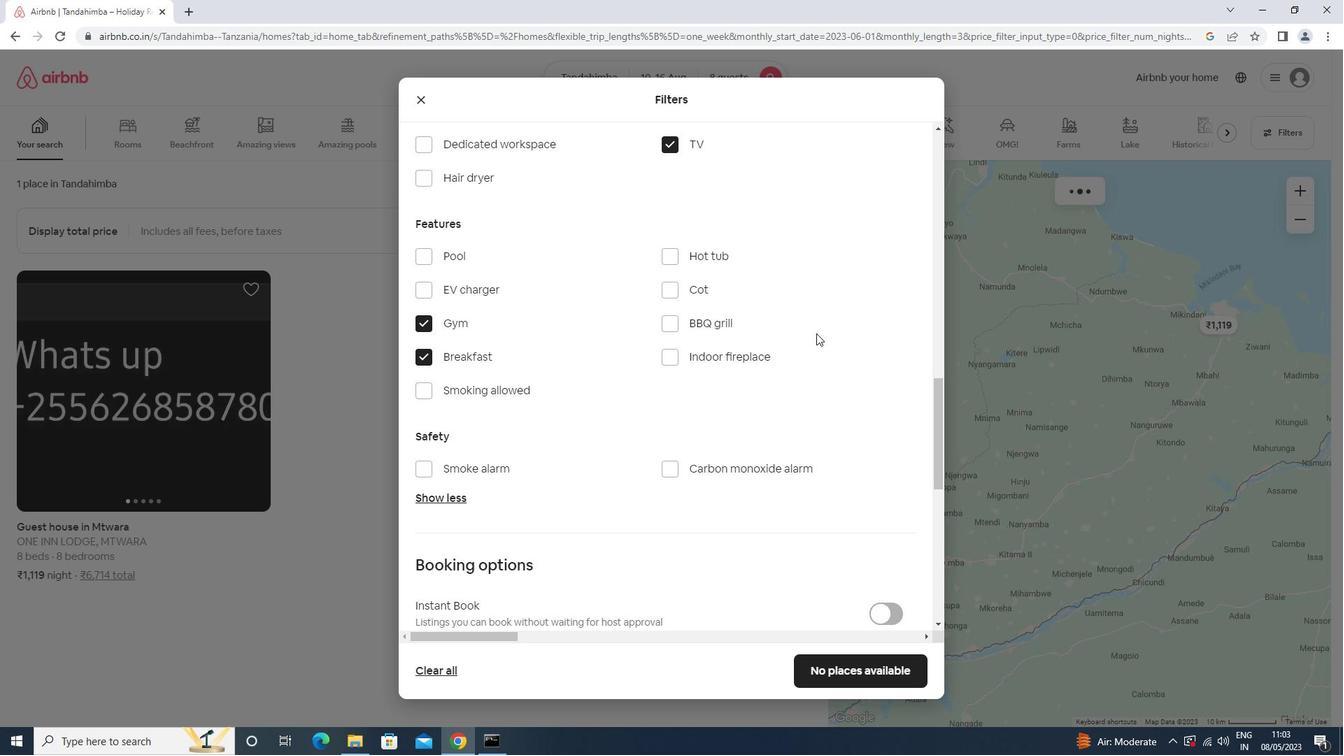 
Action: Mouse scrolled (818, 335) with delta (0, 0)
Screenshot: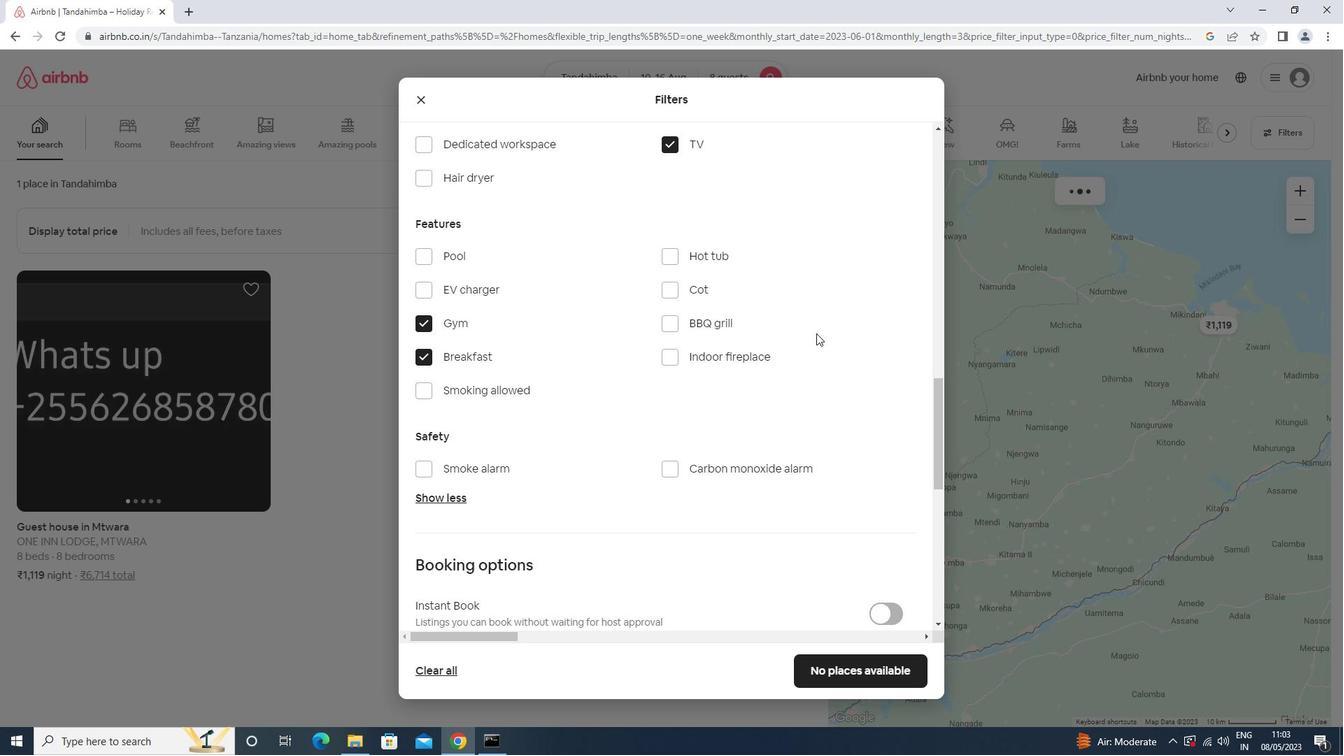 
Action: Mouse moved to (818, 339)
Screenshot: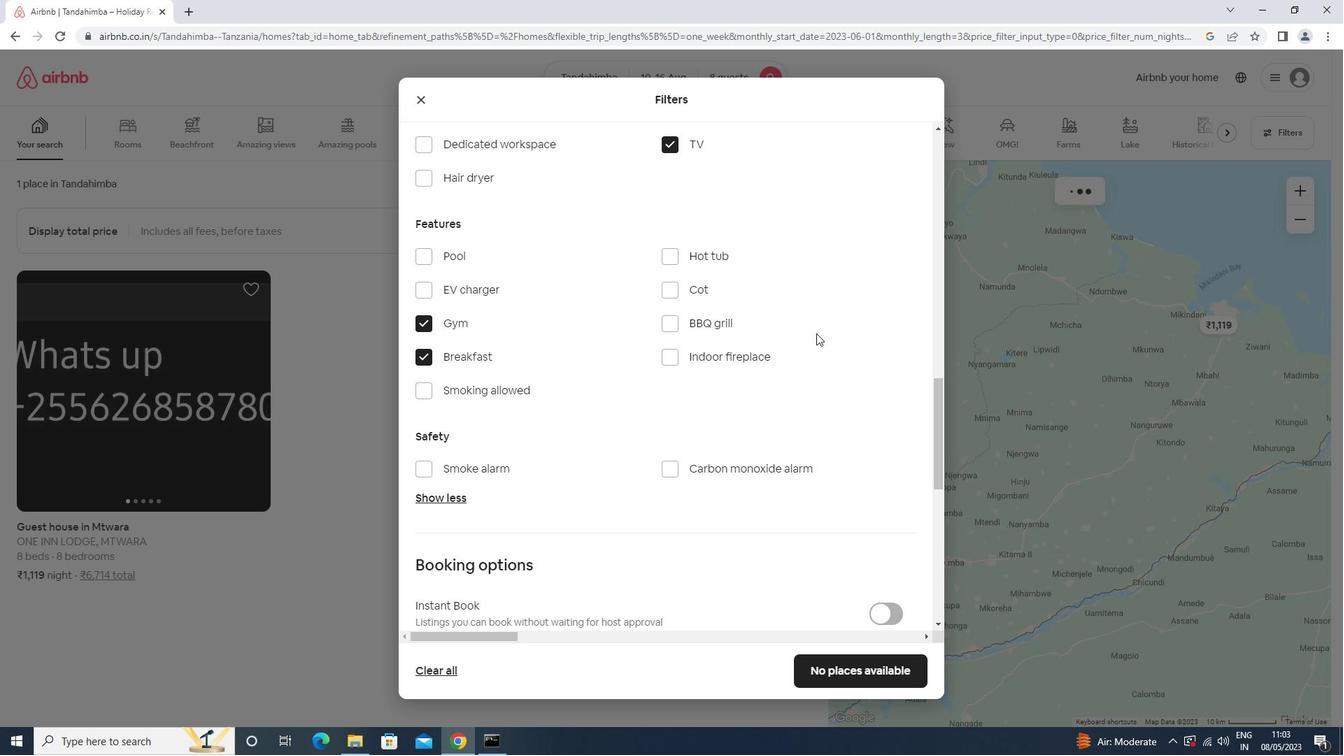 
Action: Mouse scrolled (818, 338) with delta (0, 0)
Screenshot: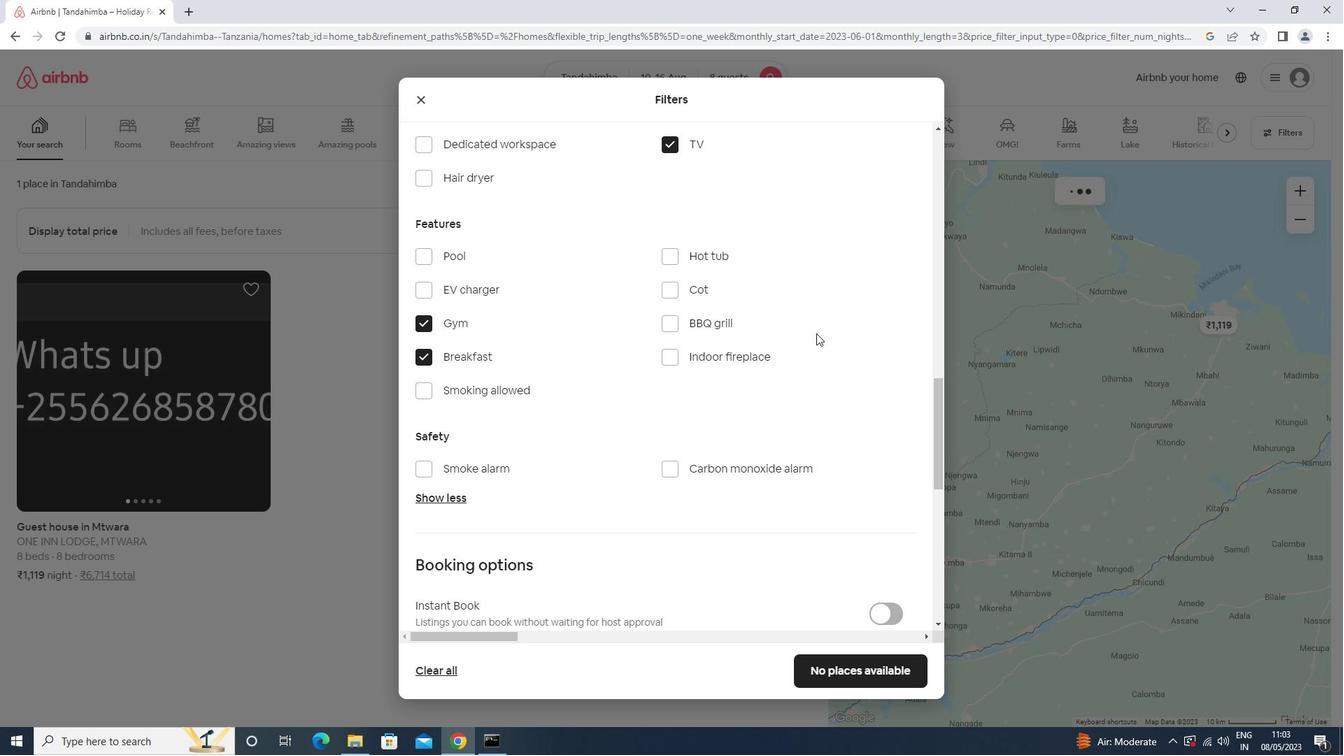 
Action: Mouse moved to (818, 345)
Screenshot: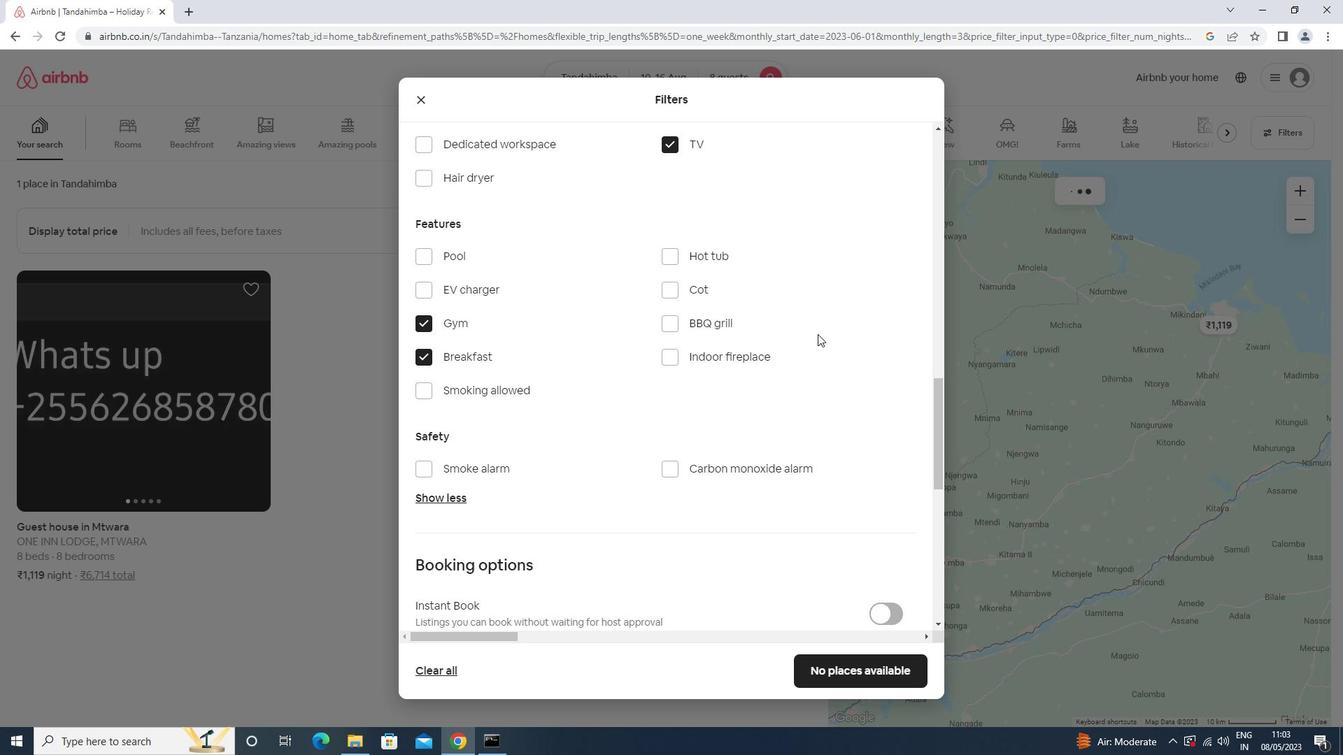 
Action: Mouse scrolled (818, 345) with delta (0, 0)
Screenshot: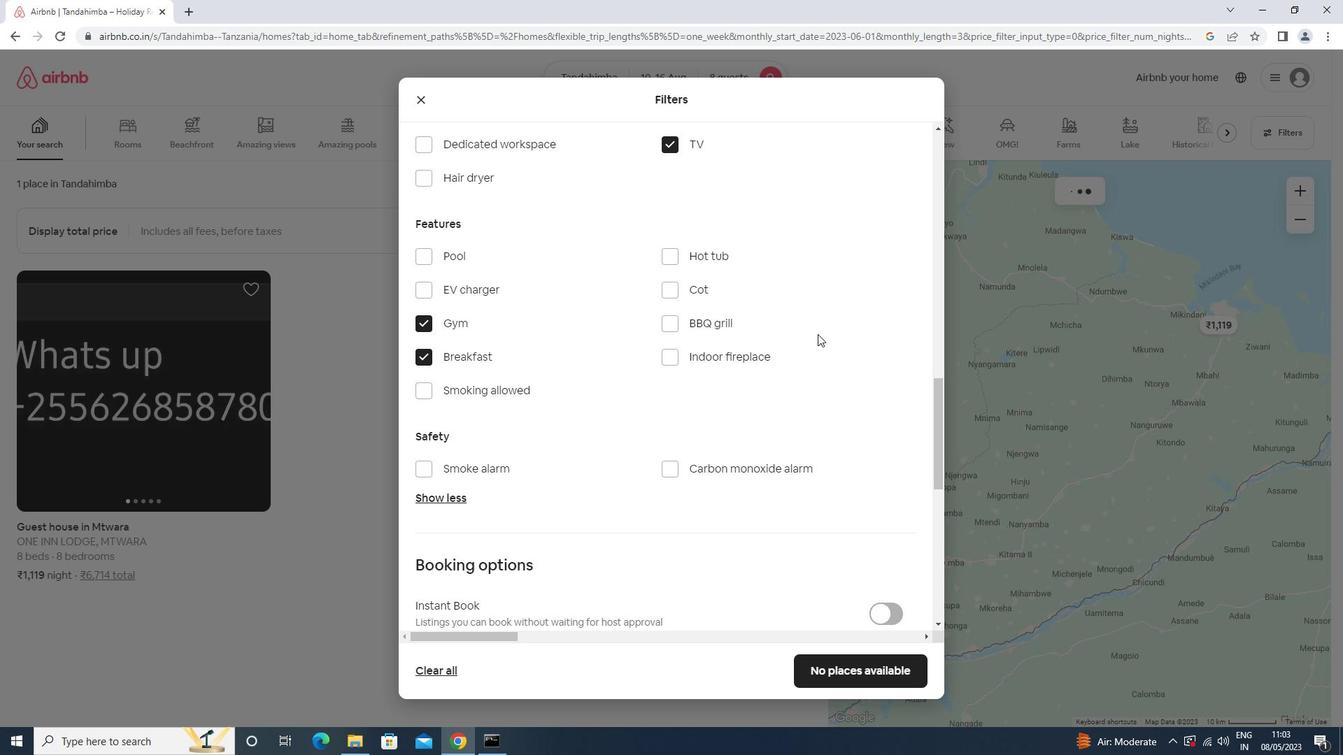 
Action: Mouse moved to (890, 387)
Screenshot: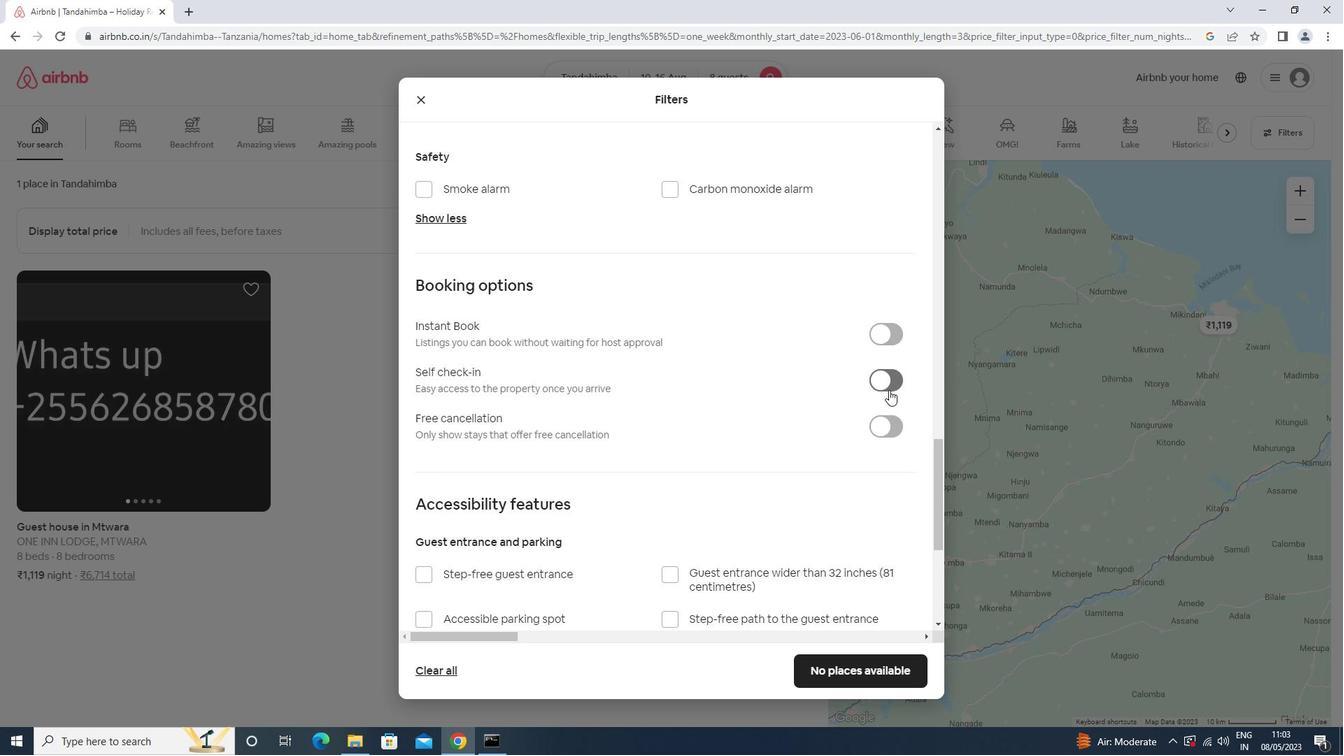 
Action: Mouse pressed left at (890, 387)
Screenshot: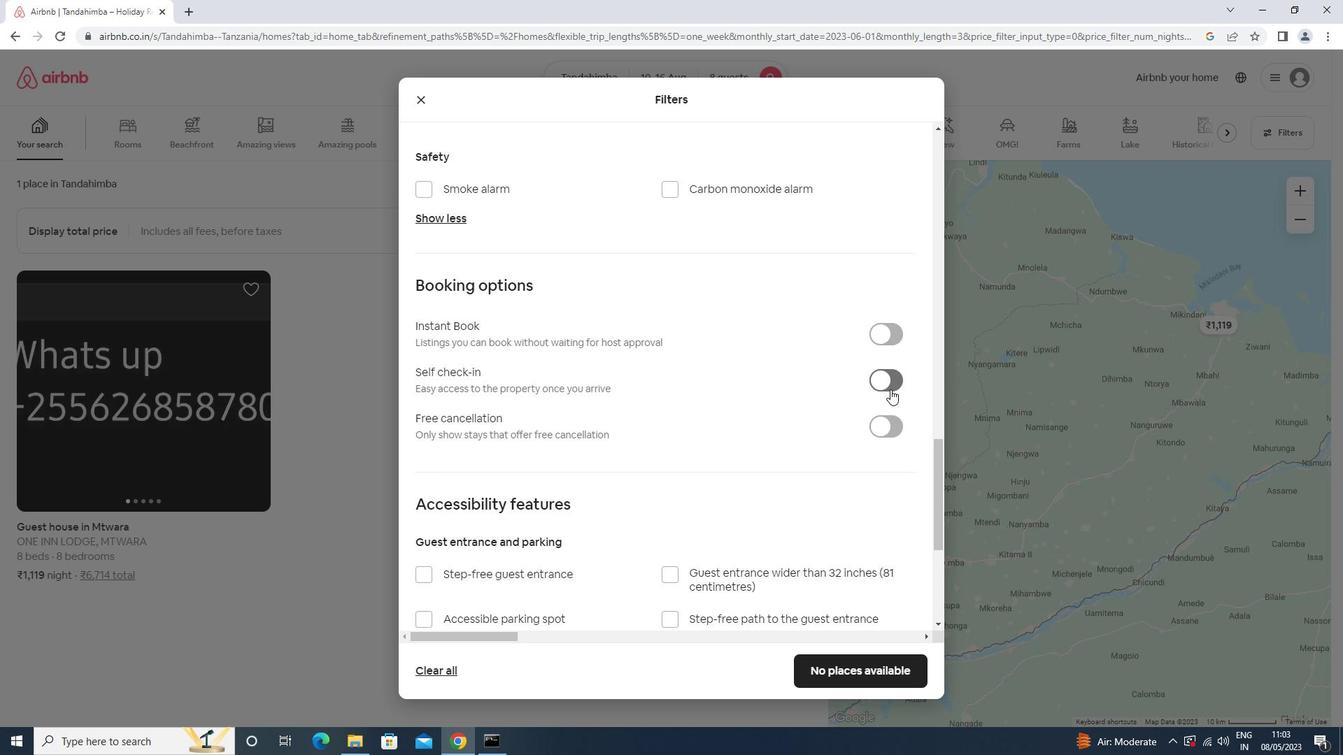 
Action: Mouse moved to (681, 406)
Screenshot: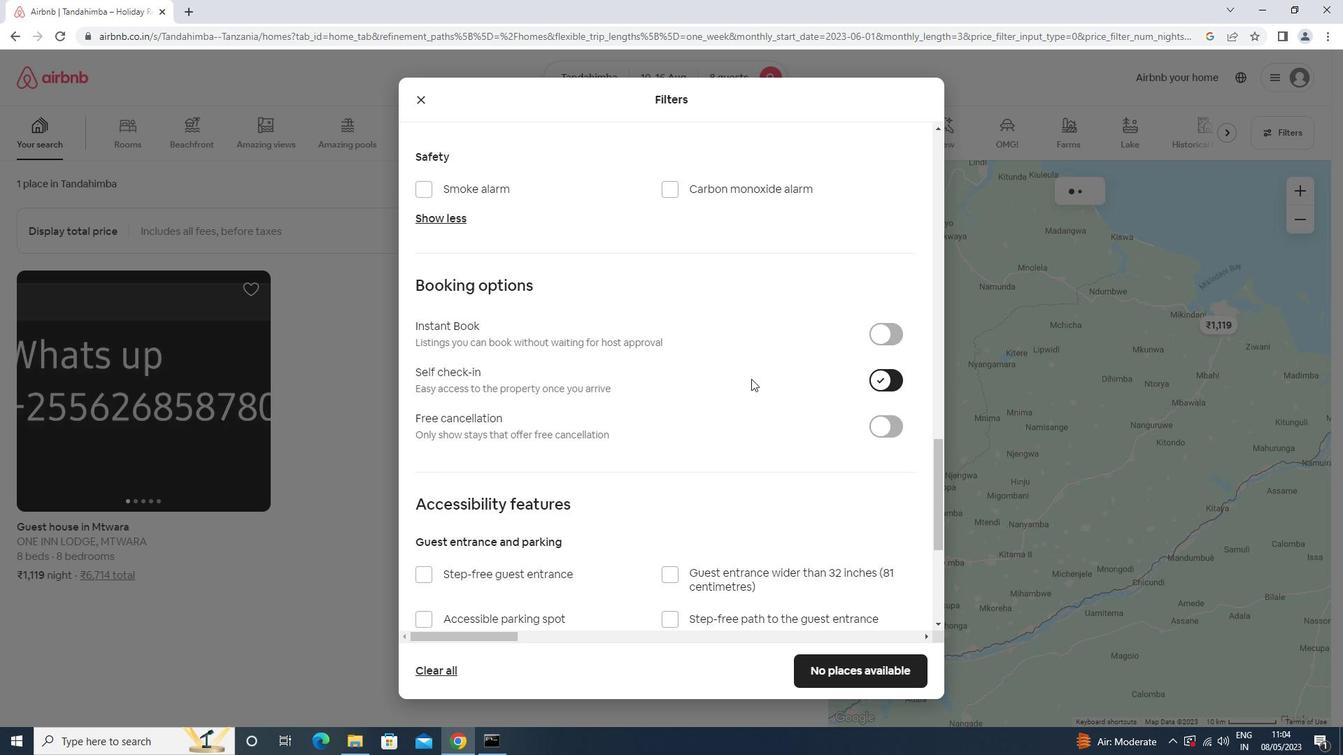 
Action: Mouse scrolled (681, 405) with delta (0, 0)
Screenshot: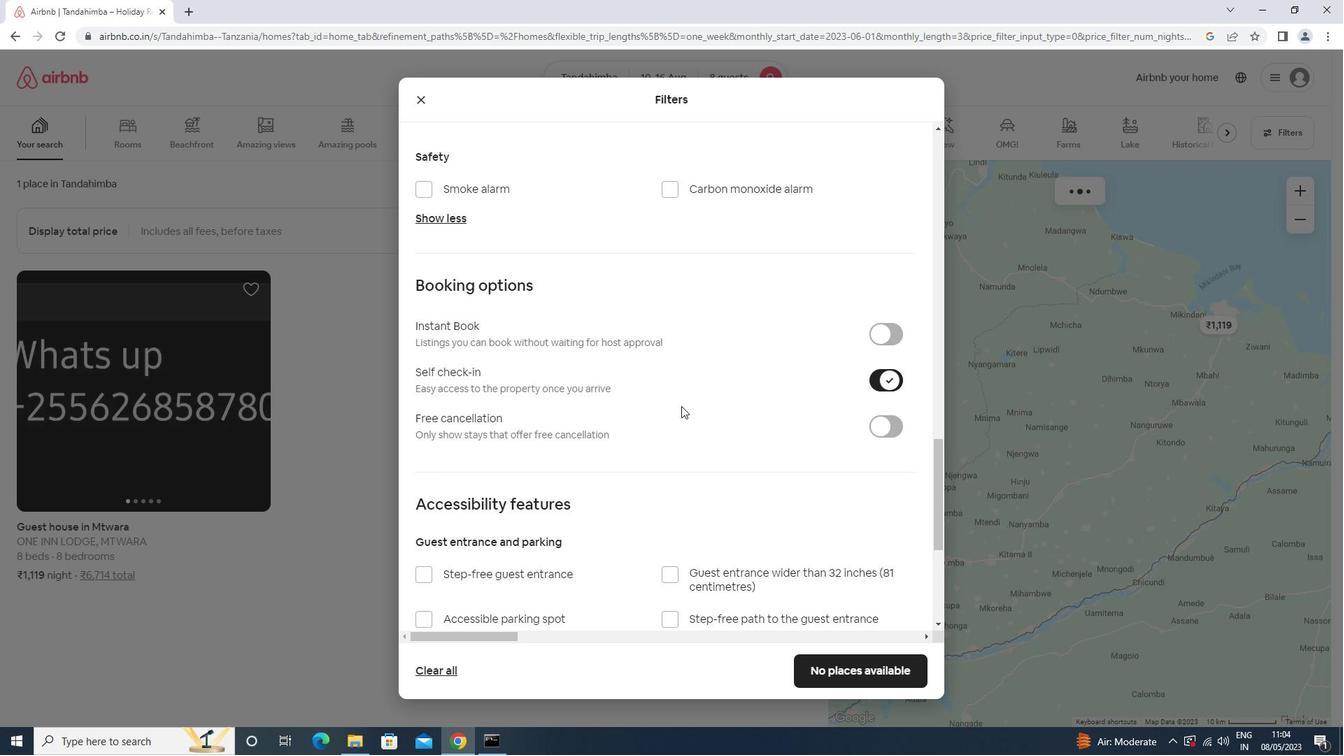 
Action: Mouse scrolled (681, 405) with delta (0, 0)
Screenshot: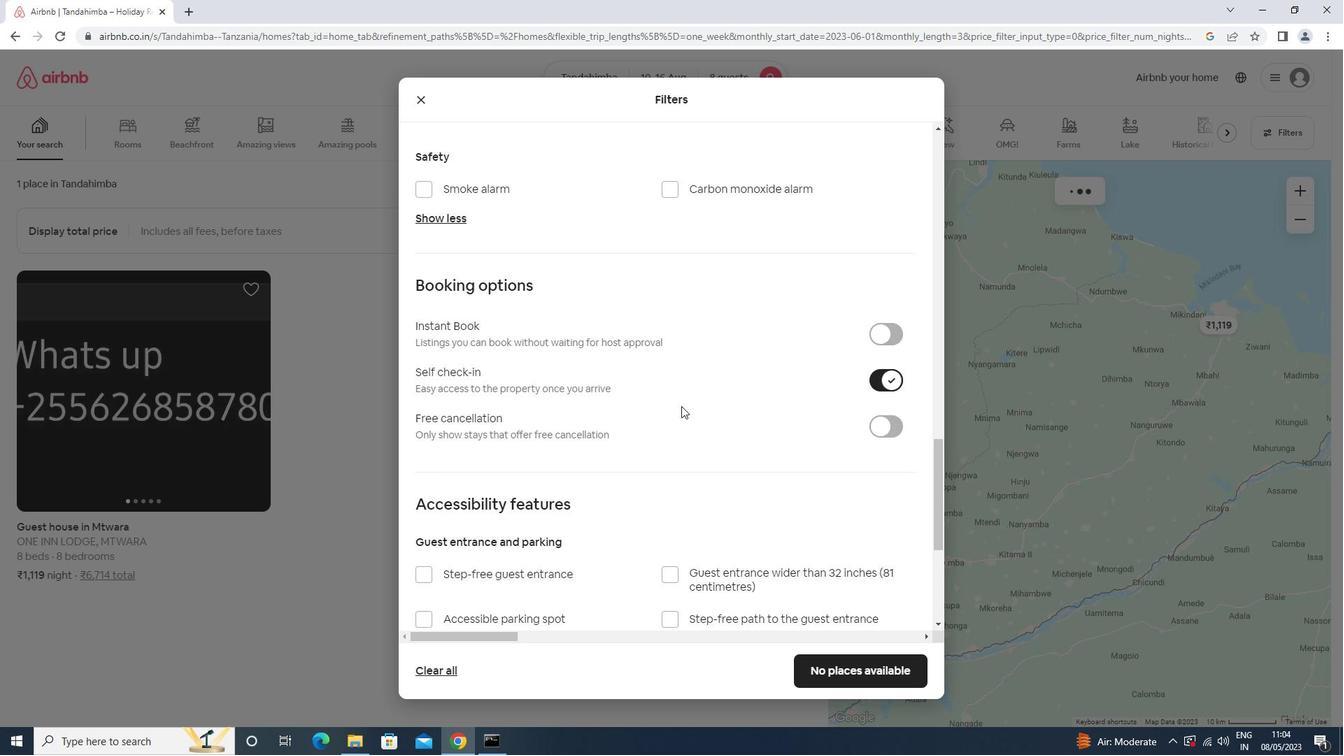 
Action: Mouse scrolled (681, 405) with delta (0, 0)
Screenshot: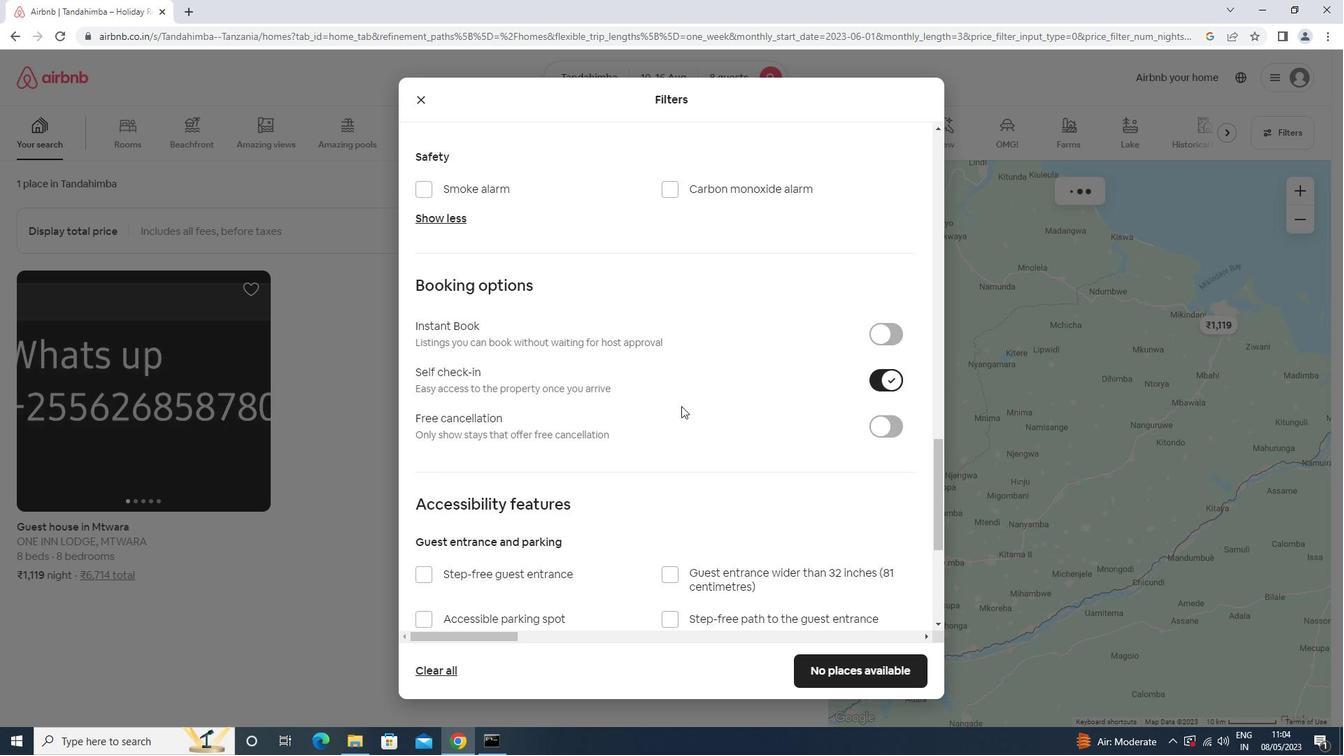 
Action: Mouse scrolled (681, 405) with delta (0, 0)
Screenshot: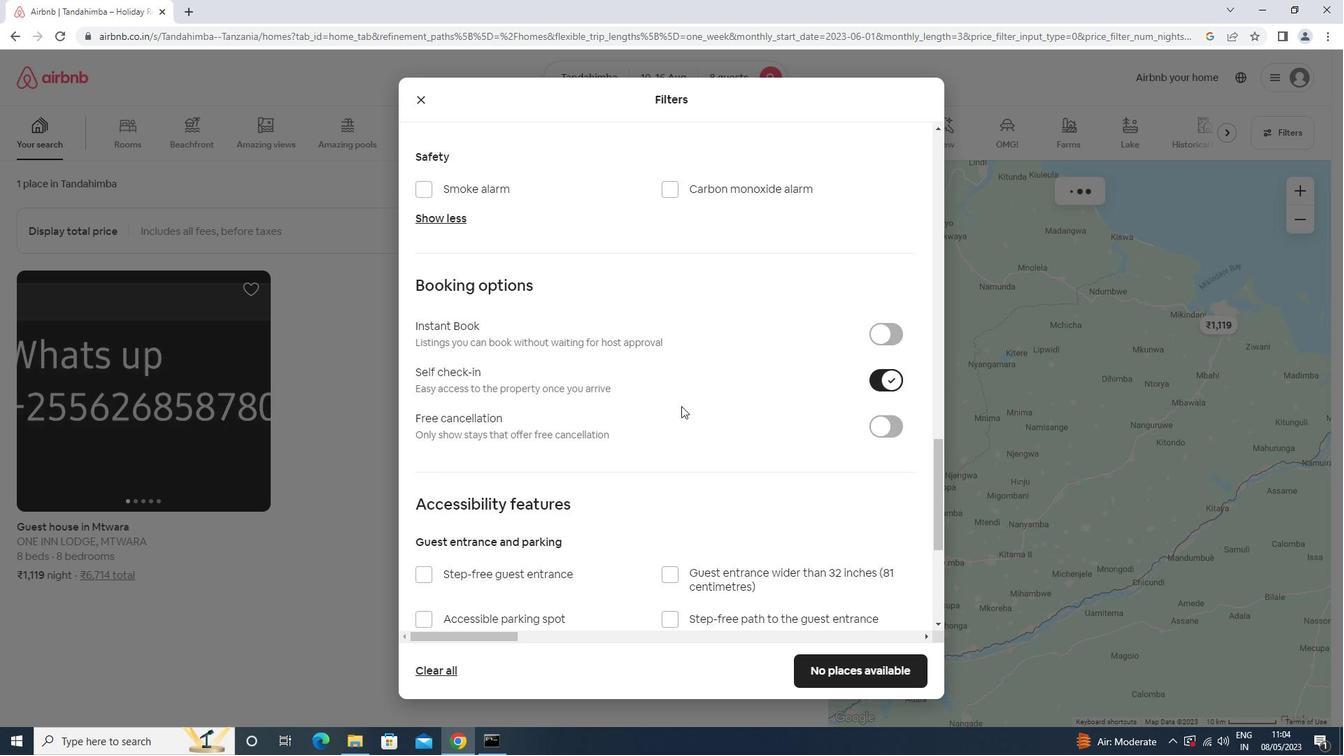 
Action: Mouse moved to (552, 531)
Screenshot: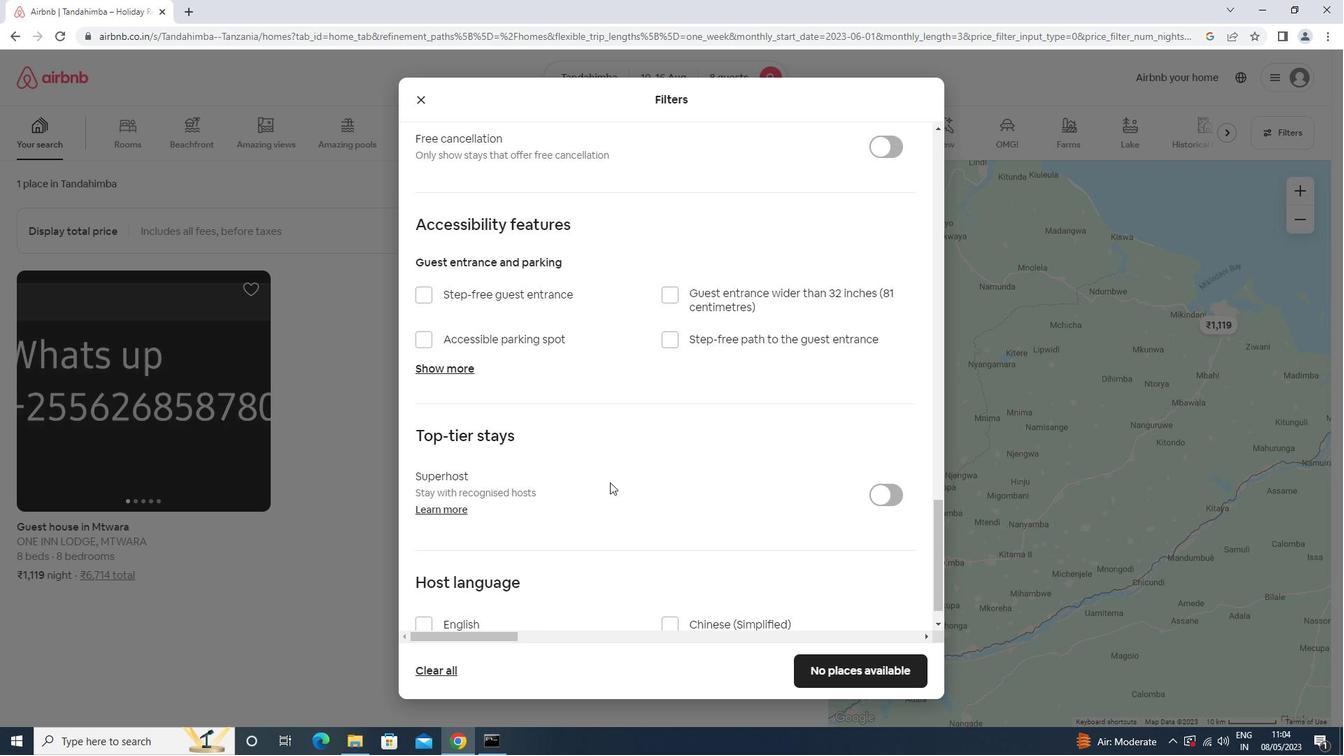 
Action: Mouse scrolled (552, 531) with delta (0, 0)
Screenshot: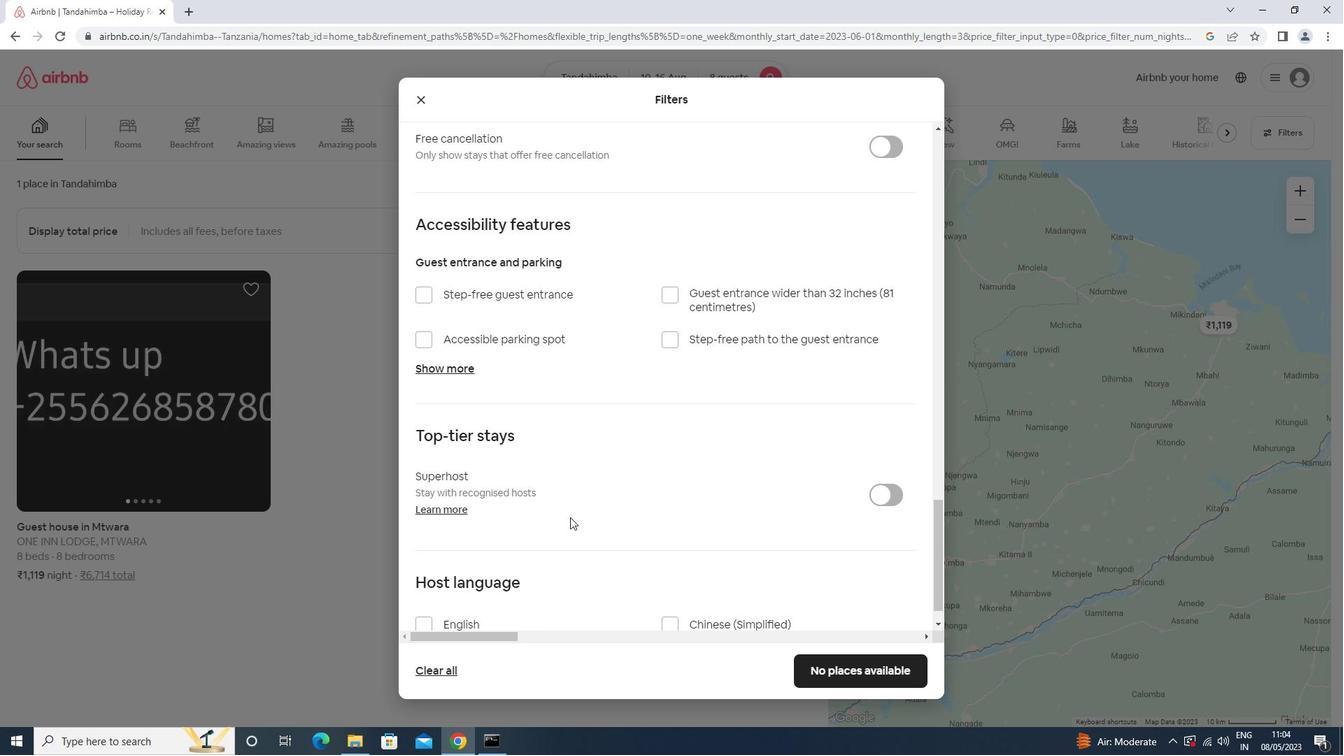 
Action: Mouse scrolled (552, 531) with delta (0, 0)
Screenshot: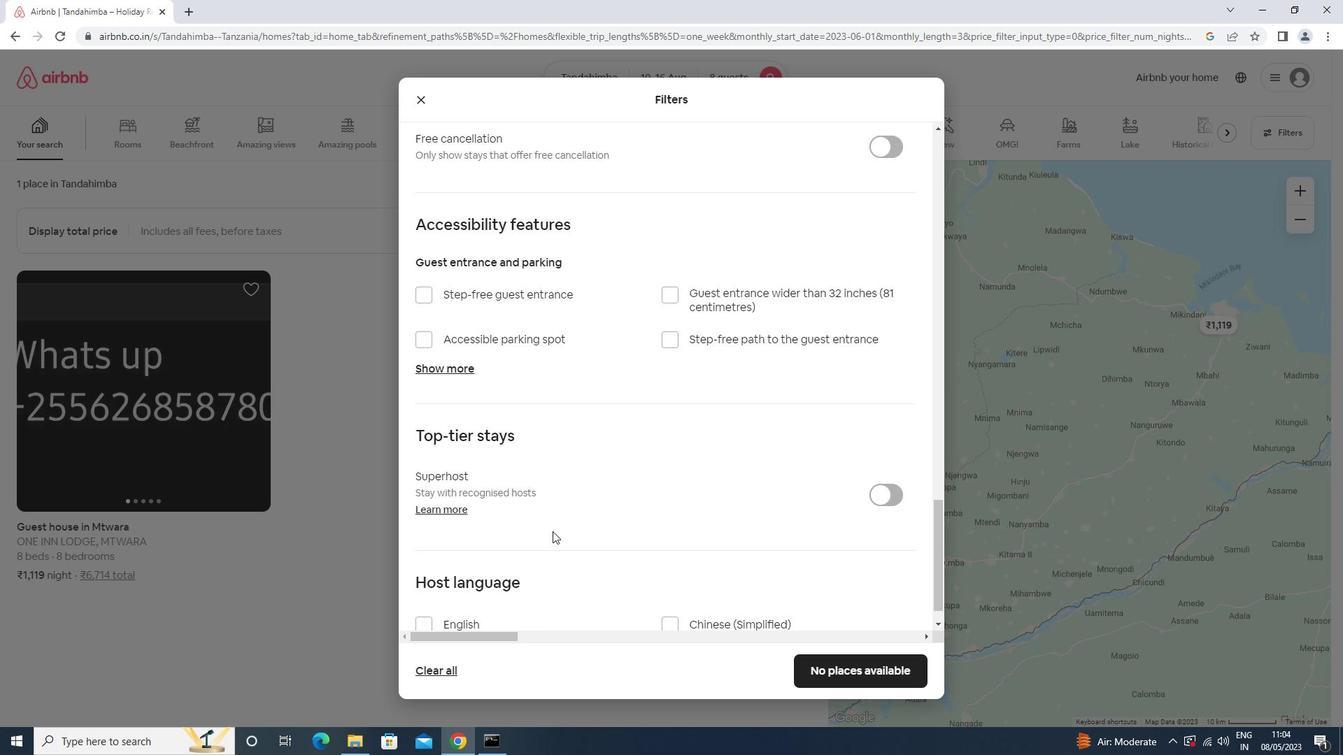 
Action: Mouse moved to (552, 532)
Screenshot: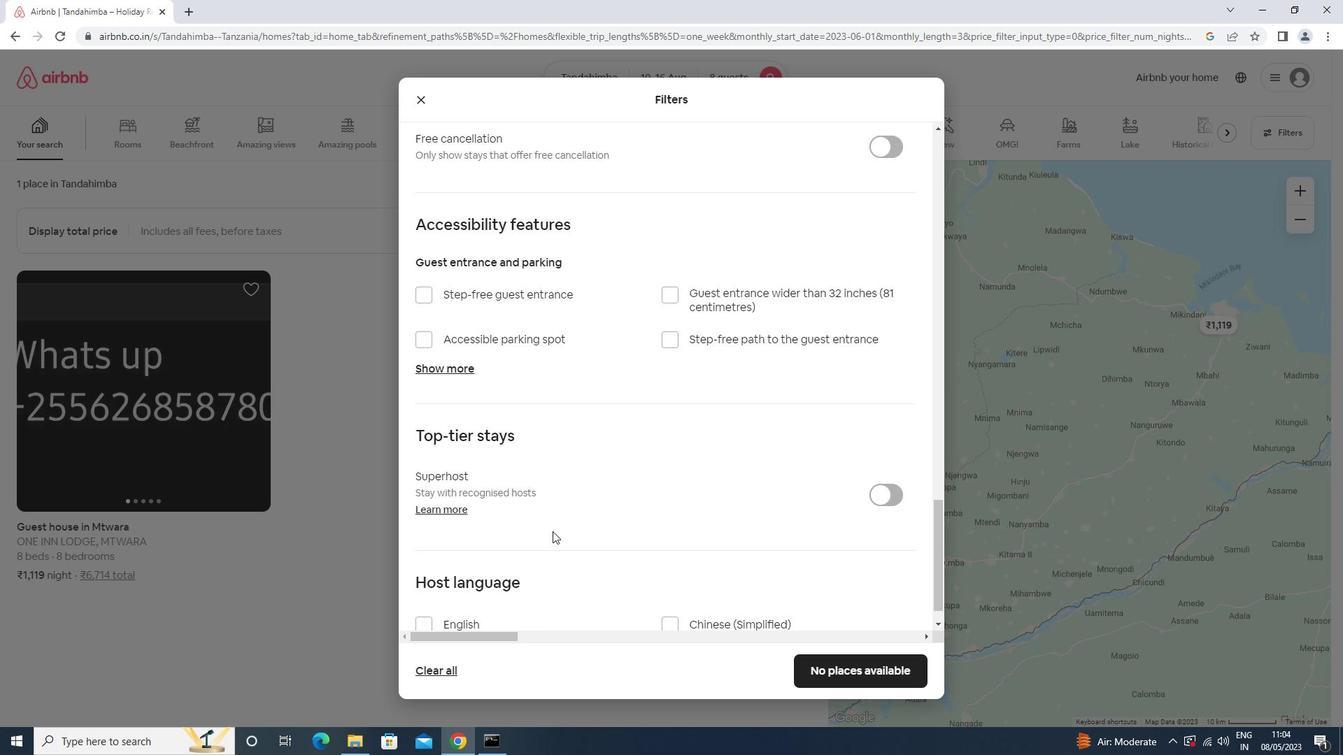 
Action: Mouse scrolled (552, 531) with delta (0, 0)
Screenshot: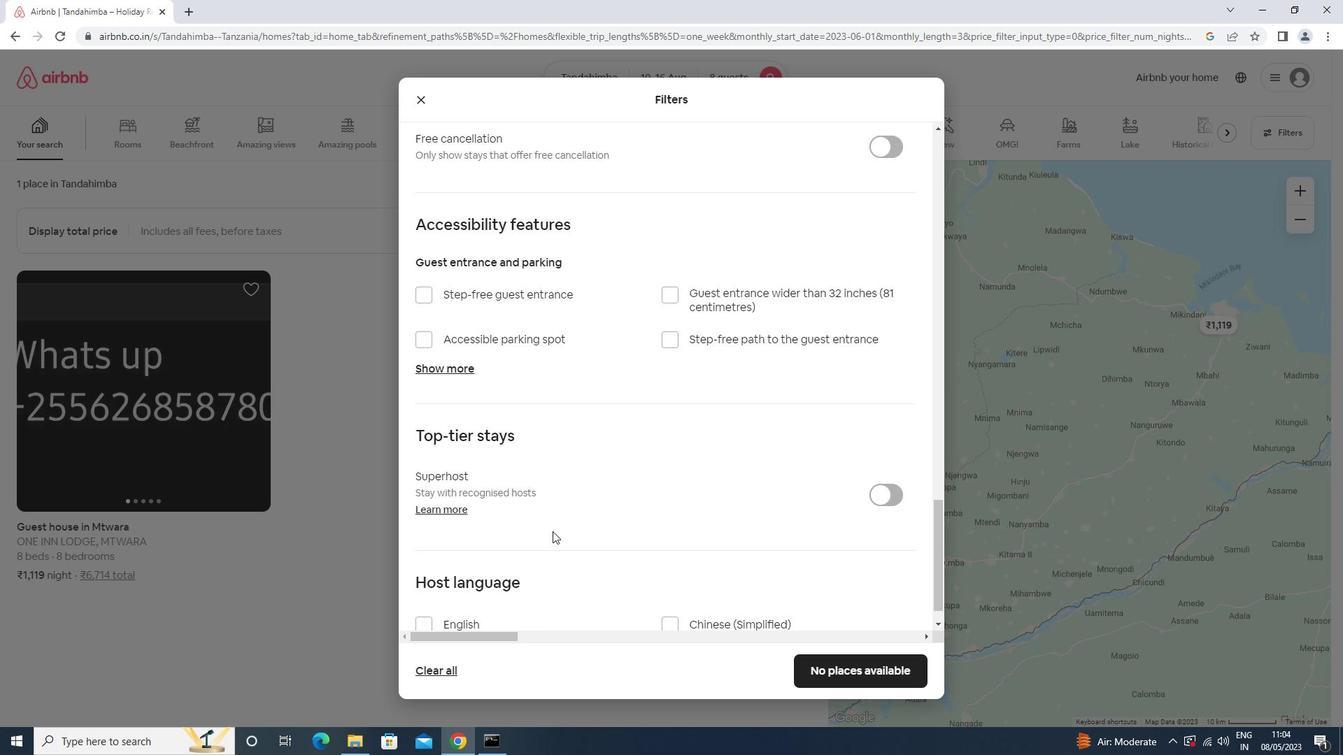 
Action: Mouse scrolled (552, 531) with delta (0, 0)
Screenshot: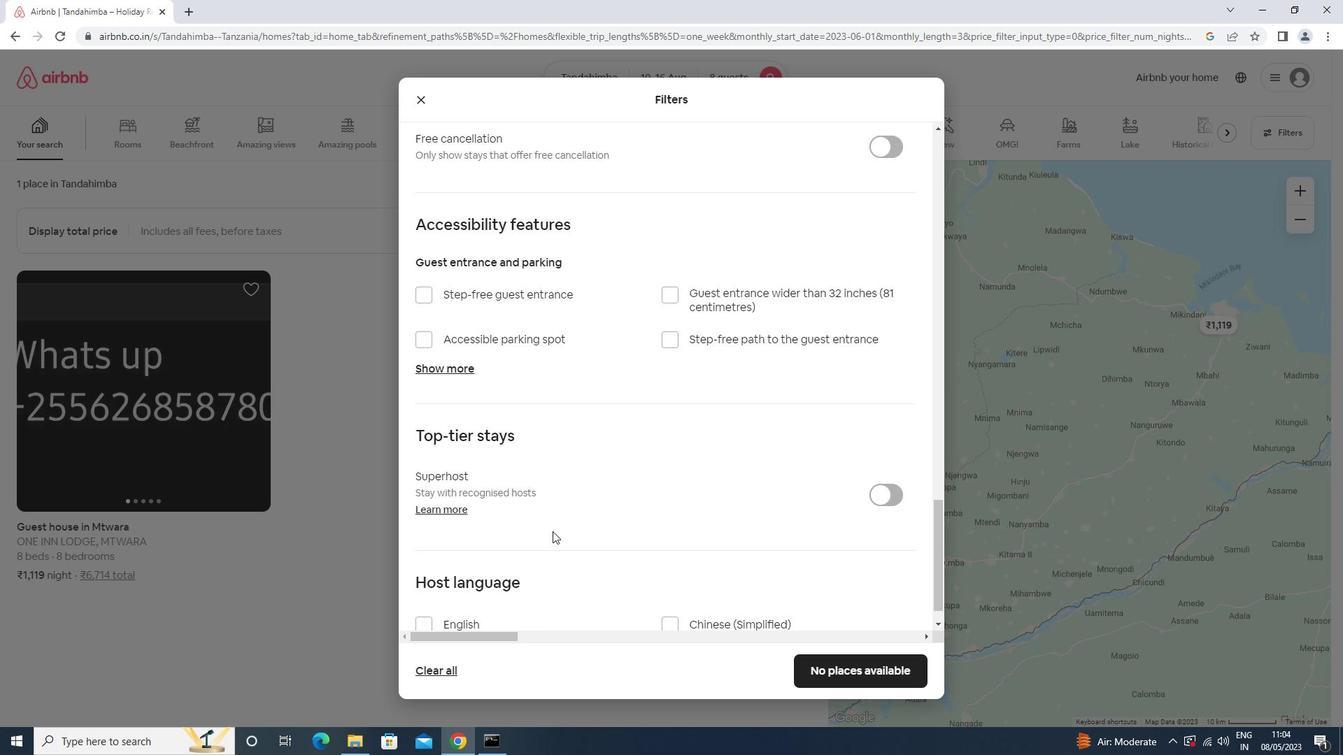 
Action: Mouse scrolled (552, 531) with delta (0, 0)
Screenshot: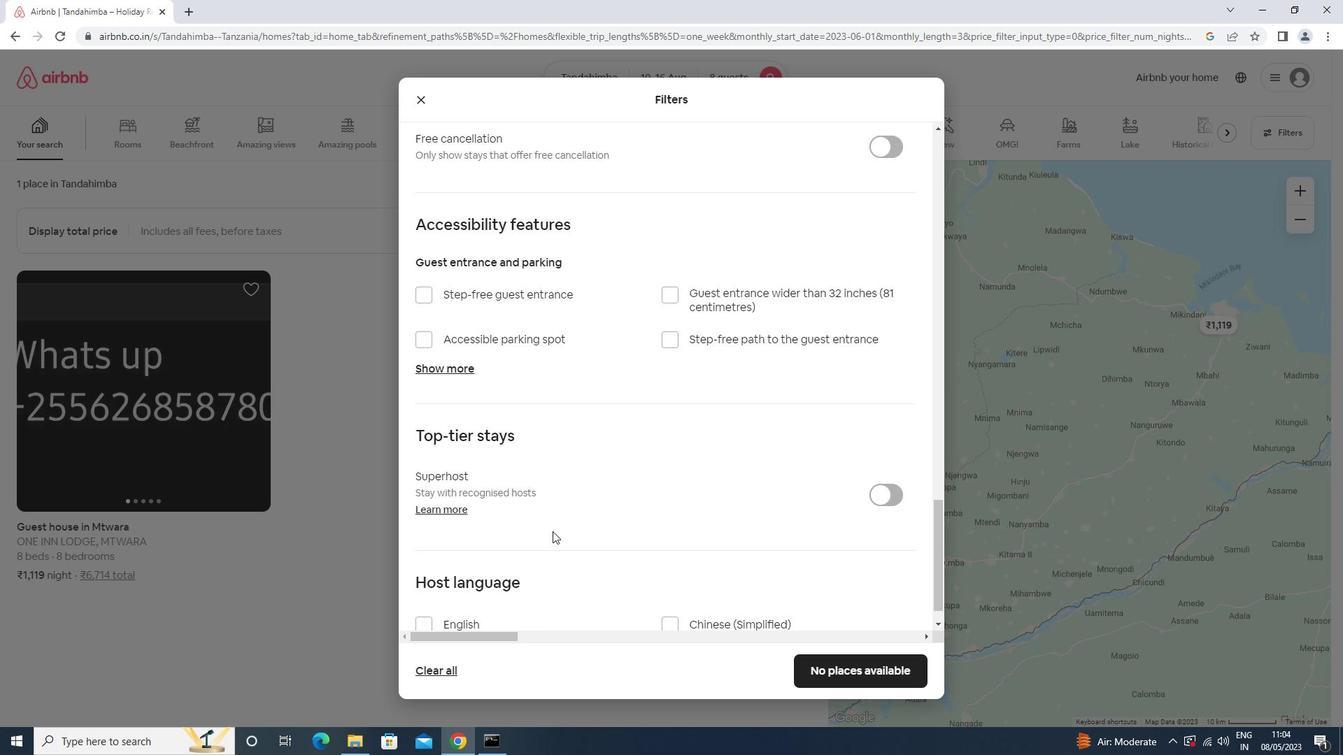 
Action: Mouse moved to (552, 532)
Screenshot: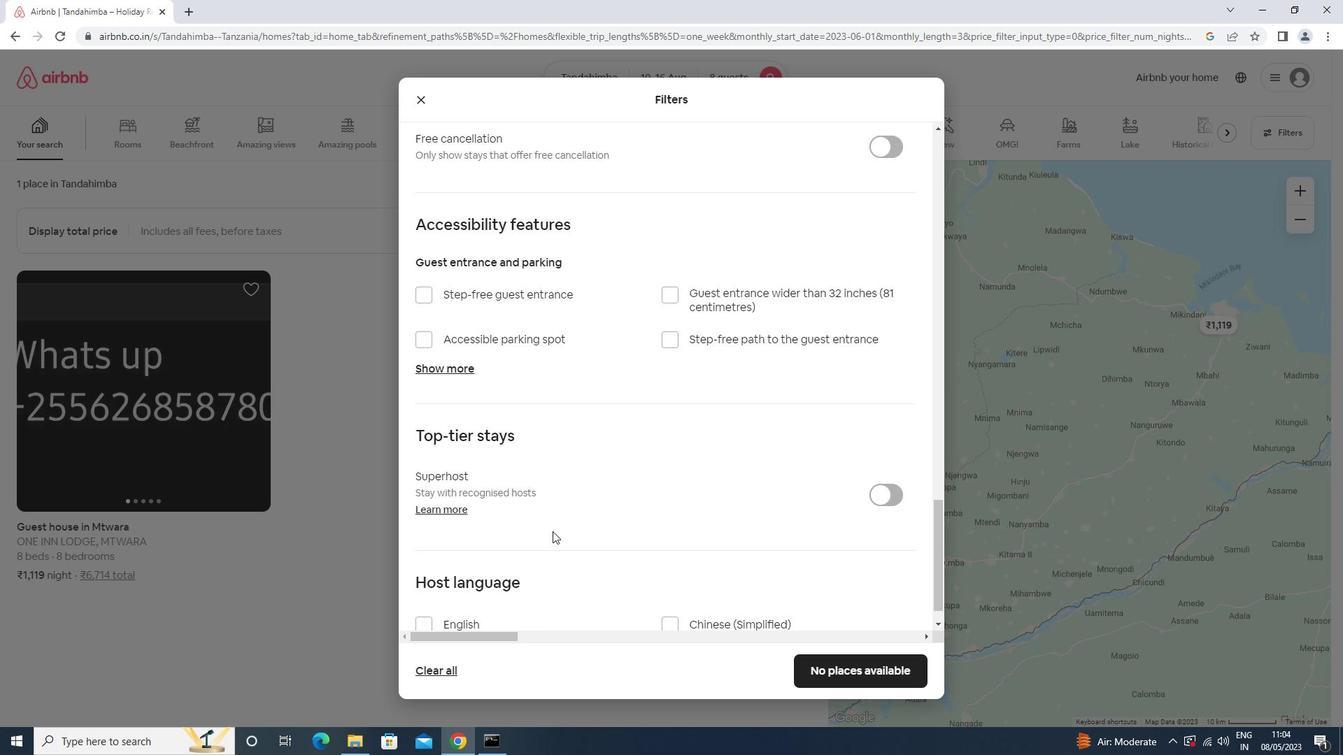 
Action: Mouse scrolled (552, 531) with delta (0, 0)
Screenshot: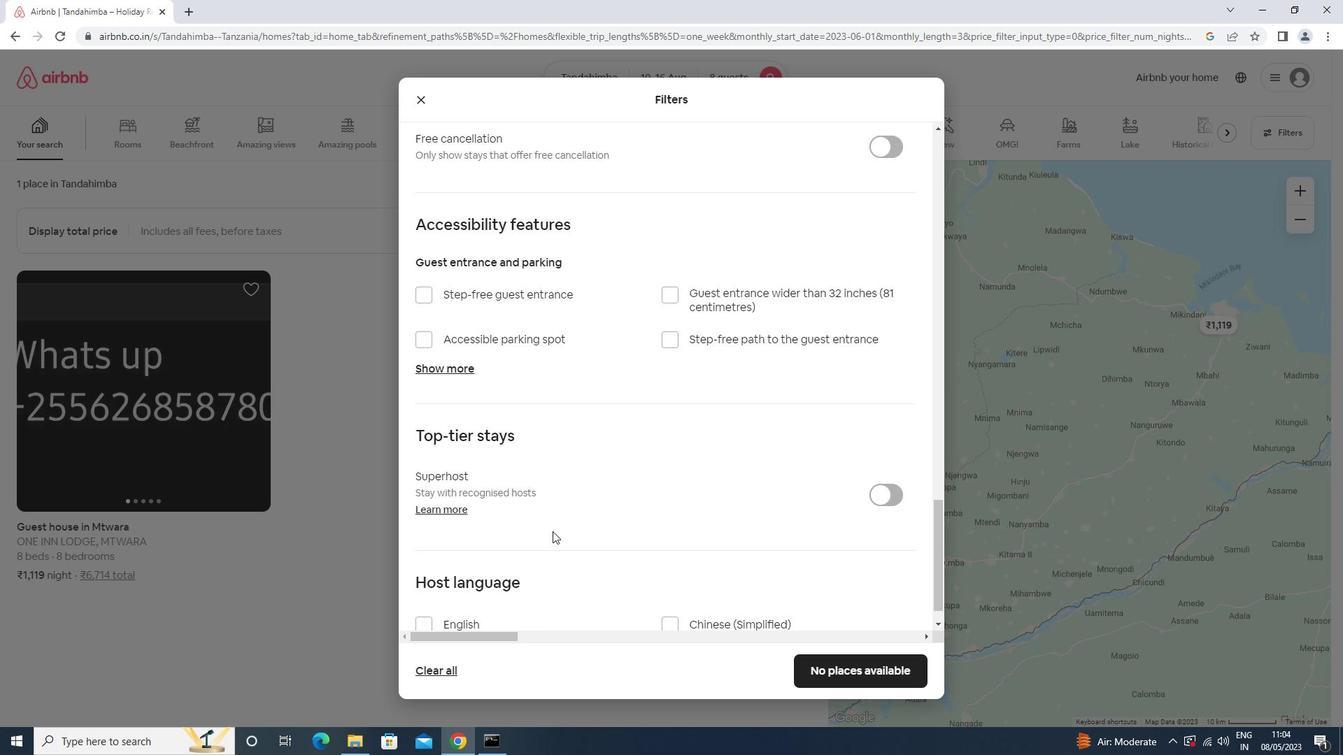 
Action: Mouse moved to (468, 590)
Screenshot: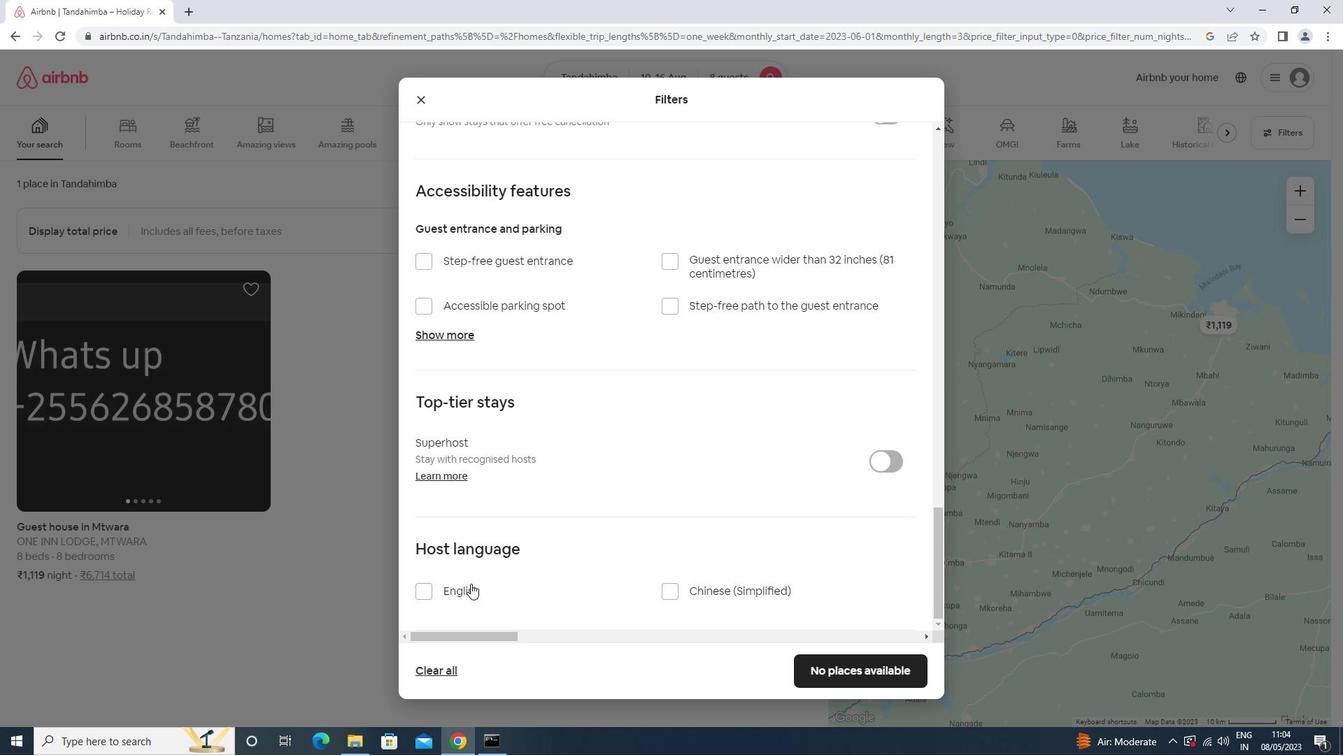 
Action: Mouse pressed left at (468, 590)
Screenshot: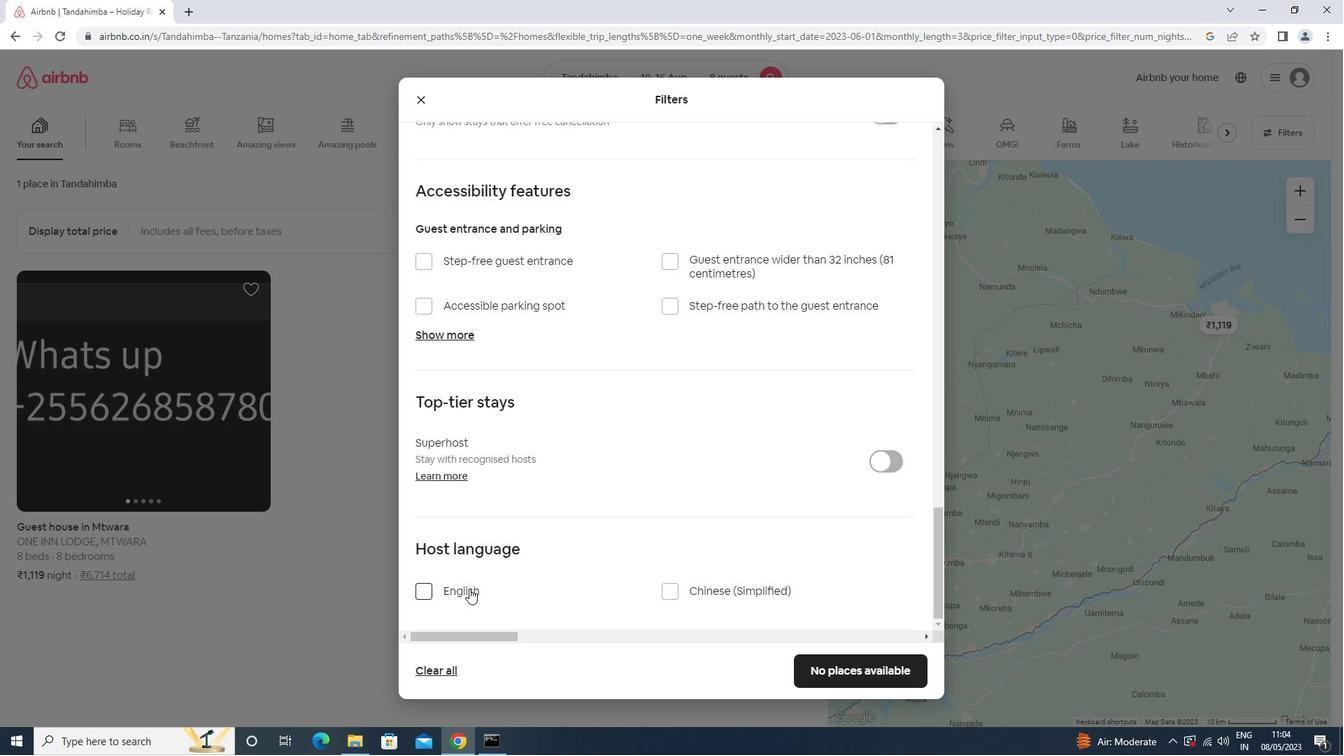 
Action: Mouse moved to (832, 669)
Screenshot: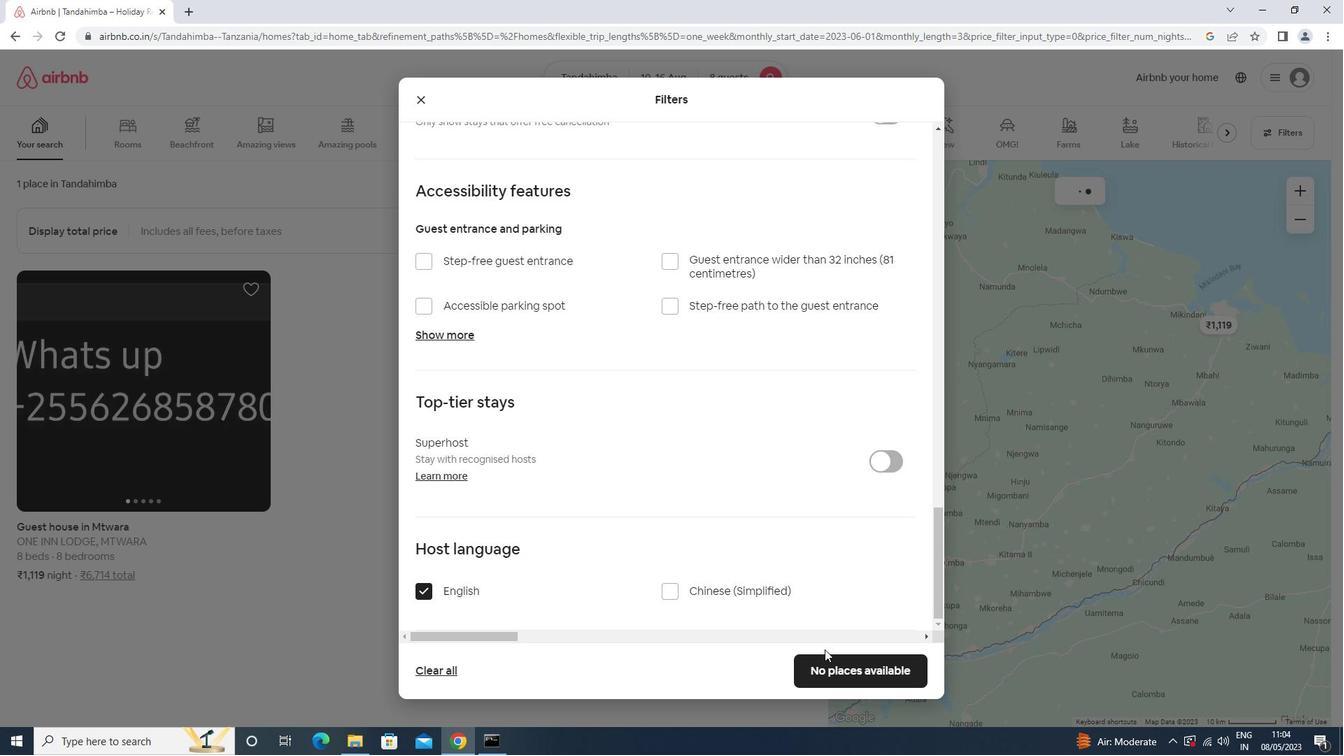 
Action: Mouse pressed left at (832, 669)
Screenshot: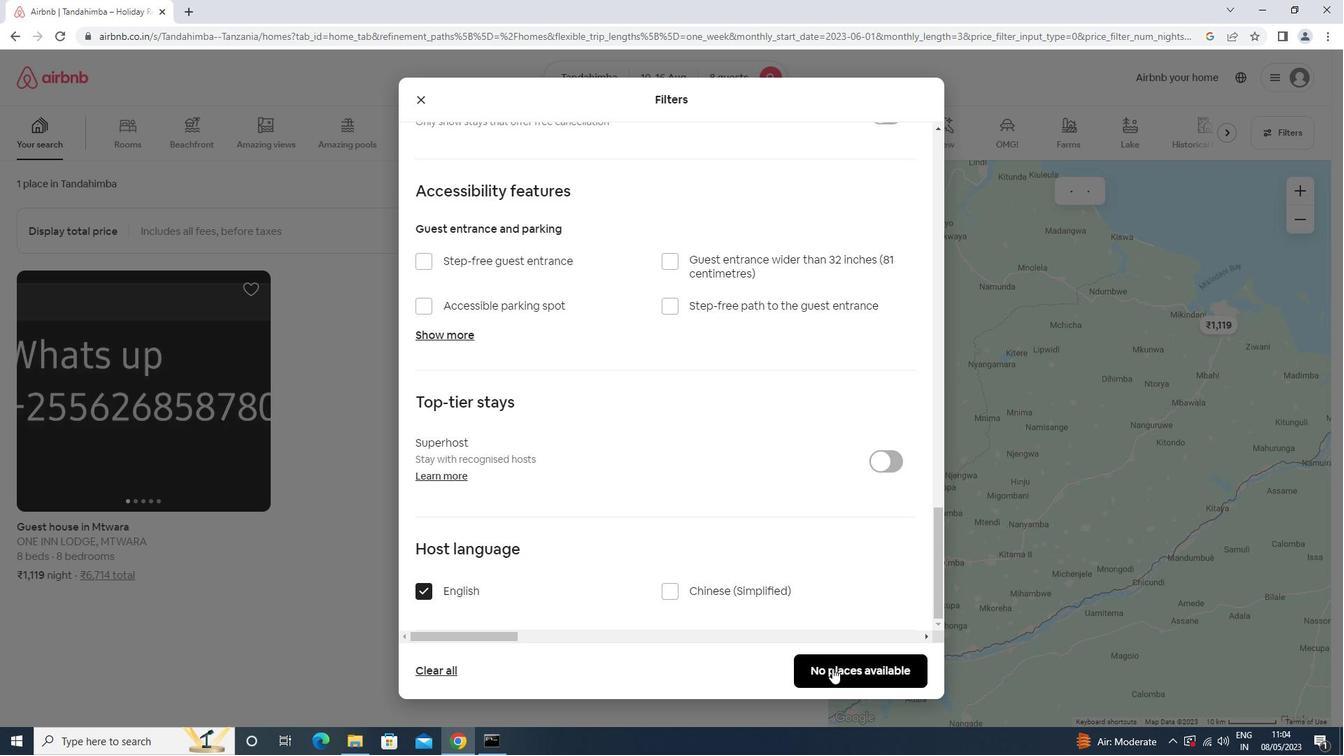 
